 Task: Add a dependency to the task Create a new online auction platform , the existing task  Implement a new cloud-based accounting system for a company in the project AgileLab
Action: Mouse moved to (1184, 196)
Screenshot: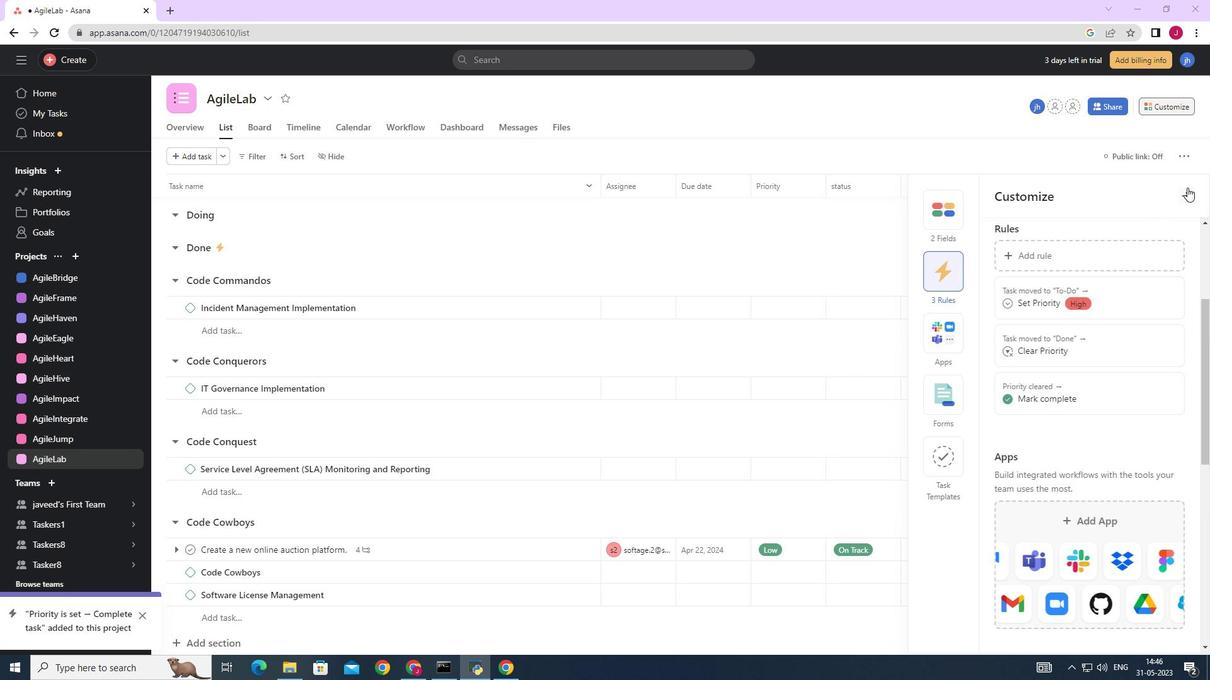 
Action: Mouse pressed left at (1184, 196)
Screenshot: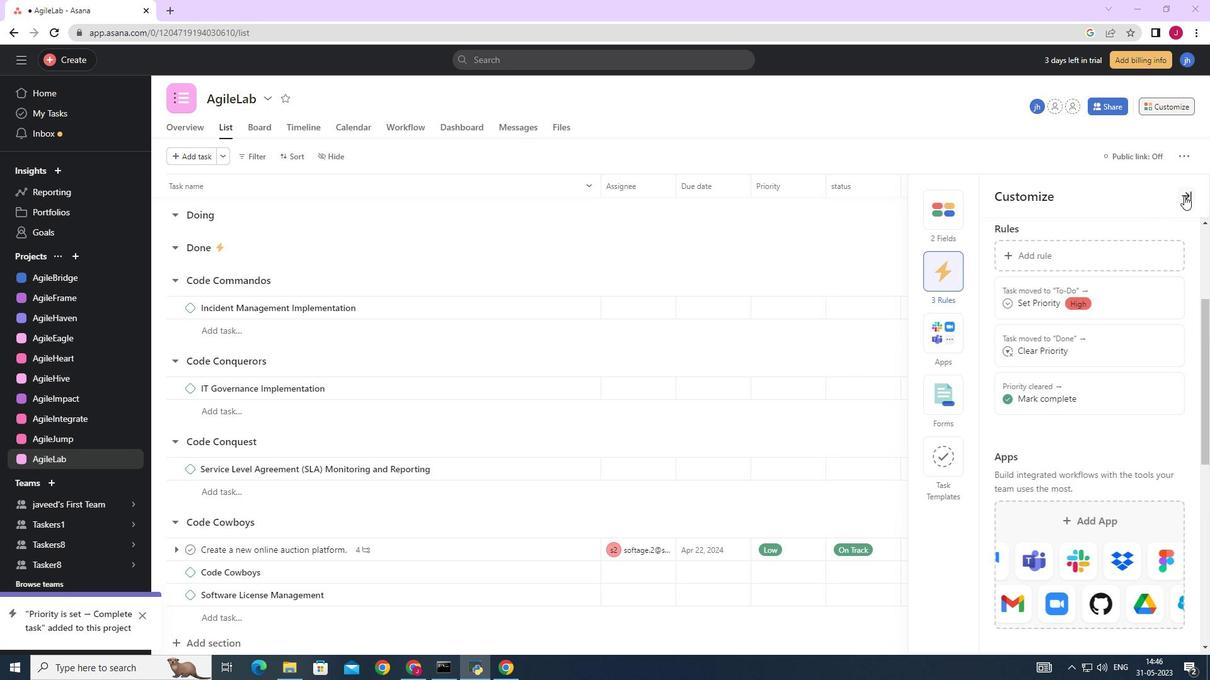 
Action: Mouse moved to (1171, 104)
Screenshot: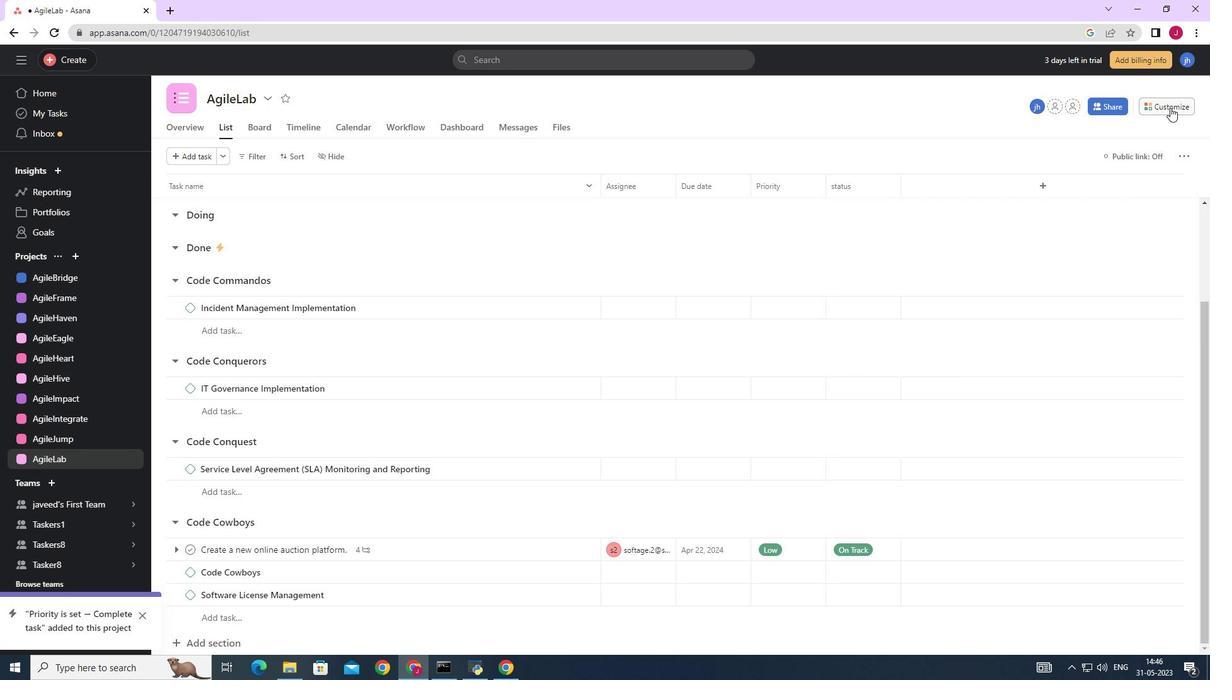 
Action: Mouse pressed left at (1171, 104)
Screenshot: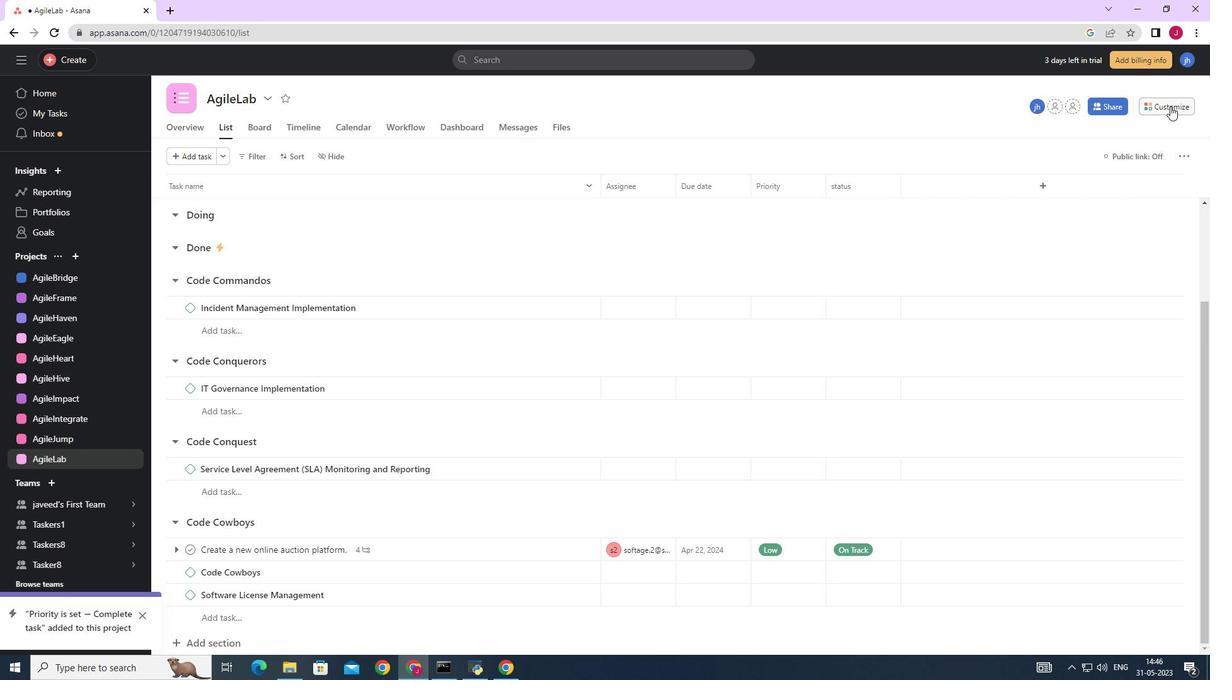 
Action: Mouse moved to (1187, 194)
Screenshot: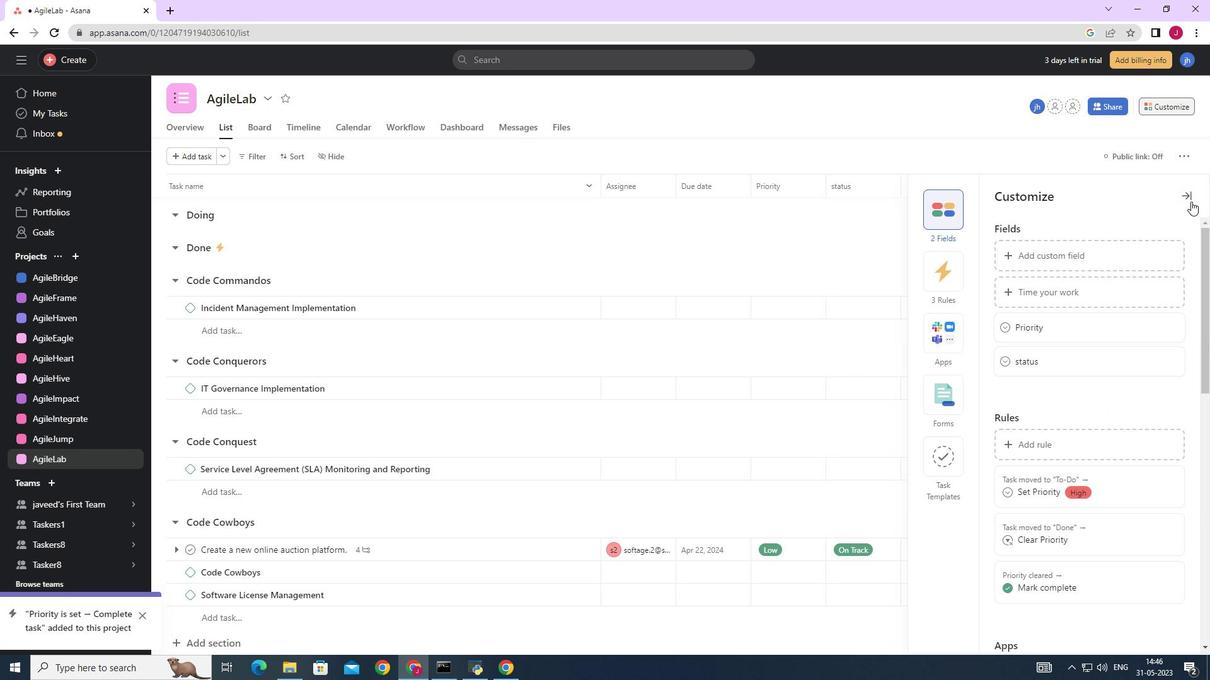 
Action: Mouse pressed left at (1187, 194)
Screenshot: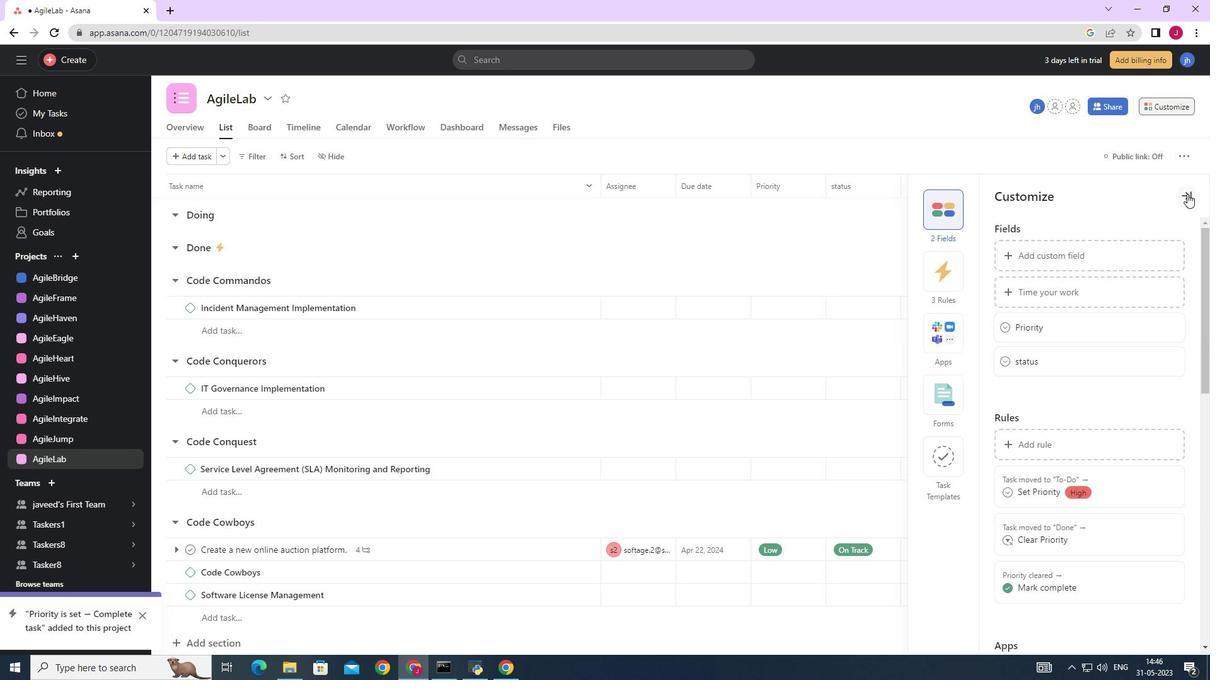 
Action: Mouse moved to (499, 441)
Screenshot: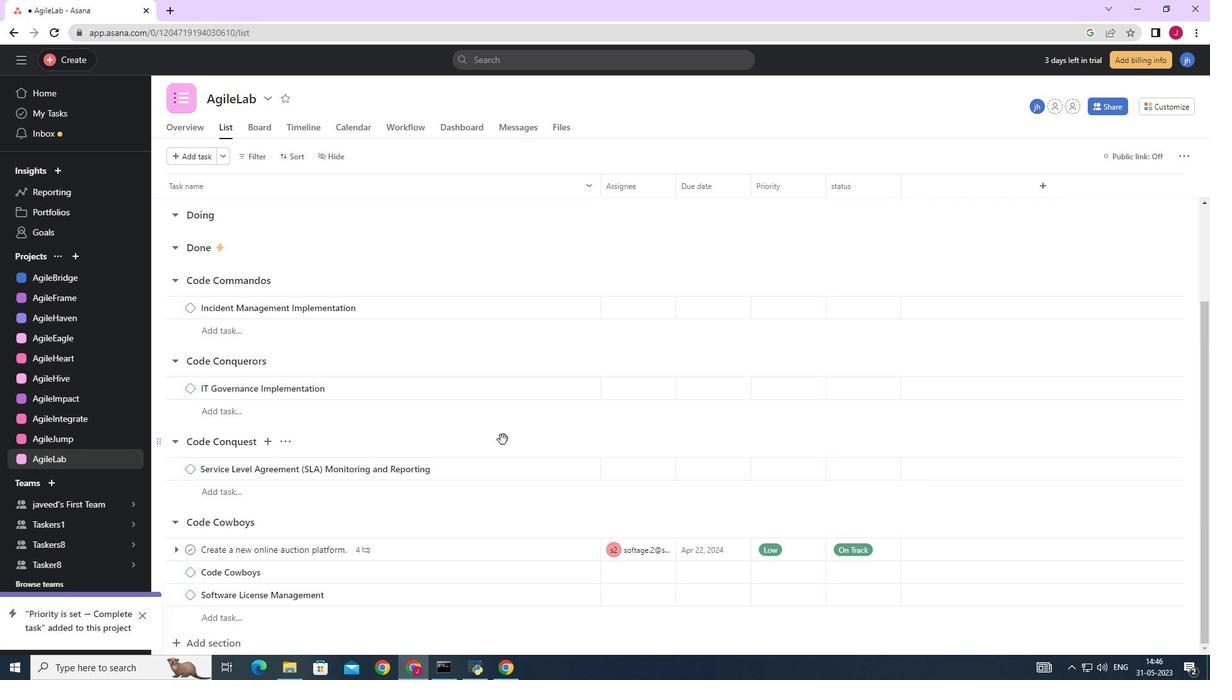 
Action: Mouse scrolled (499, 440) with delta (0, 0)
Screenshot: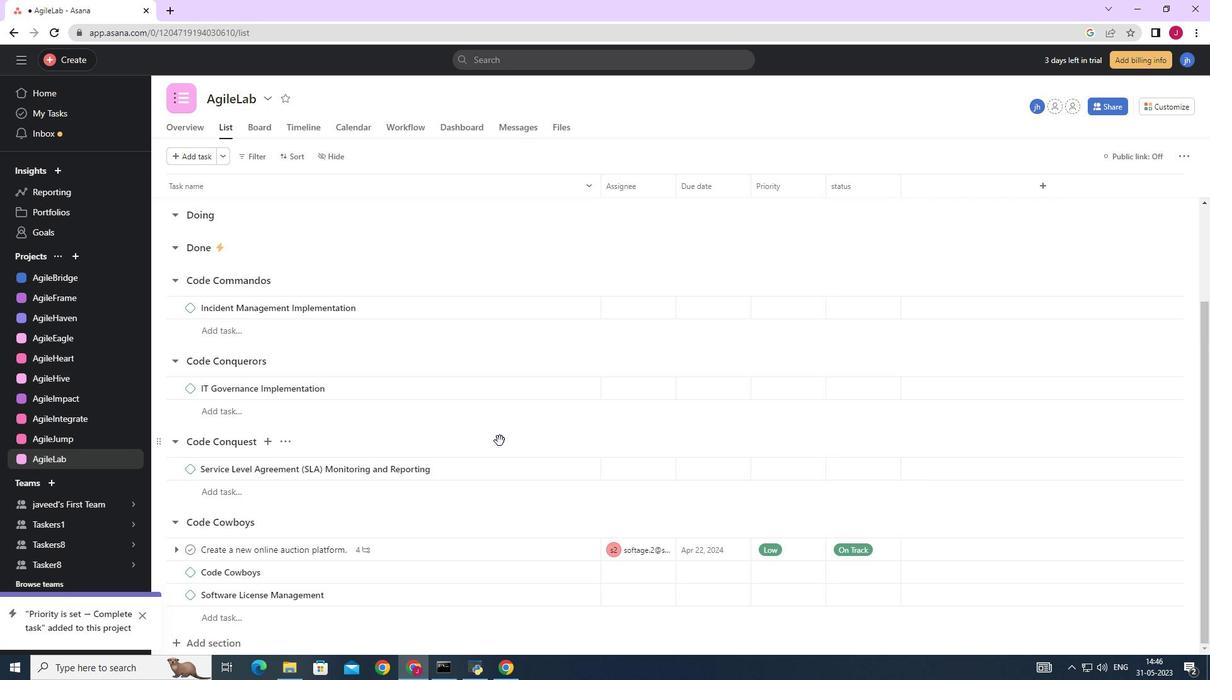 
Action: Mouse scrolled (499, 440) with delta (0, 0)
Screenshot: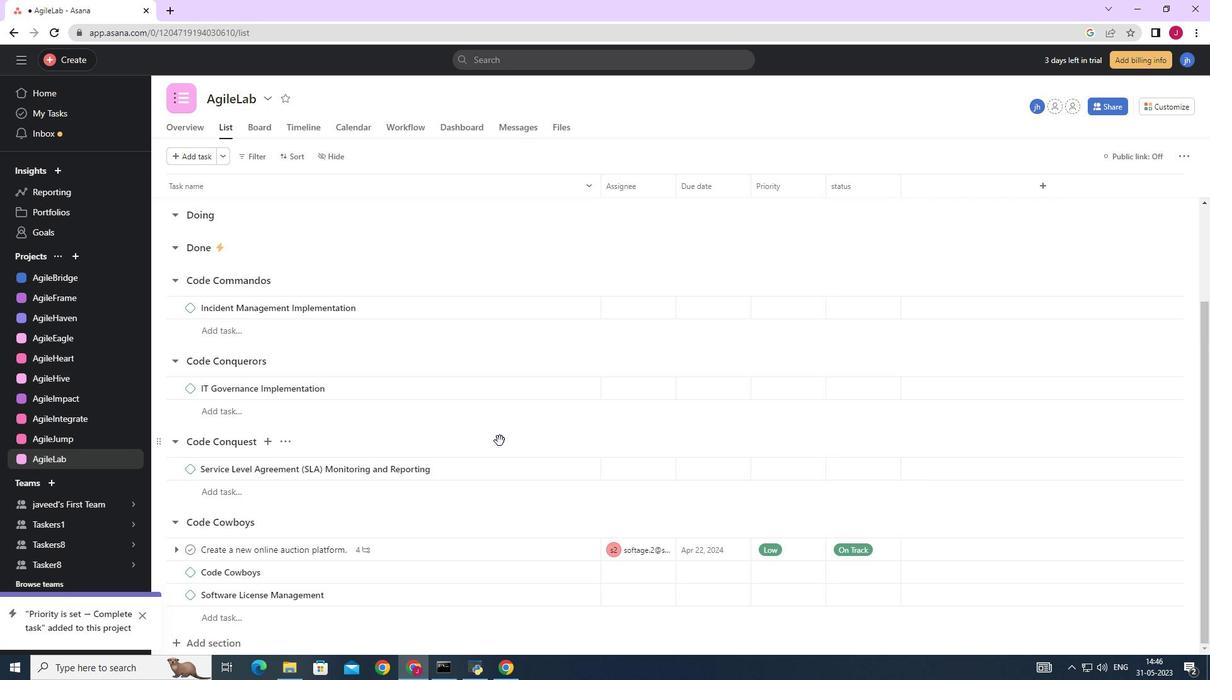 
Action: Mouse scrolled (499, 440) with delta (0, 0)
Screenshot: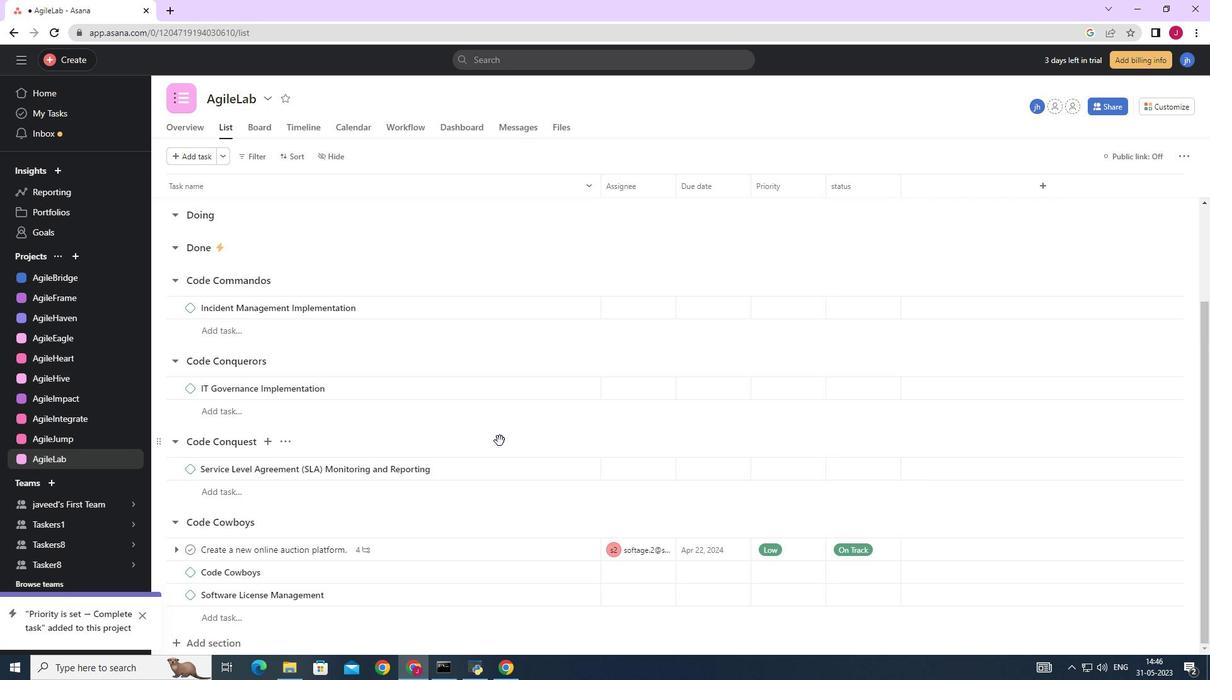 
Action: Mouse scrolled (499, 440) with delta (0, 0)
Screenshot: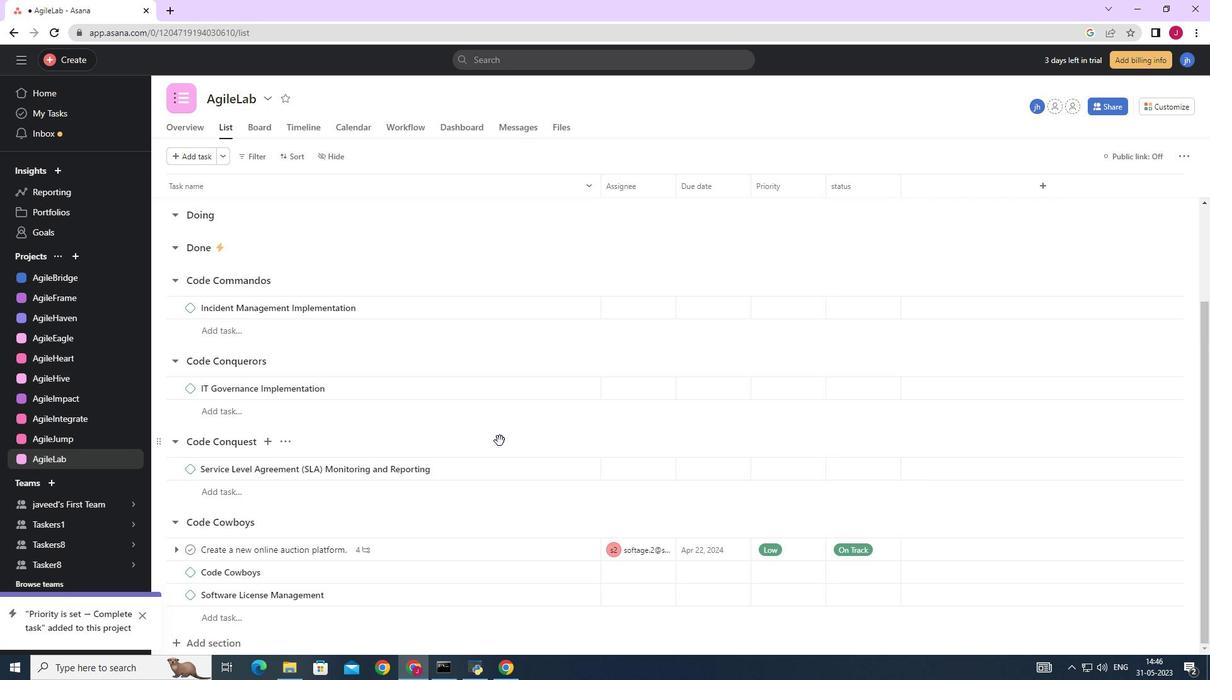 
Action: Mouse scrolled (499, 440) with delta (0, 0)
Screenshot: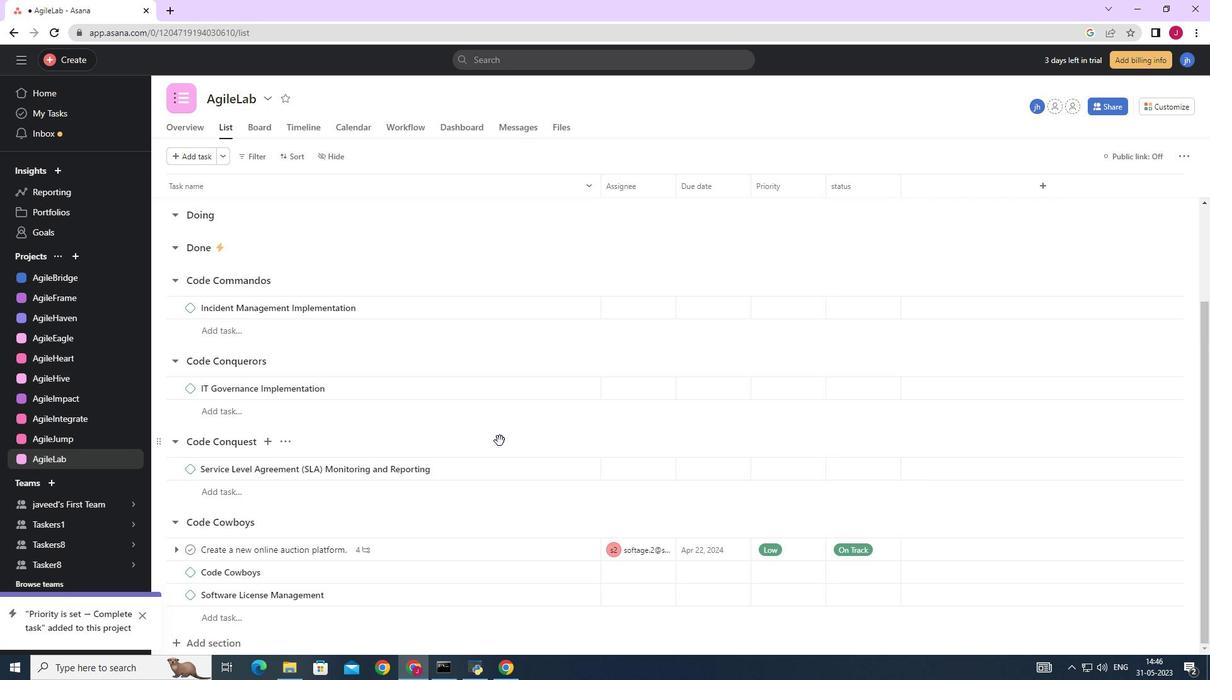 
Action: Mouse scrolled (499, 440) with delta (0, 0)
Screenshot: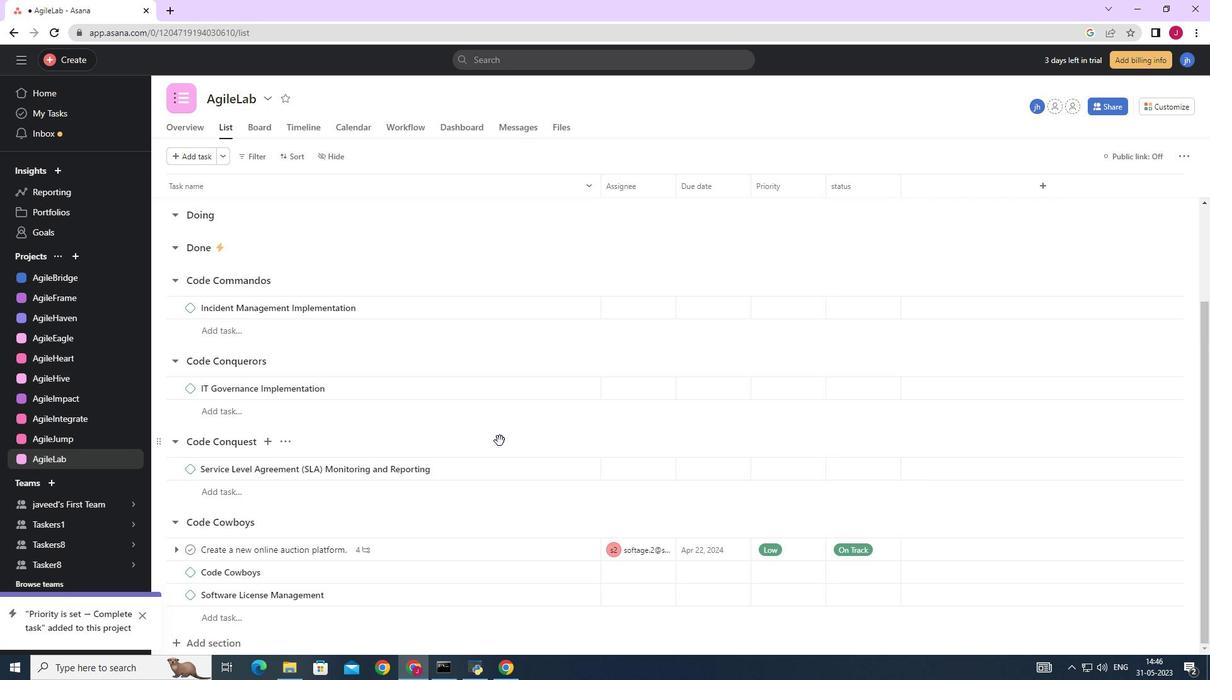 
Action: Mouse moved to (143, 617)
Screenshot: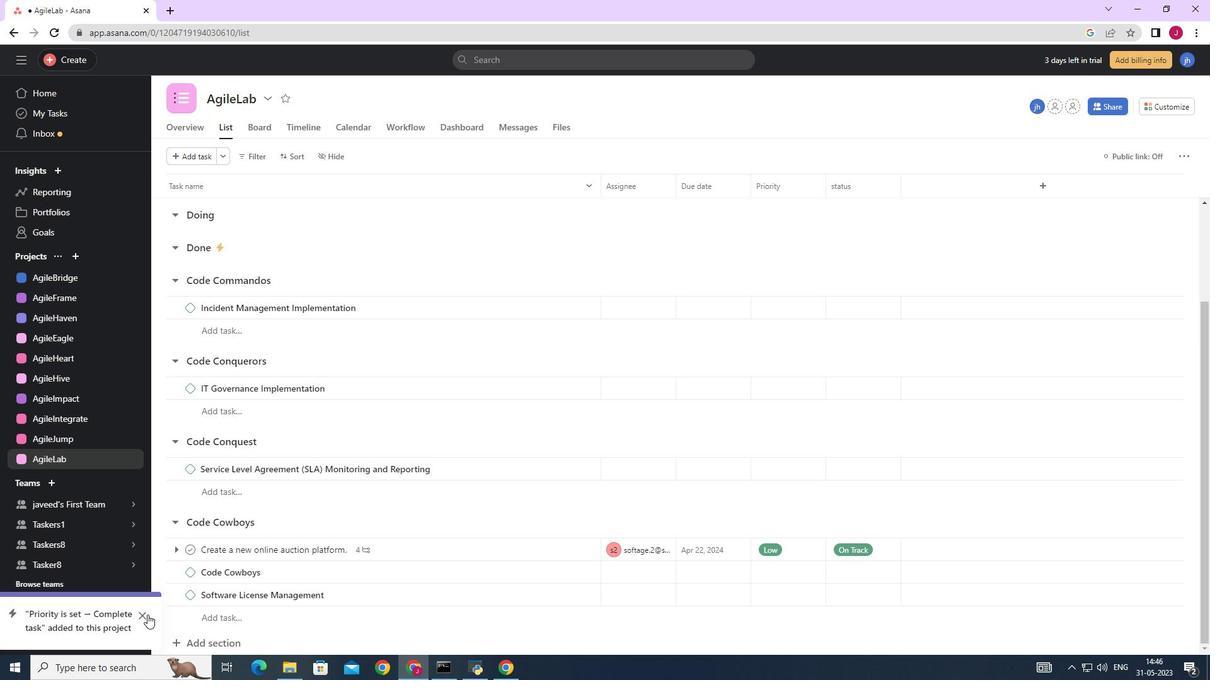 
Action: Mouse pressed left at (143, 617)
Screenshot: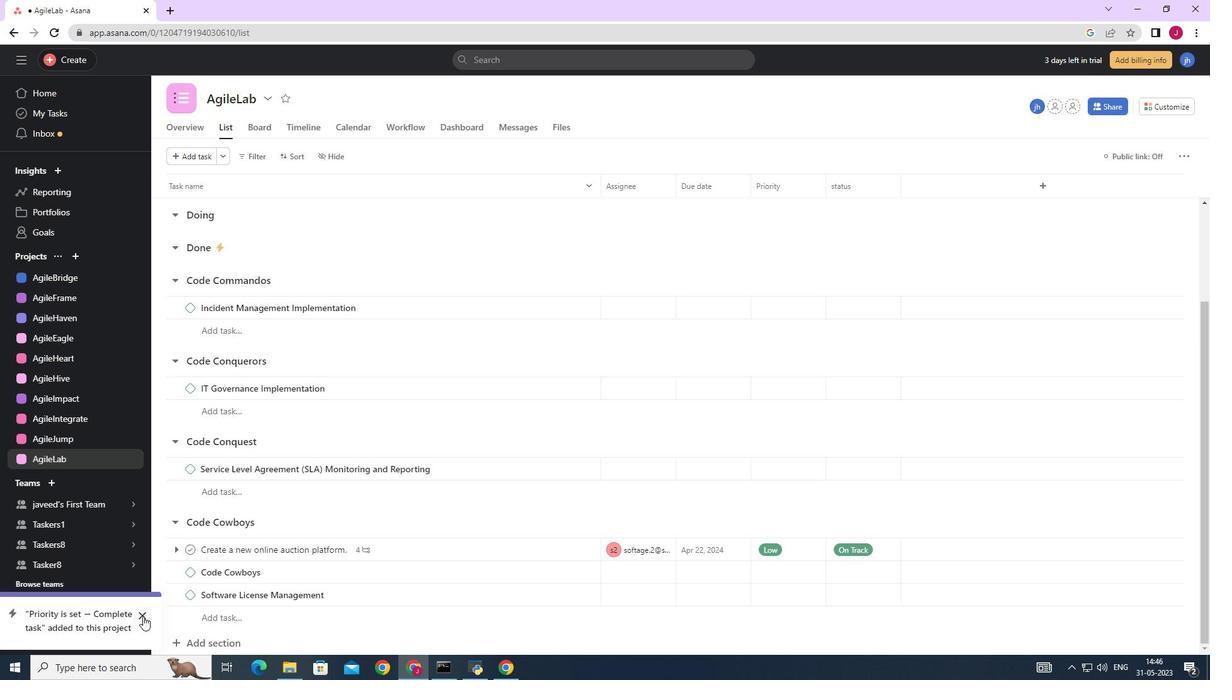 
Action: Mouse moved to (278, 546)
Screenshot: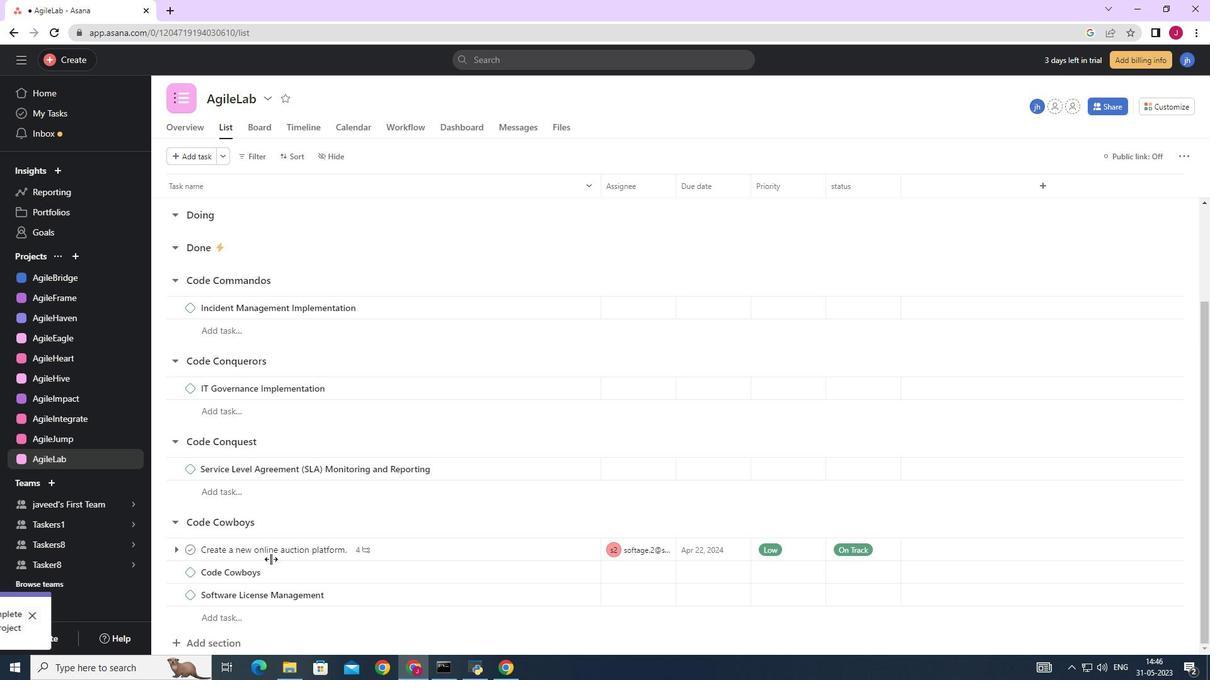 
Action: Mouse scrolled (278, 546) with delta (0, 0)
Screenshot: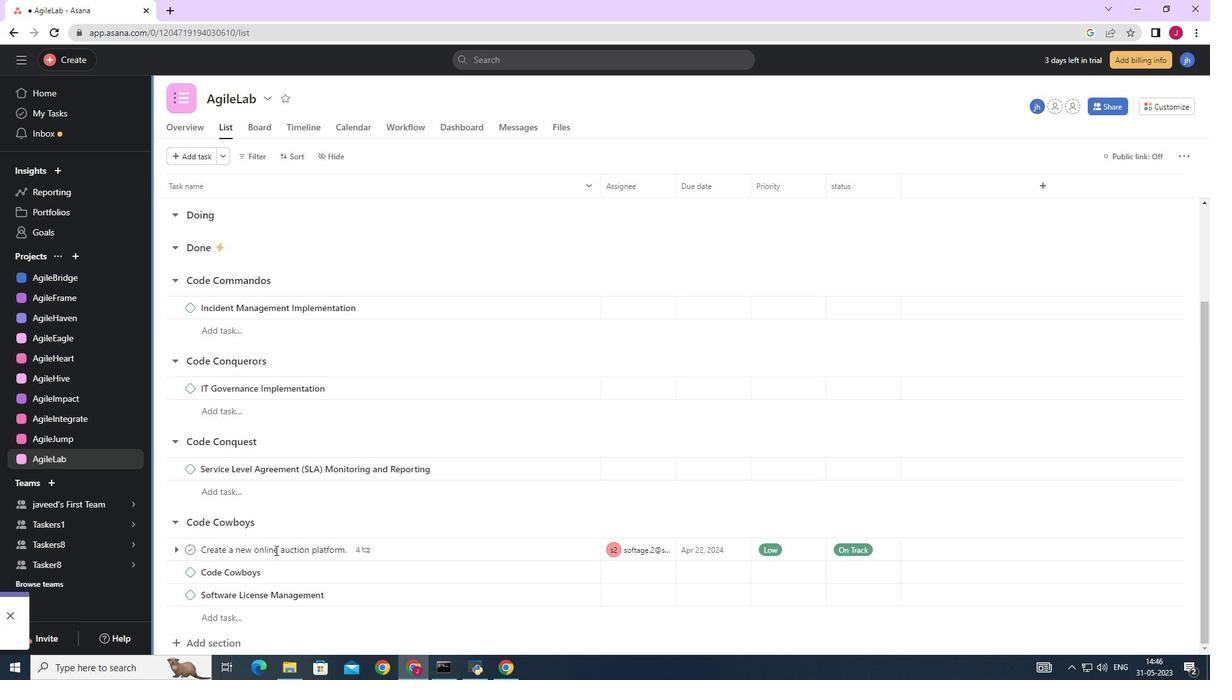 
Action: Mouse scrolled (278, 546) with delta (0, 0)
Screenshot: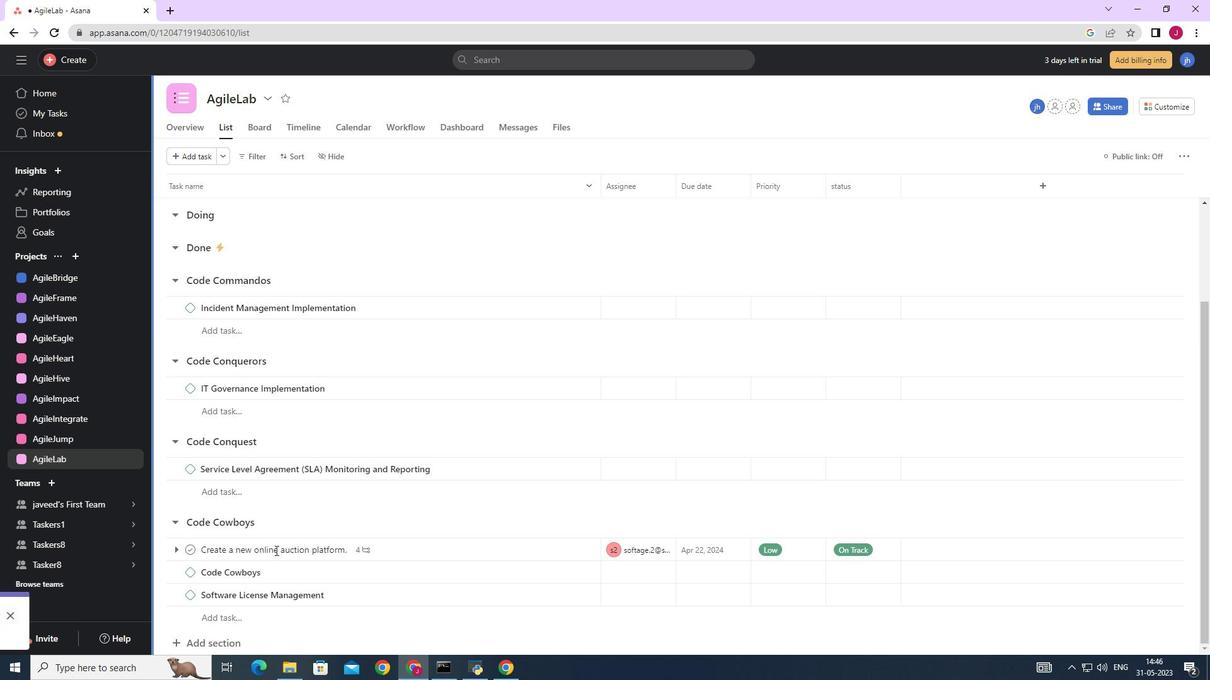 
Action: Mouse scrolled (278, 546) with delta (0, 0)
Screenshot: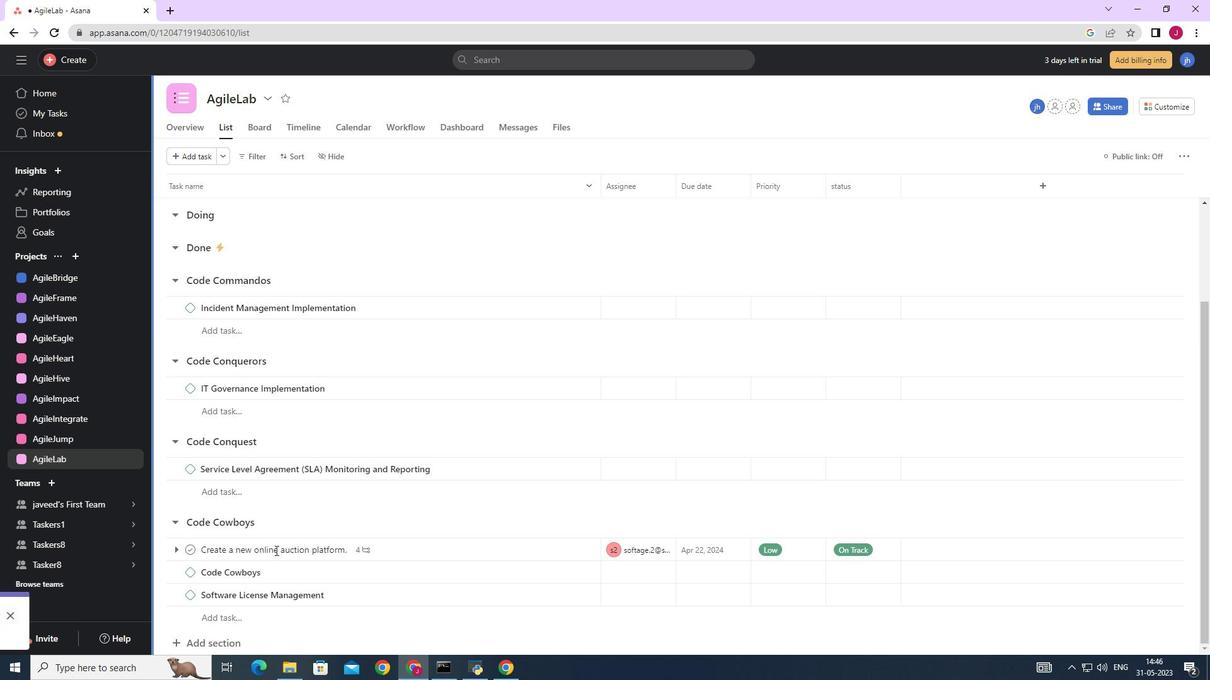 
Action: Mouse scrolled (278, 546) with delta (0, 0)
Screenshot: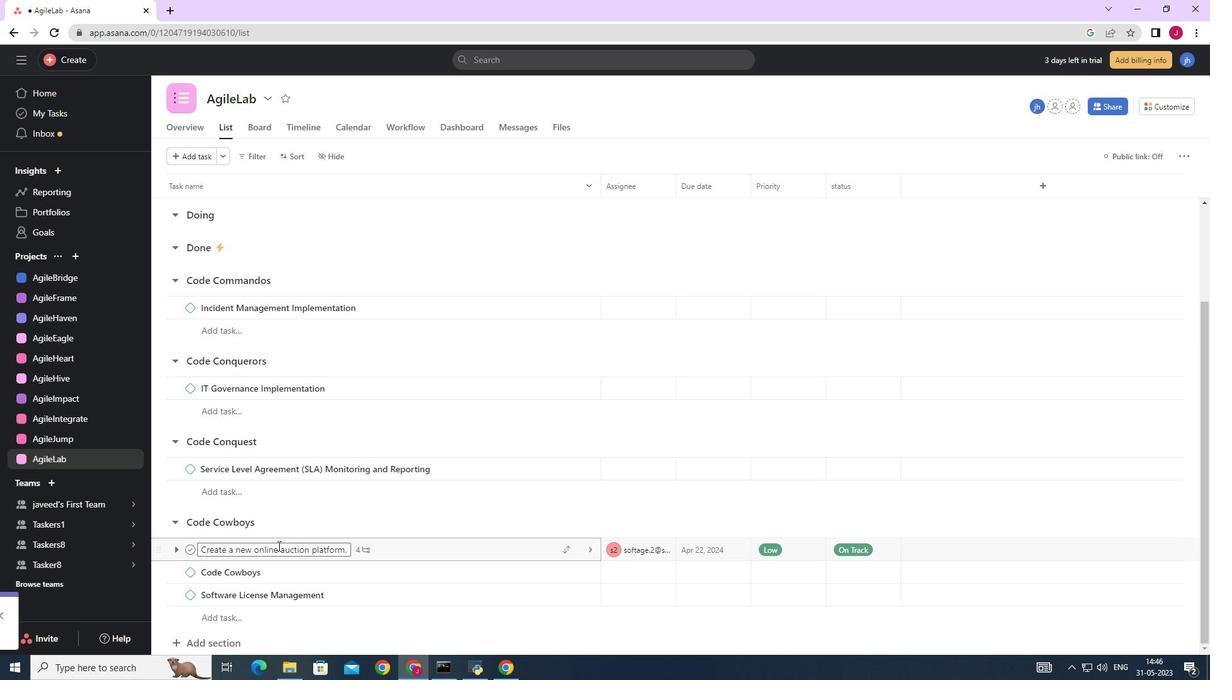 
Action: Mouse scrolled (278, 546) with delta (0, 0)
Screenshot: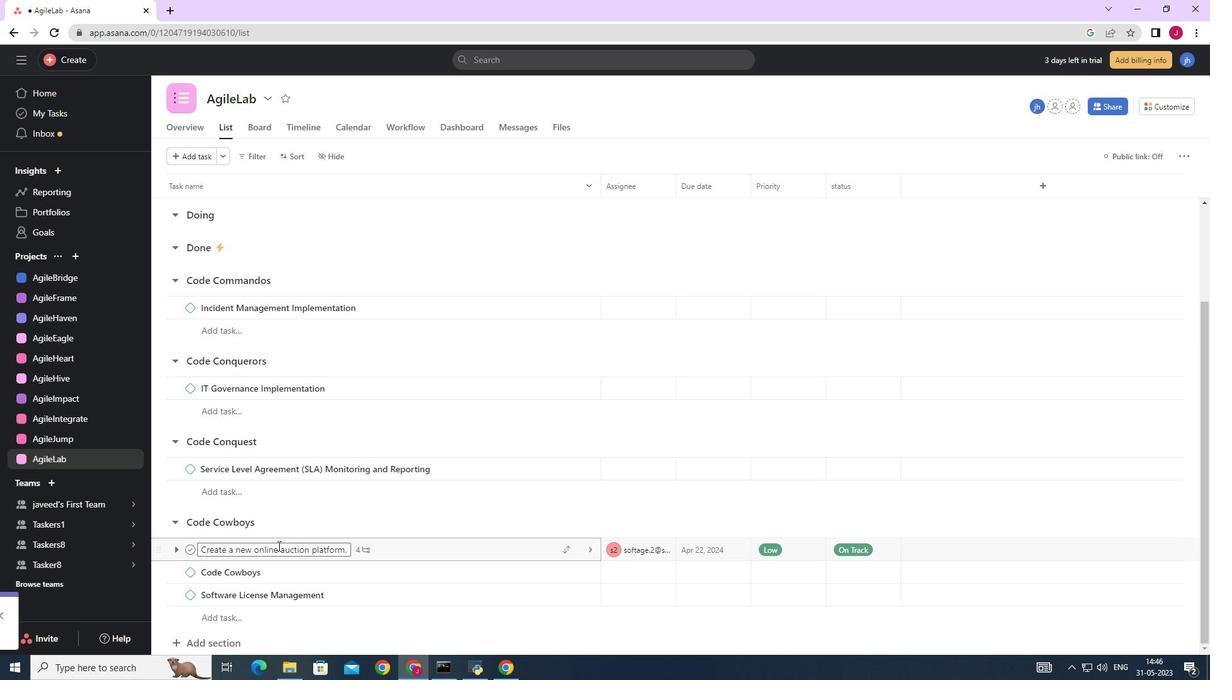 
Action: Mouse scrolled (278, 546) with delta (0, 0)
Screenshot: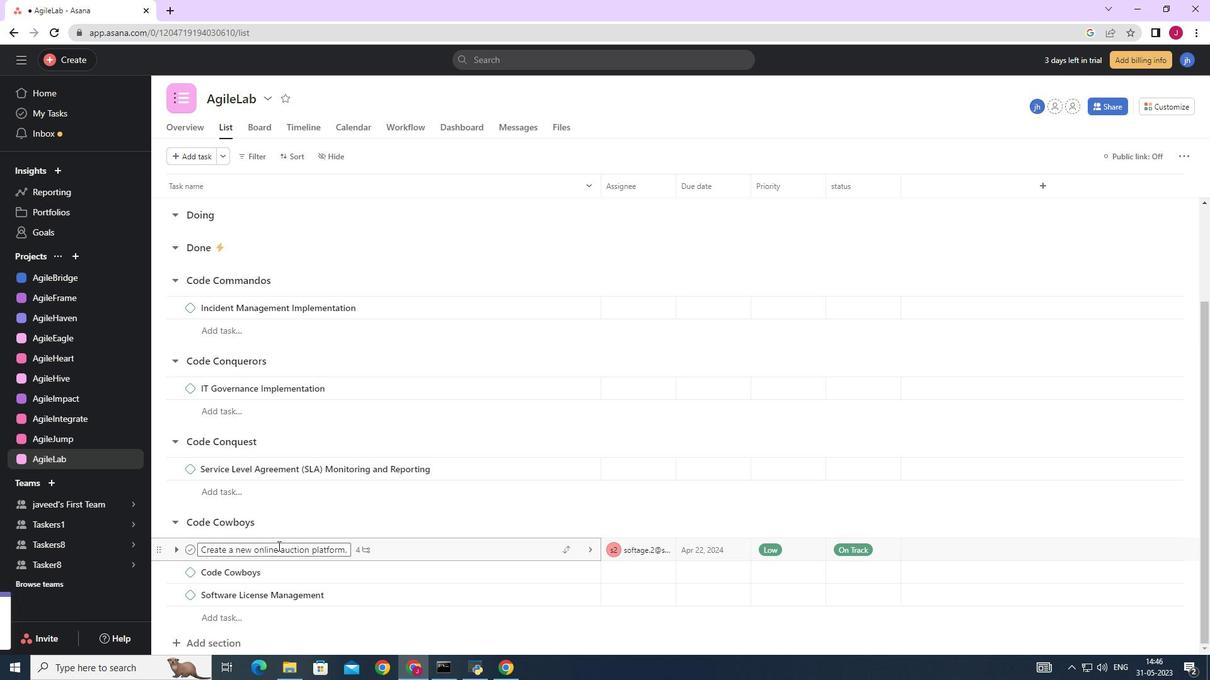 
Action: Mouse moved to (279, 546)
Screenshot: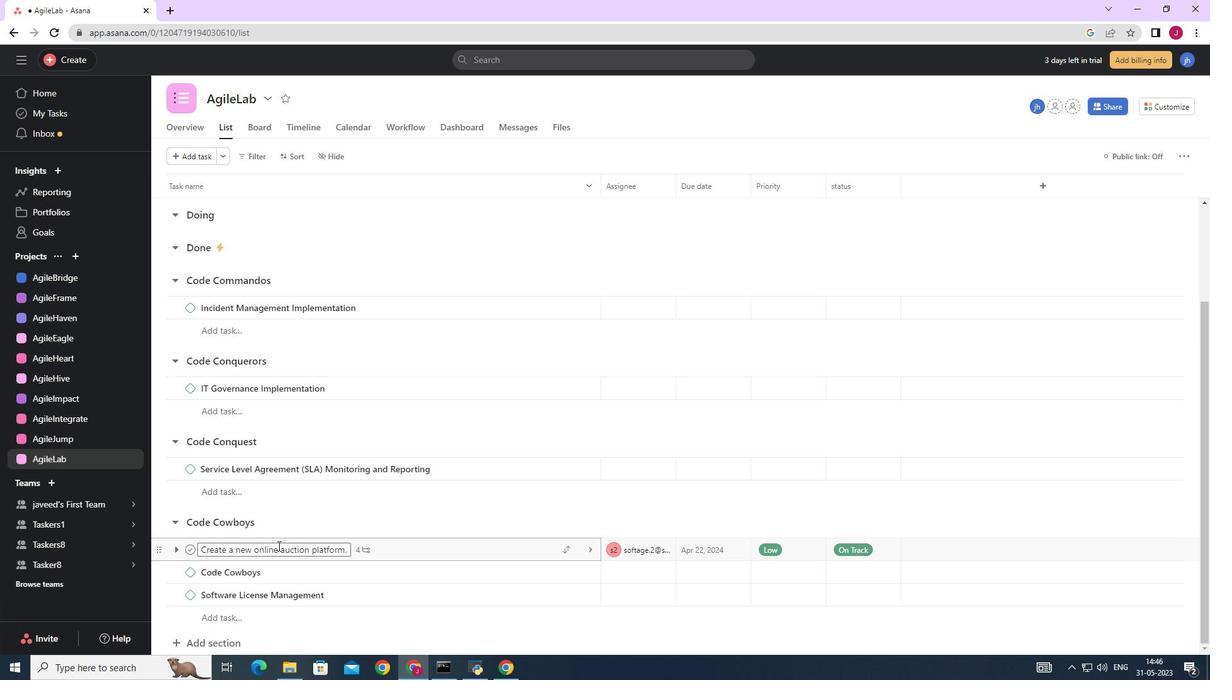 
Action: Mouse scrolled (279, 546) with delta (0, 0)
Screenshot: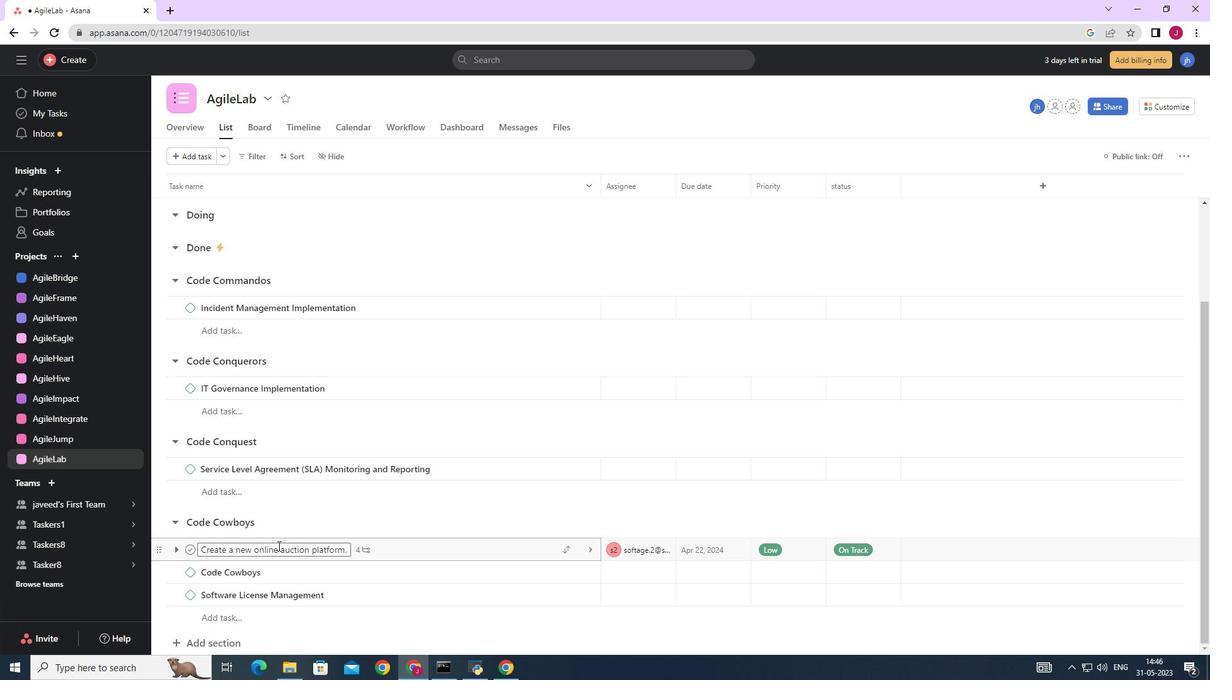 
Action: Mouse moved to (279, 544)
Screenshot: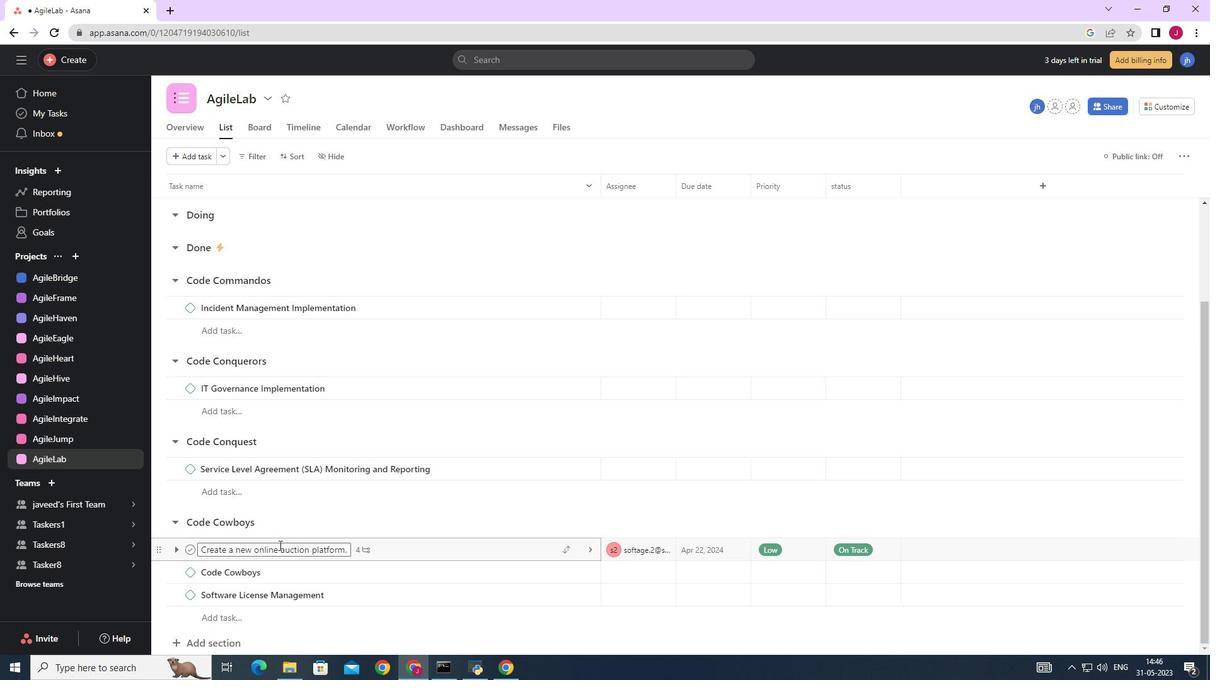 
Action: Mouse scrolled (279, 545) with delta (0, 0)
Screenshot: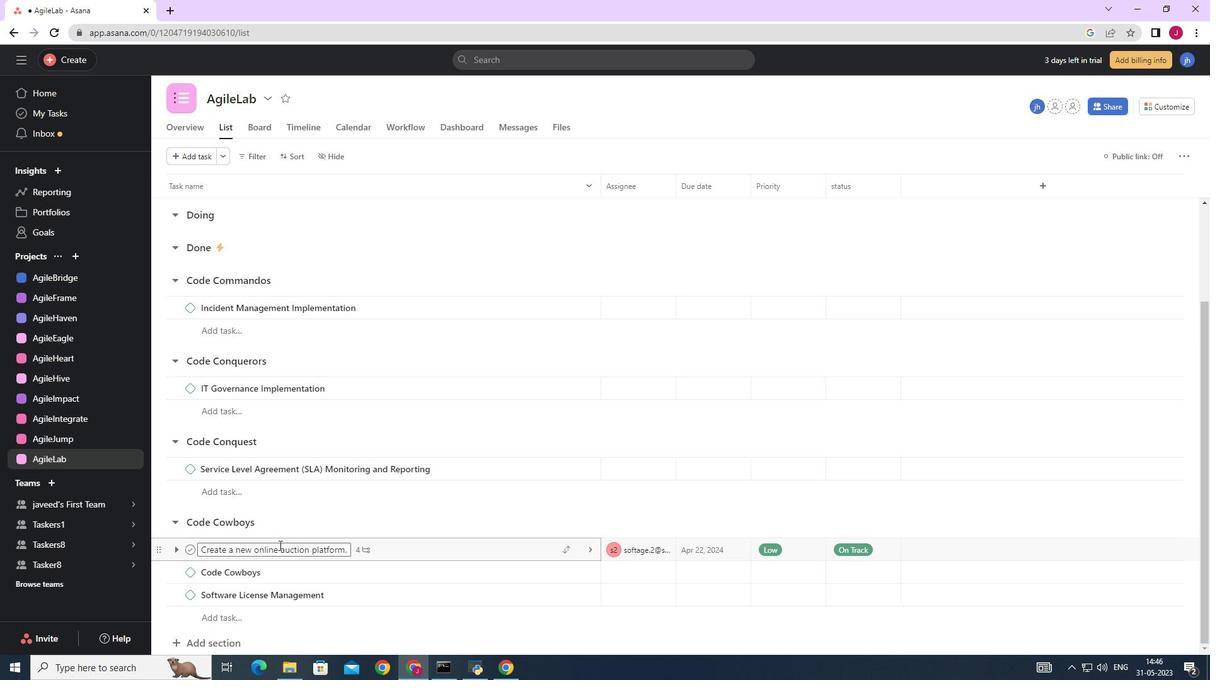
Action: Mouse scrolled (279, 545) with delta (0, 0)
Screenshot: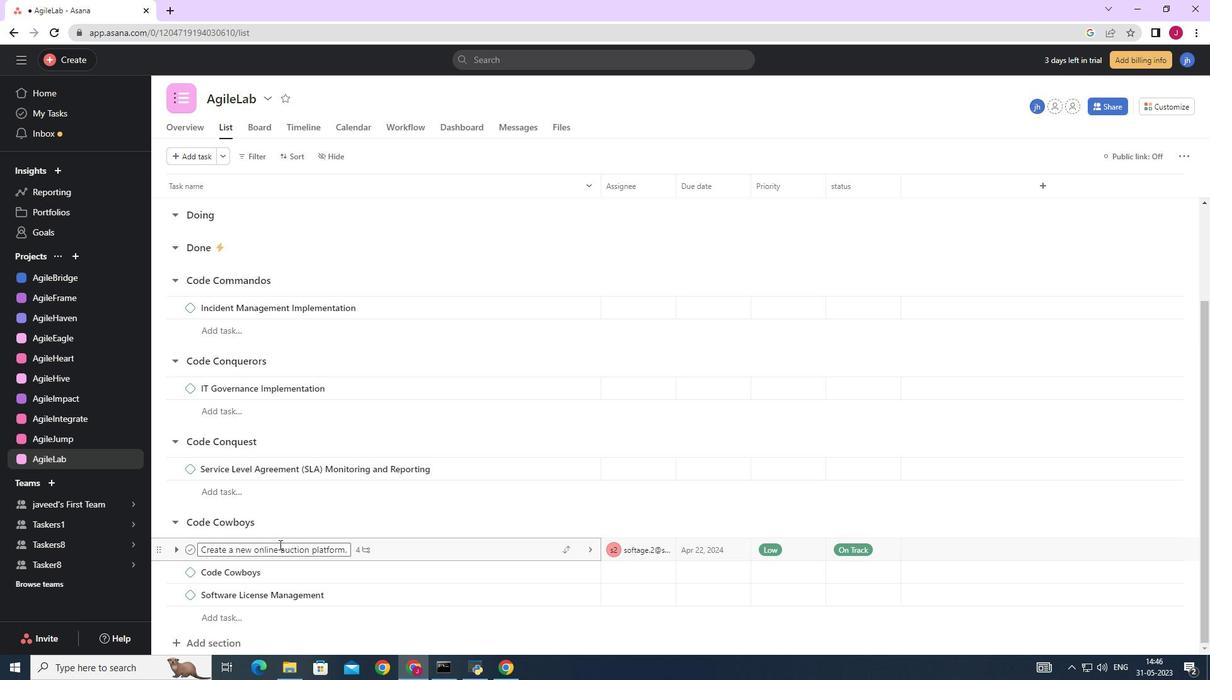 
Action: Mouse scrolled (279, 545) with delta (0, 0)
Screenshot: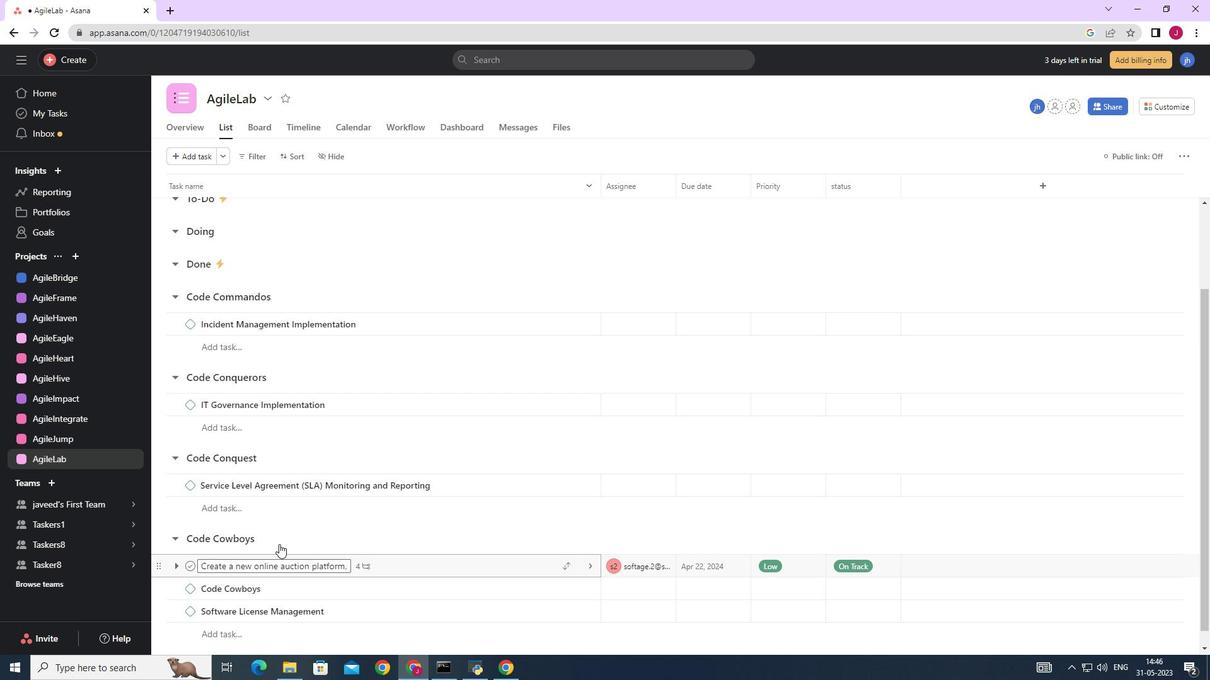 
Action: Mouse scrolled (279, 544) with delta (0, 0)
Screenshot: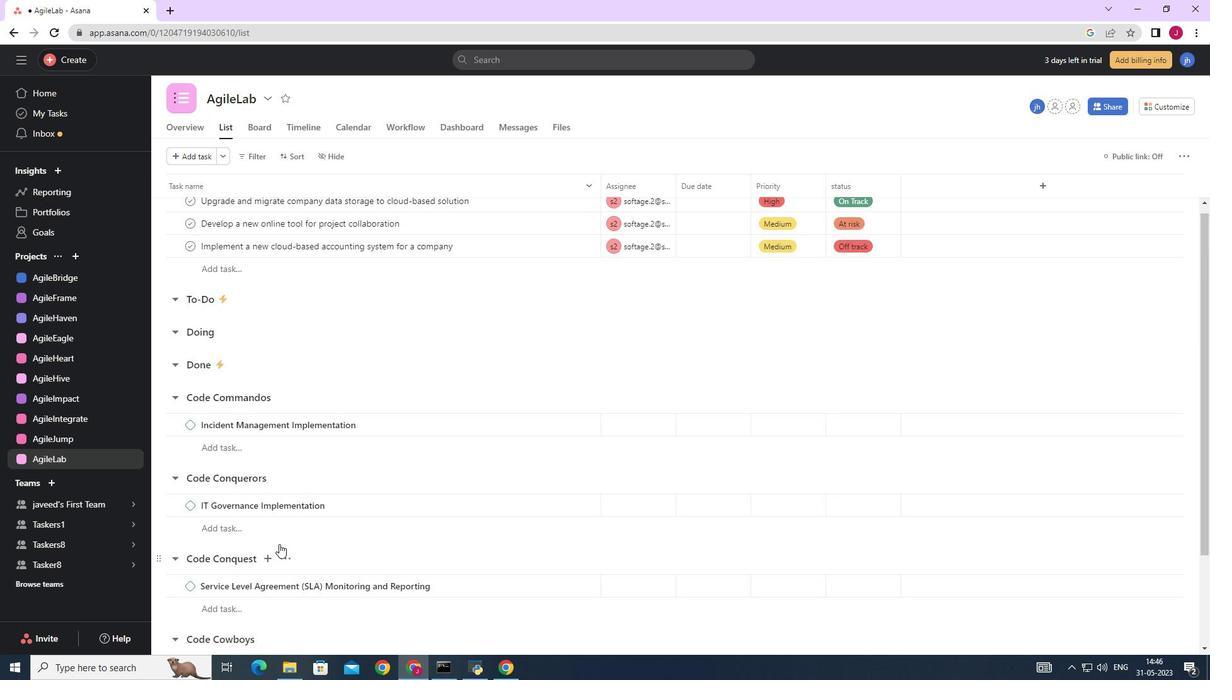 
Action: Mouse scrolled (279, 544) with delta (0, 0)
Screenshot: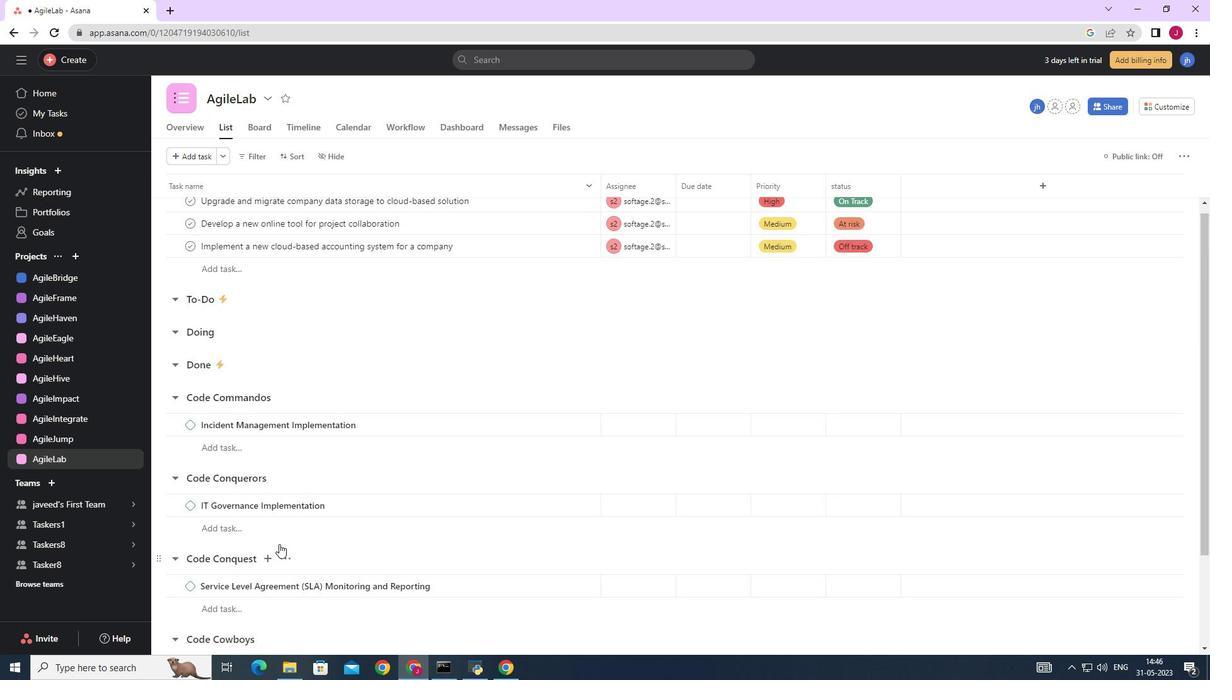 
Action: Mouse scrolled (279, 544) with delta (0, 0)
Screenshot: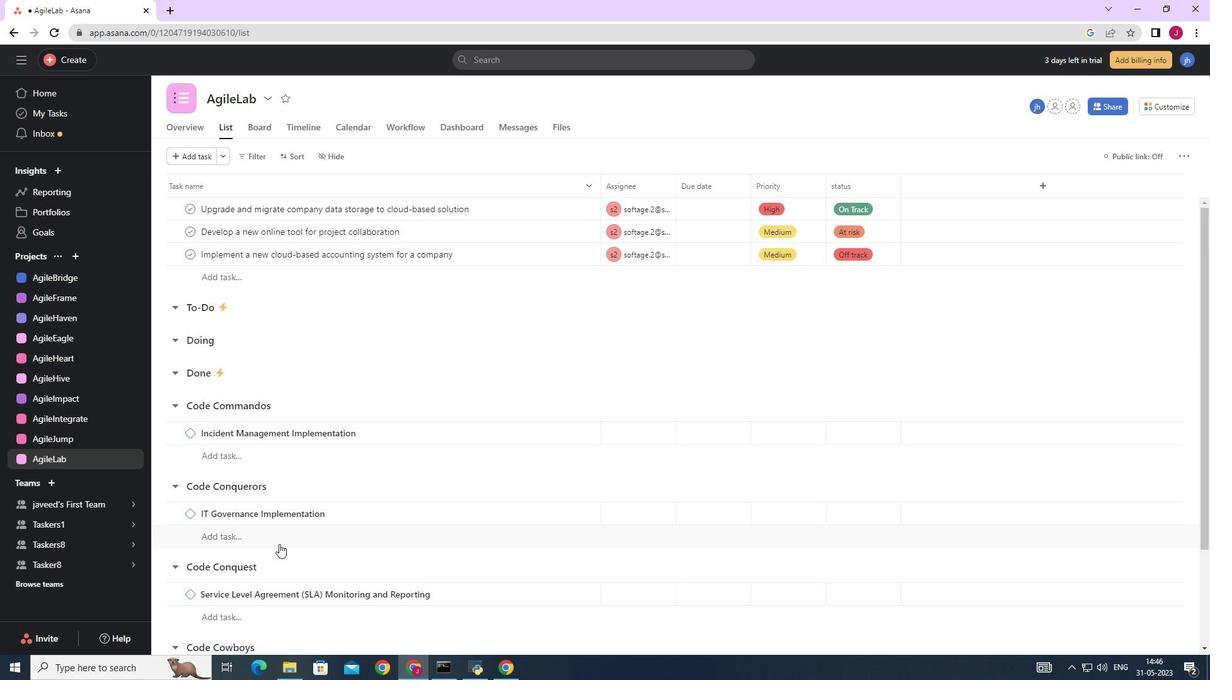 
Action: Mouse scrolled (279, 544) with delta (0, 0)
Screenshot: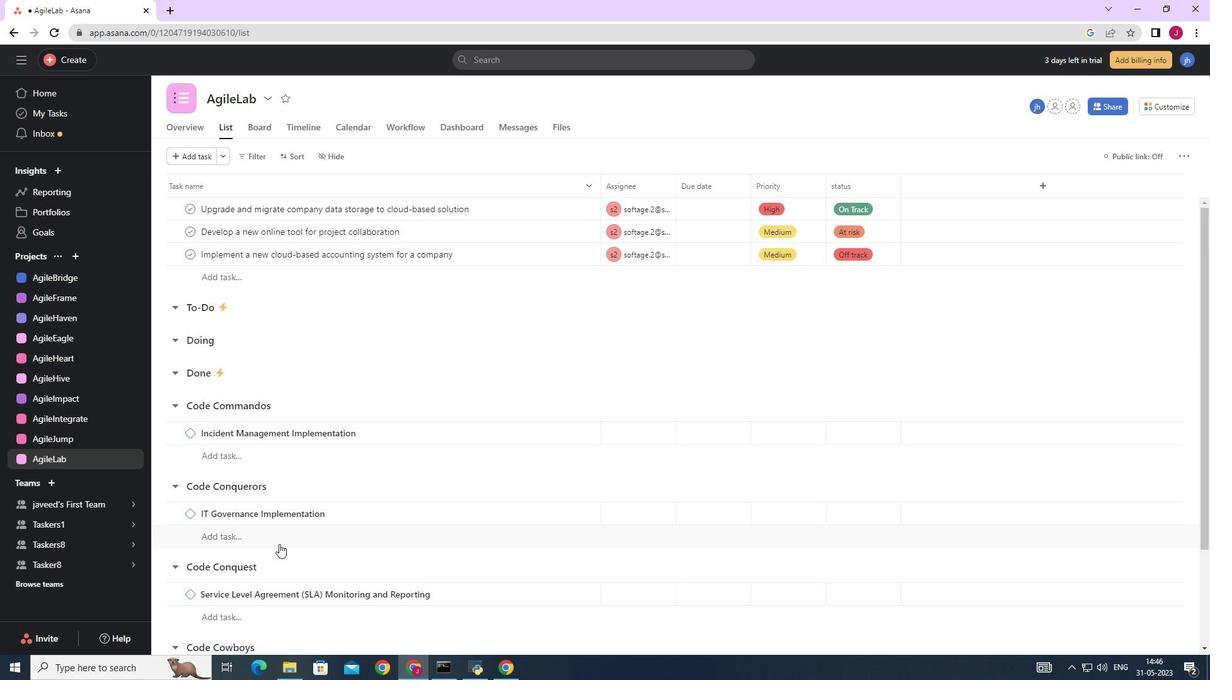 
Action: Mouse moved to (279, 544)
Screenshot: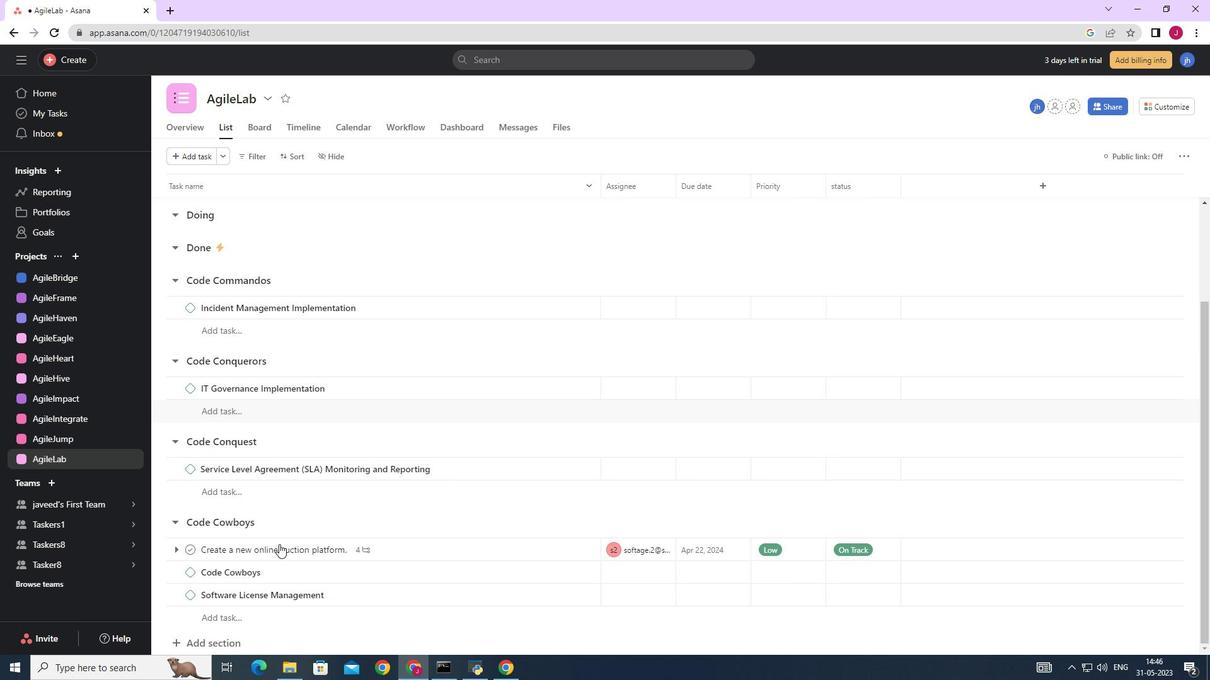 
Action: Mouse scrolled (279, 545) with delta (0, 0)
Screenshot: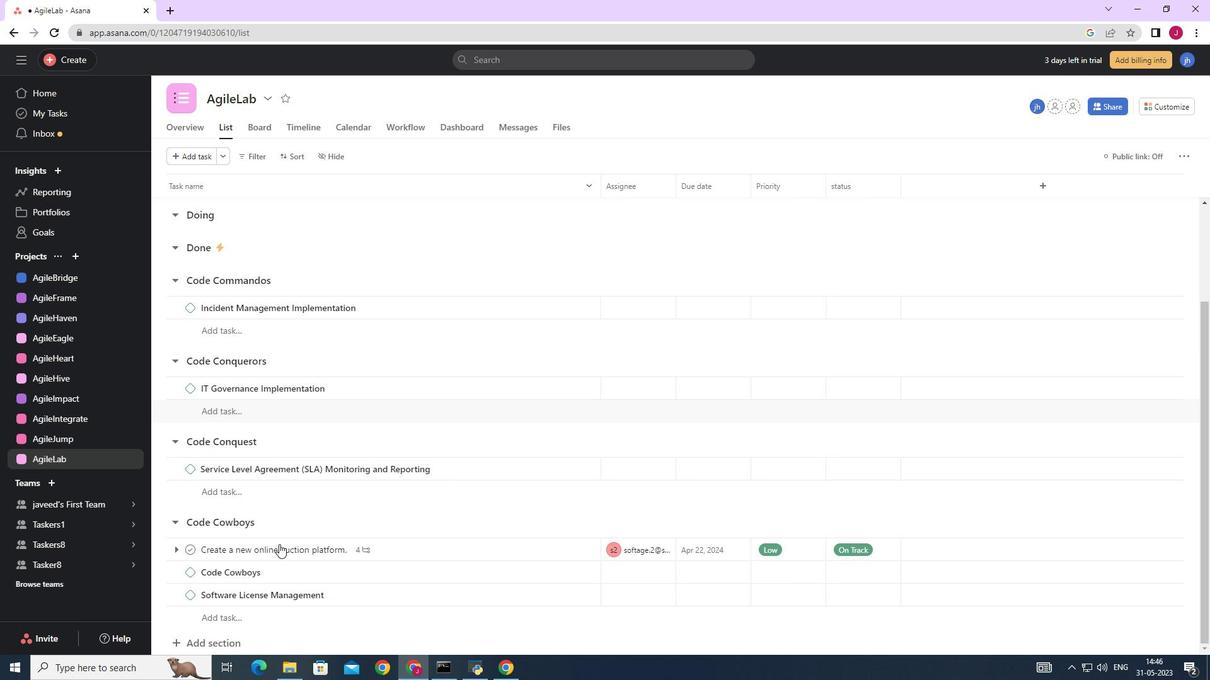 
Action: Mouse scrolled (279, 545) with delta (0, 0)
Screenshot: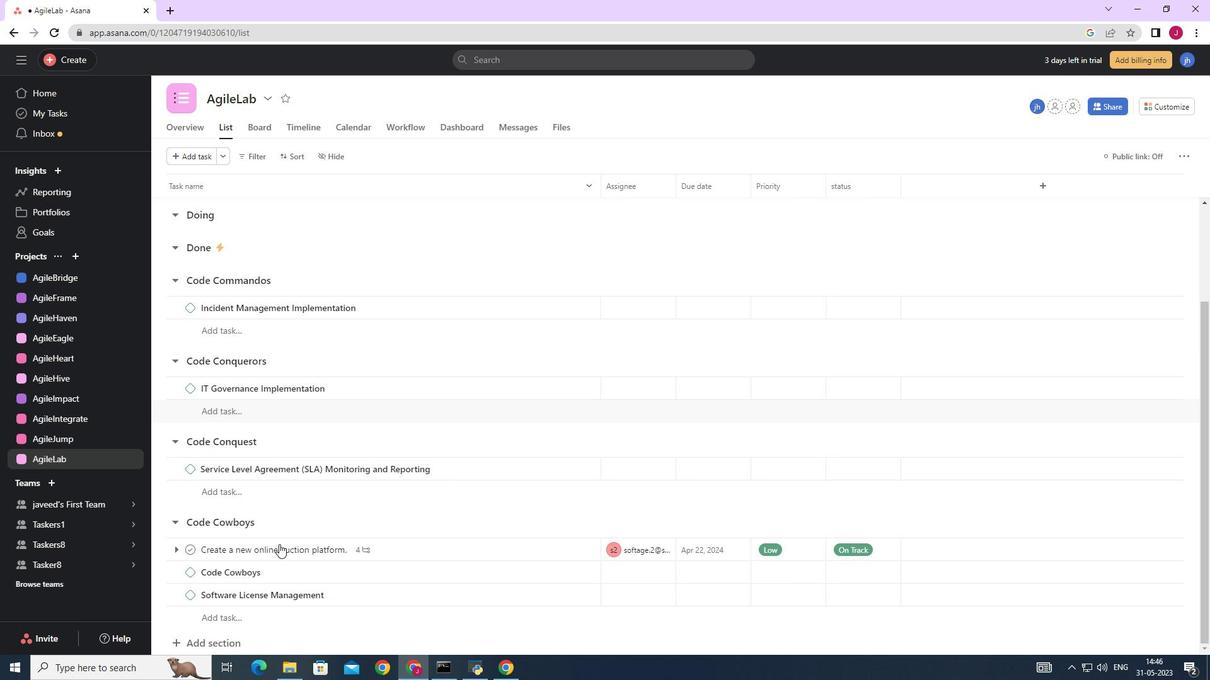 
Action: Mouse moved to (279, 543)
Screenshot: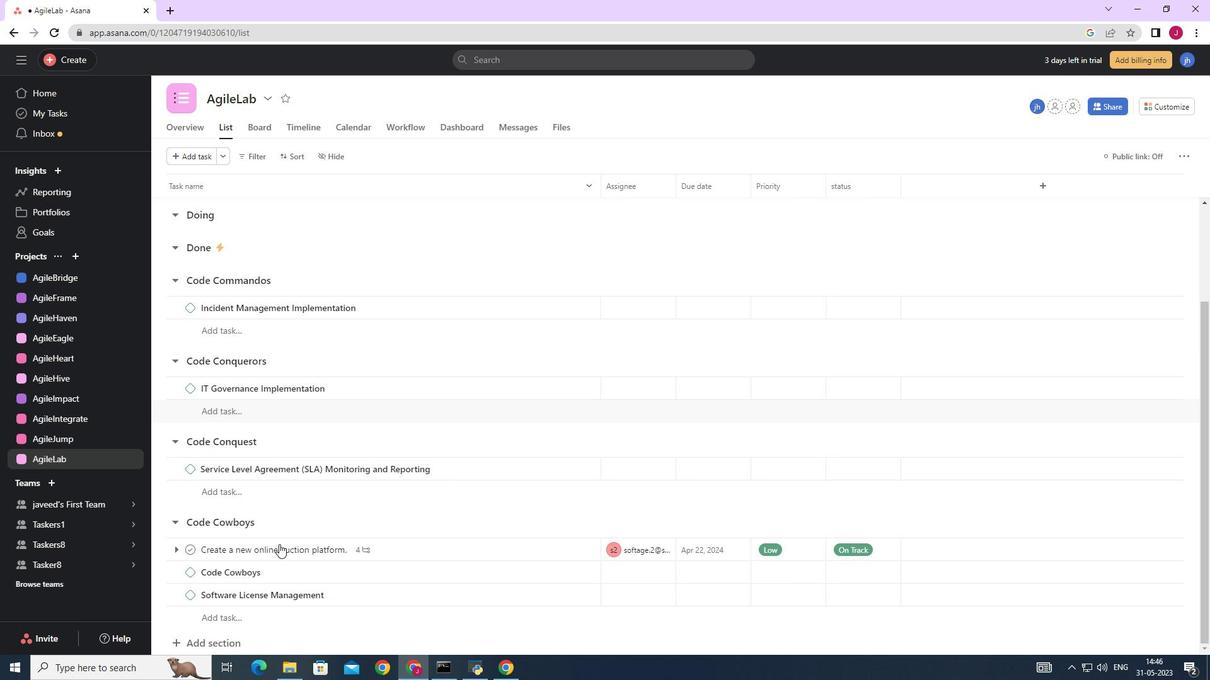 
Action: Mouse scrolled (279, 544) with delta (0, 0)
Screenshot: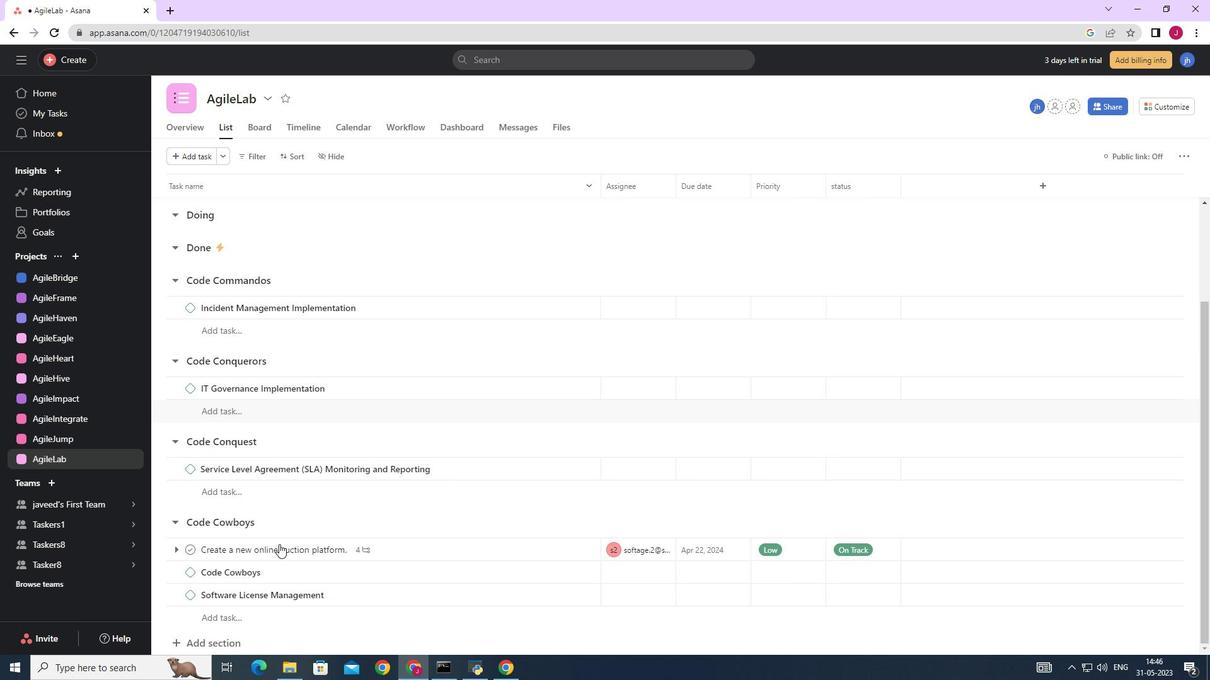
Action: Mouse scrolled (279, 544) with delta (0, 0)
Screenshot: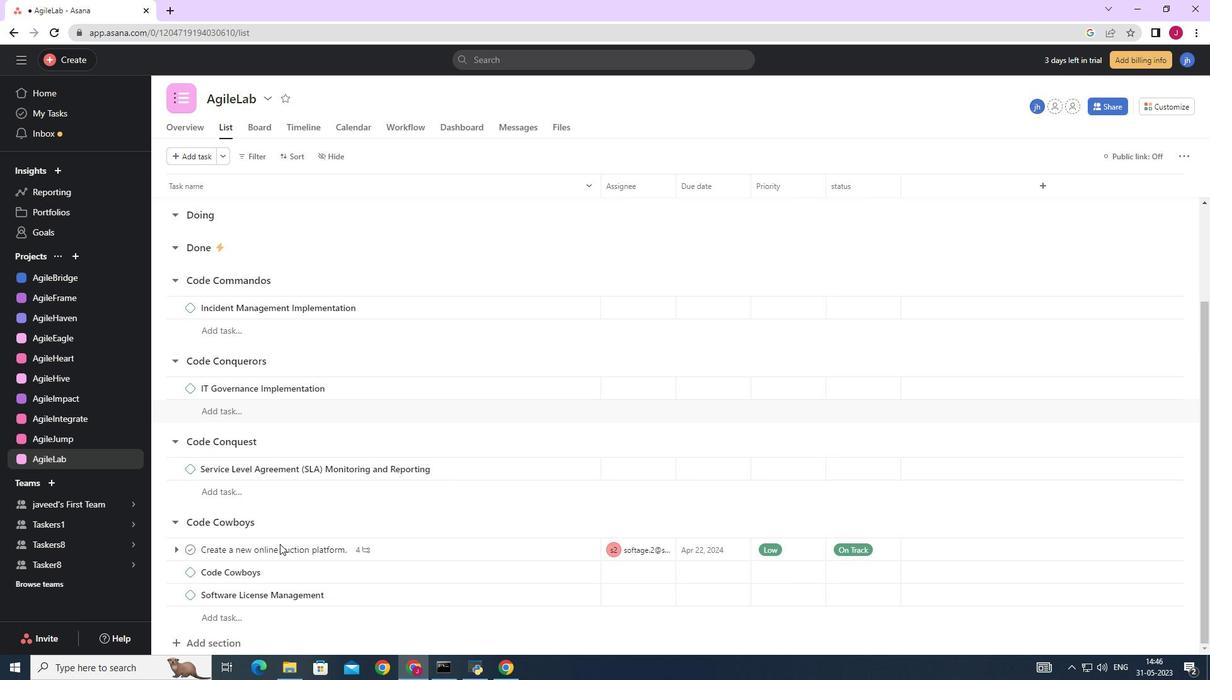 
Action: Mouse moved to (283, 524)
Screenshot: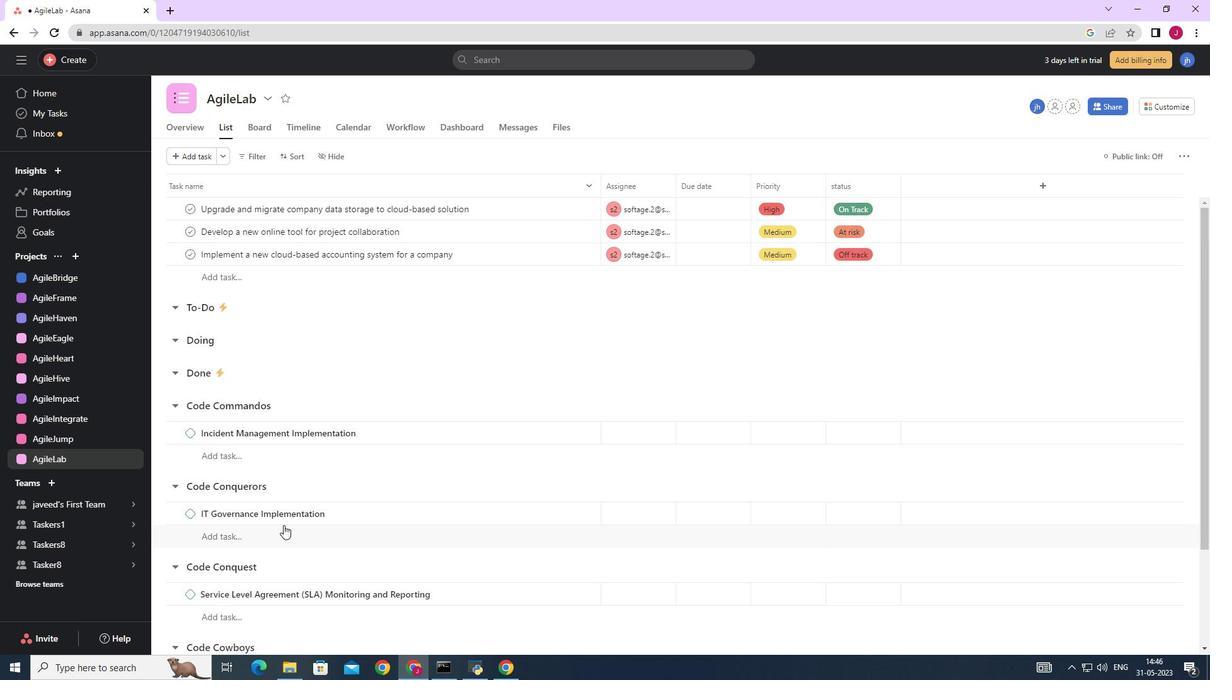 
Action: Mouse scrolled (283, 523) with delta (0, 0)
Screenshot: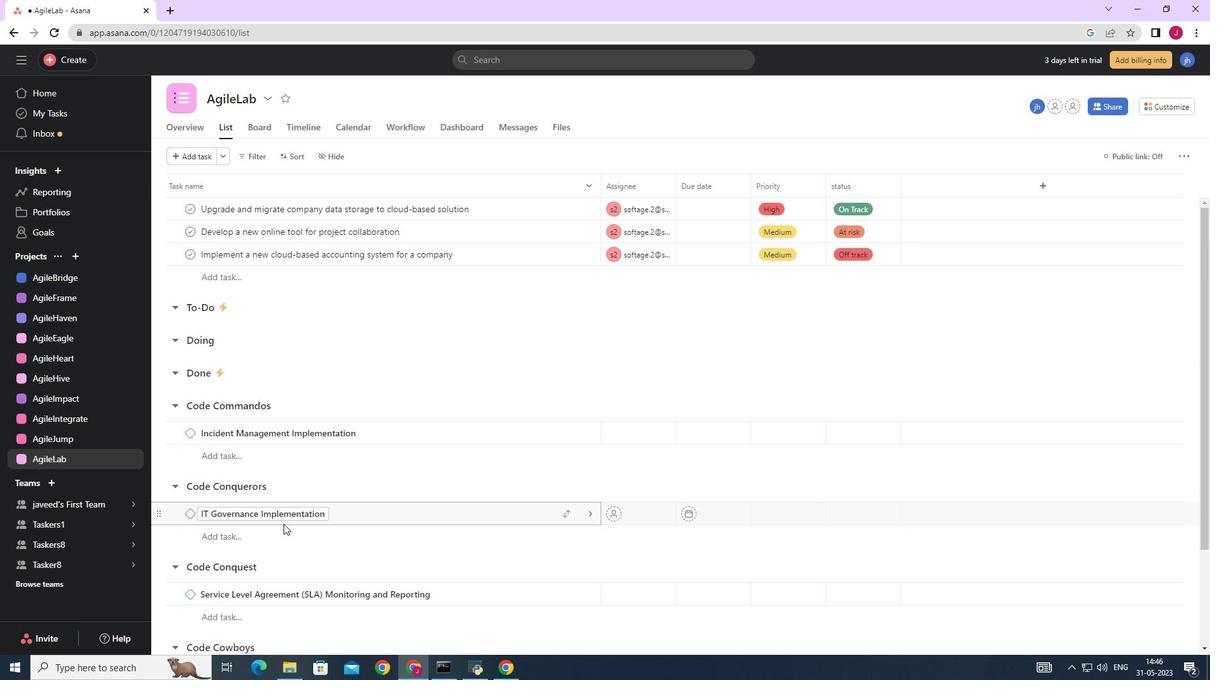 
Action: Mouse scrolled (283, 523) with delta (0, 0)
Screenshot: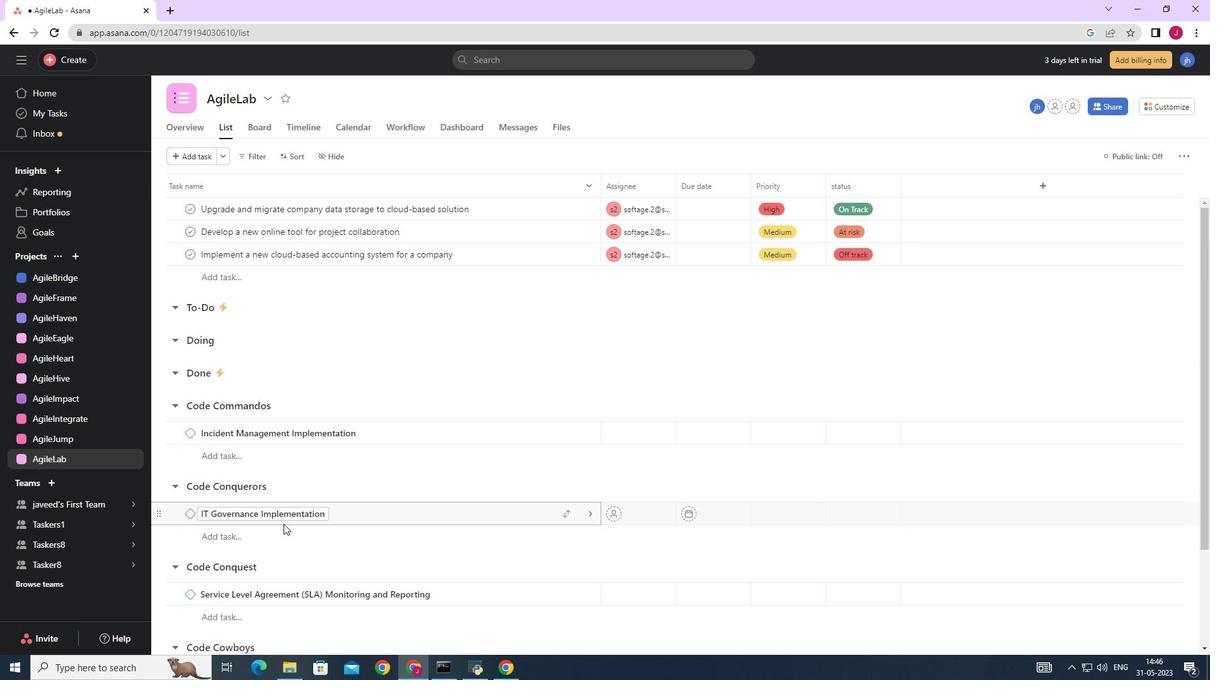 
Action: Mouse scrolled (283, 523) with delta (0, 0)
Screenshot: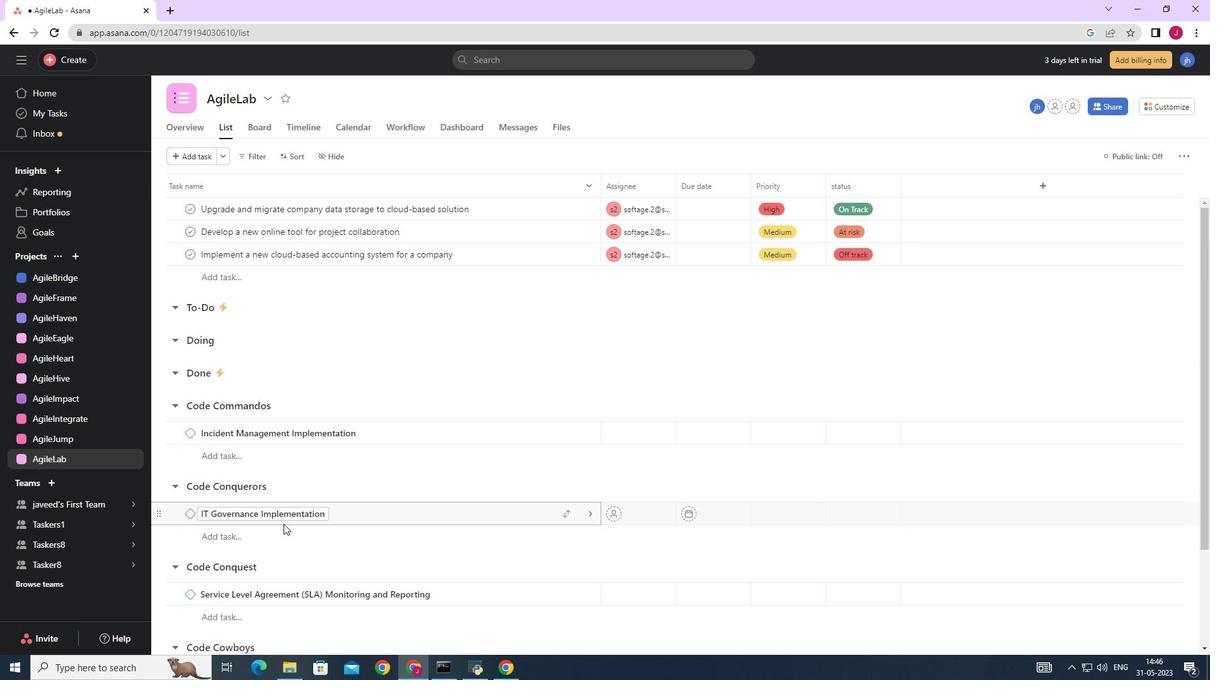 
Action: Mouse scrolled (283, 523) with delta (0, 0)
Screenshot: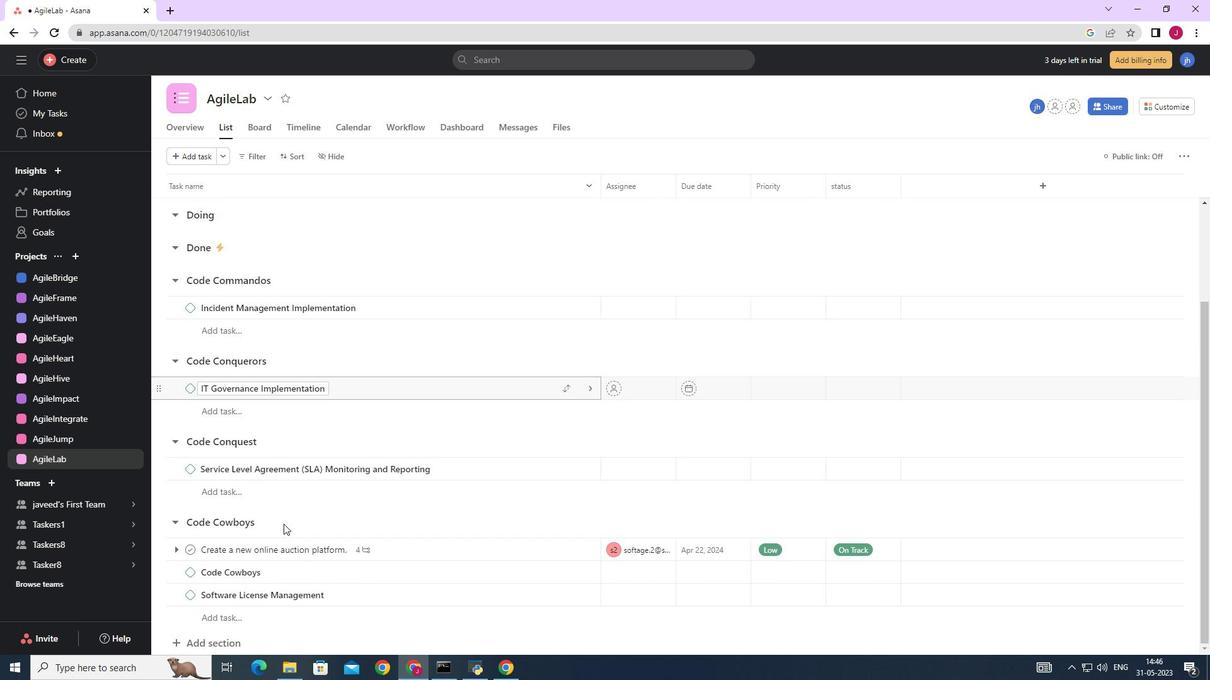 
Action: Mouse scrolled (283, 523) with delta (0, 0)
Screenshot: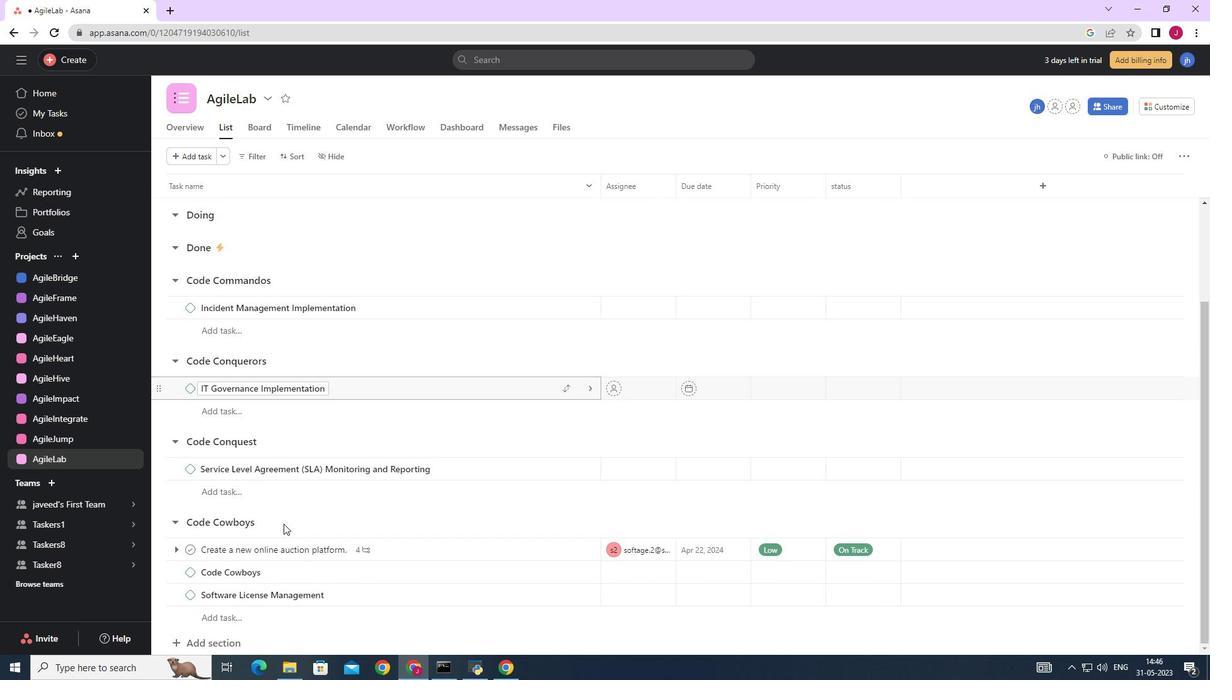 
Action: Mouse scrolled (283, 523) with delta (0, 0)
Screenshot: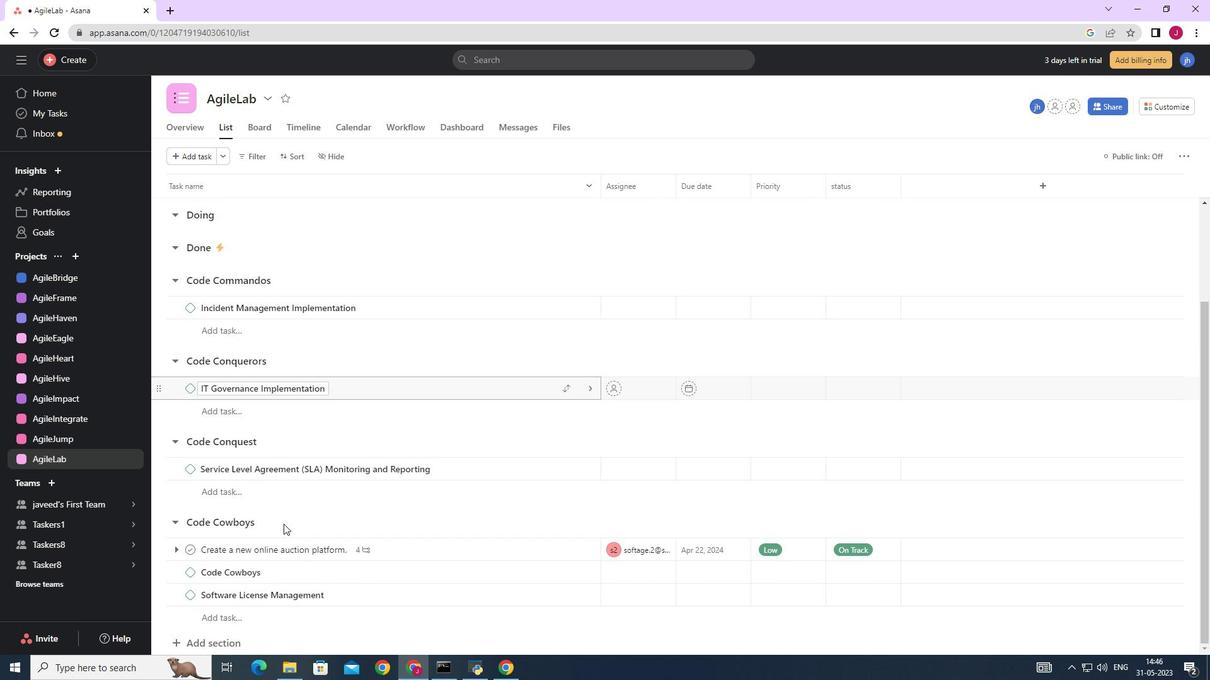 
Action: Mouse scrolled (283, 523) with delta (0, 0)
Screenshot: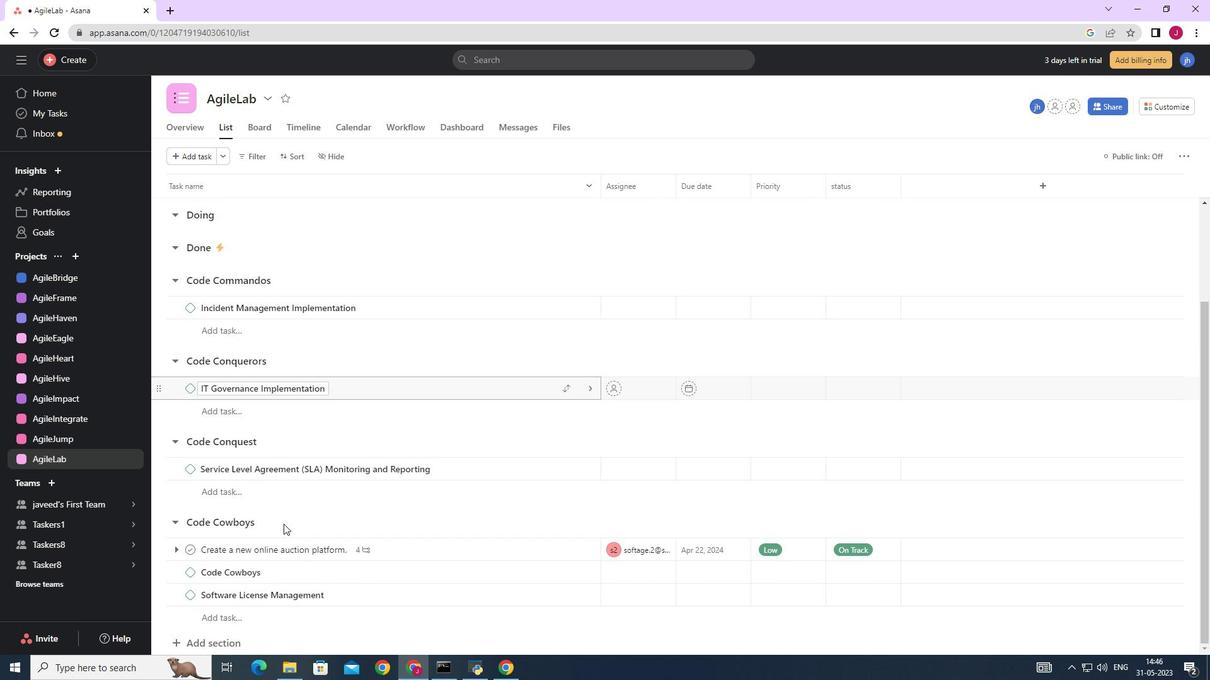
Action: Mouse moved to (310, 443)
Screenshot: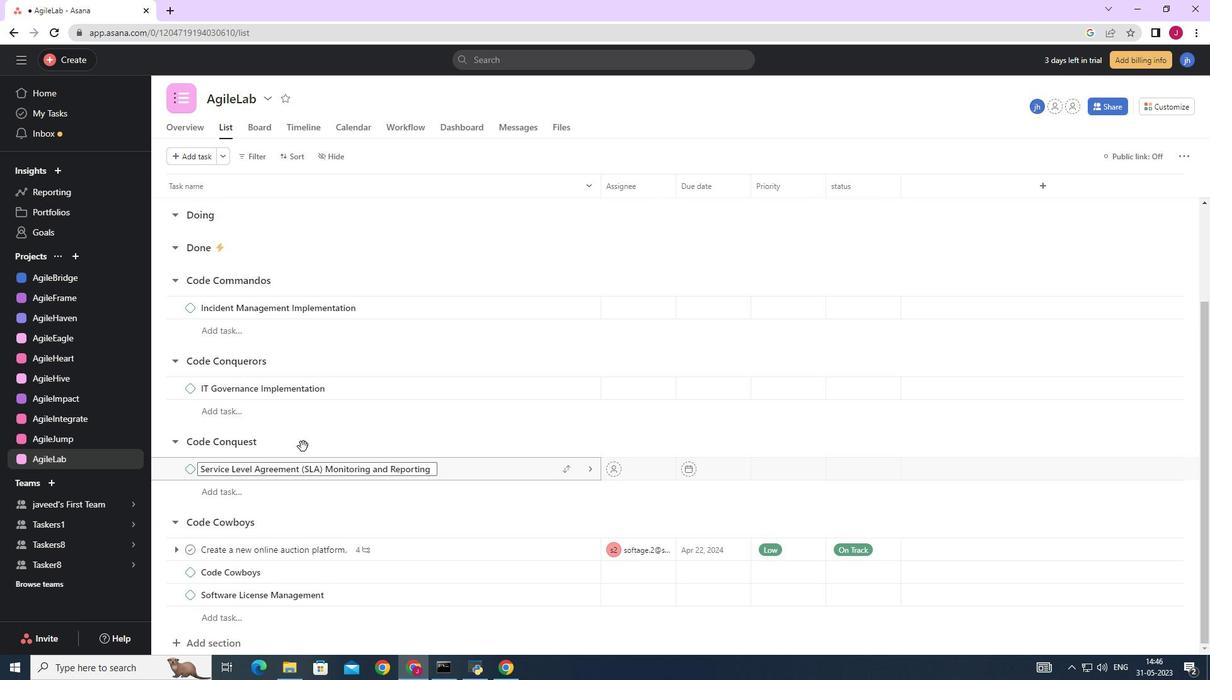 
Action: Mouse scrolled (310, 444) with delta (0, 0)
Screenshot: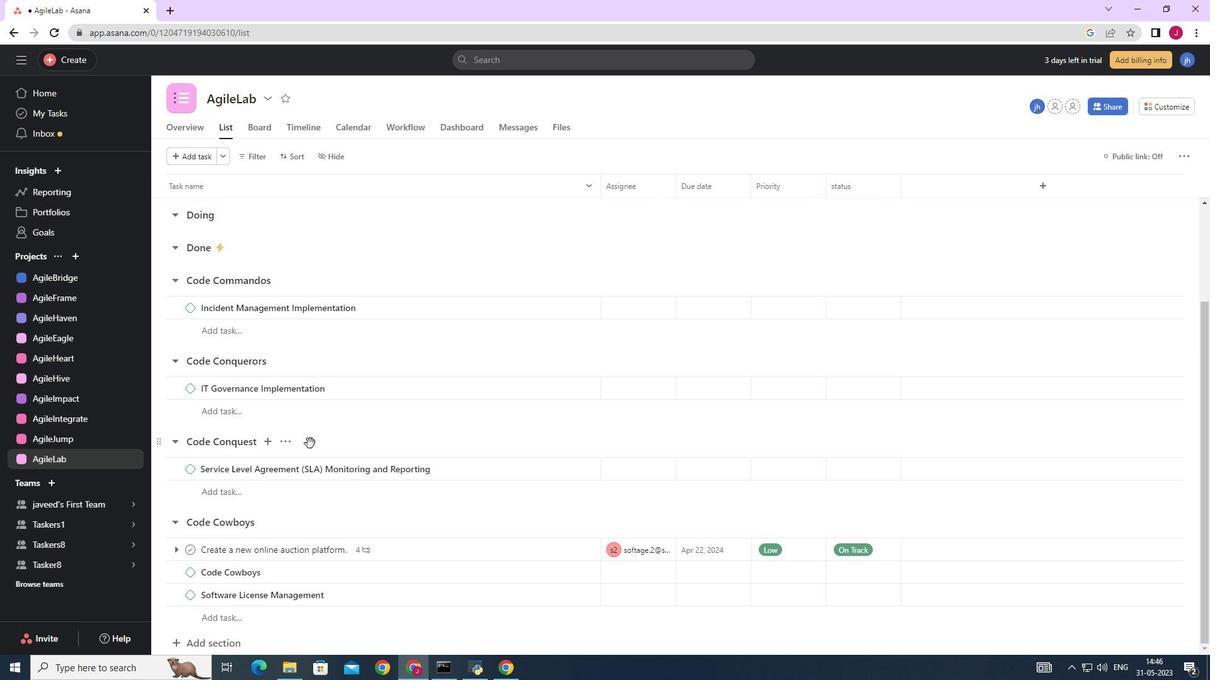 
Action: Mouse scrolled (310, 444) with delta (0, 0)
Screenshot: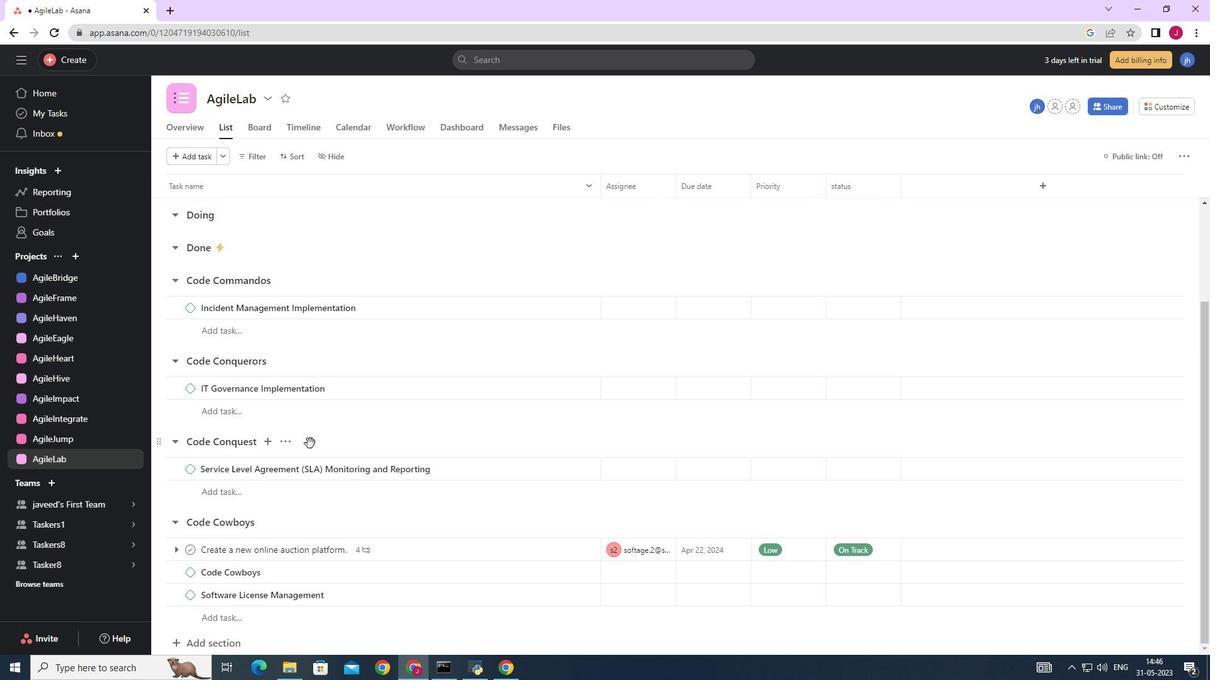 
Action: Mouse scrolled (310, 444) with delta (0, 0)
Screenshot: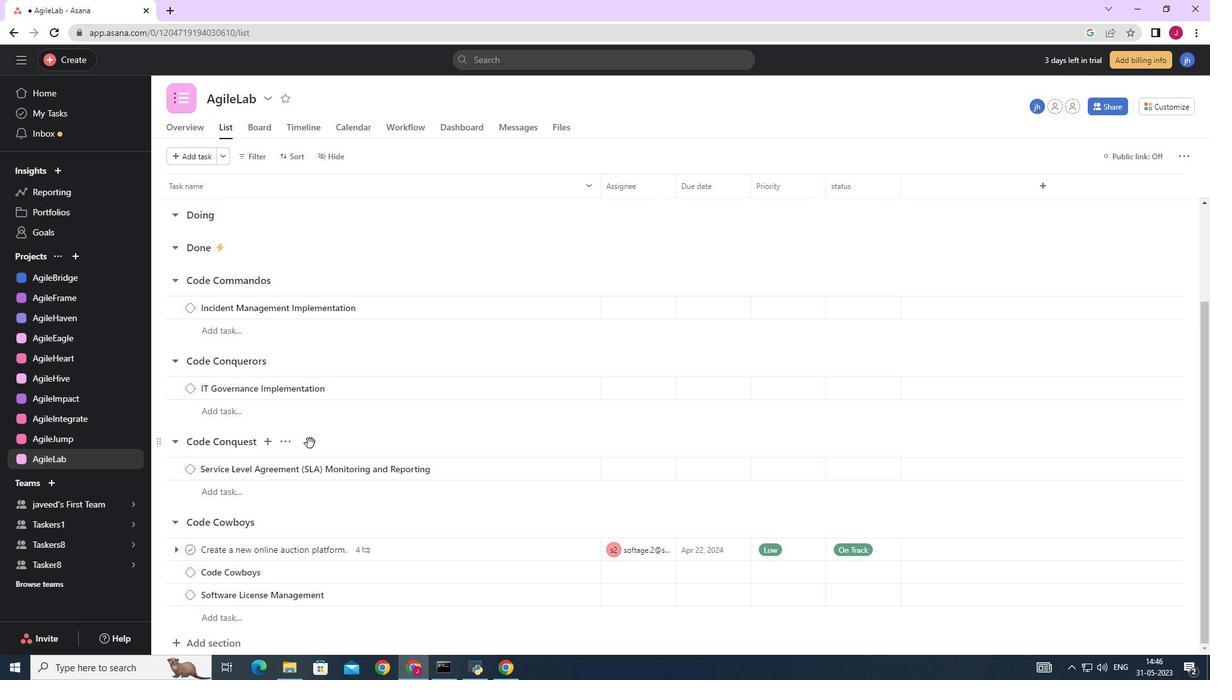 
Action: Mouse moved to (310, 443)
Screenshot: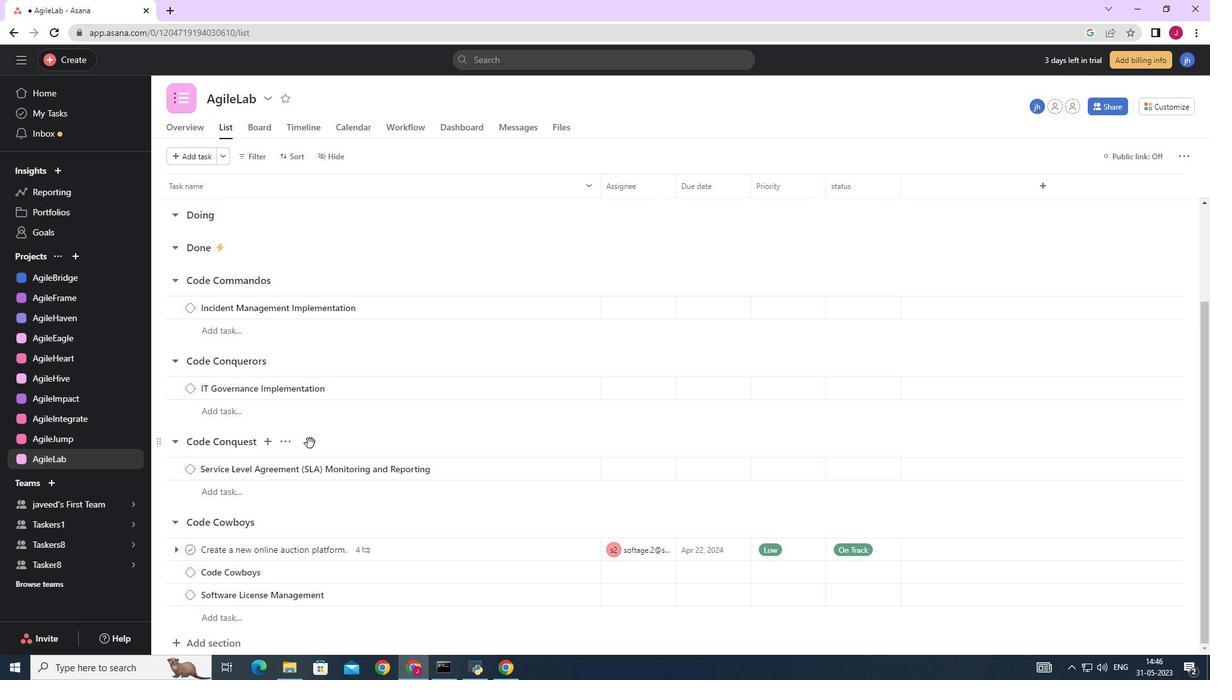 
Action: Mouse scrolled (310, 443) with delta (0, 0)
Screenshot: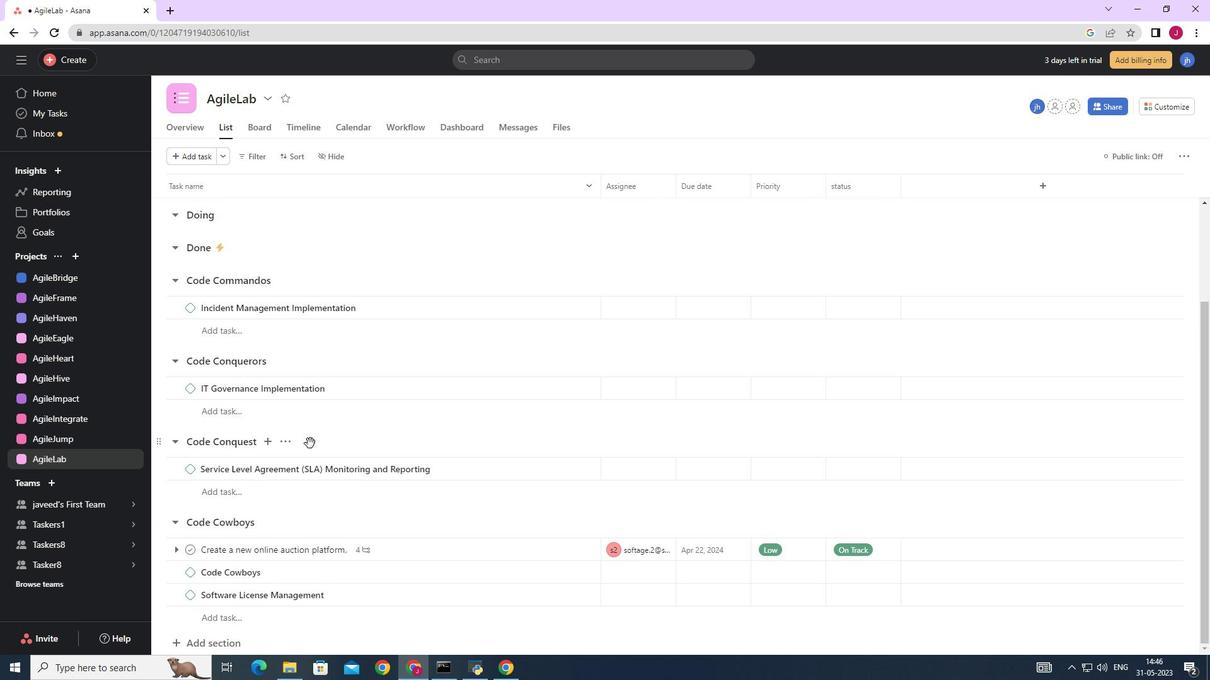
Action: Mouse scrolled (310, 443) with delta (0, 0)
Screenshot: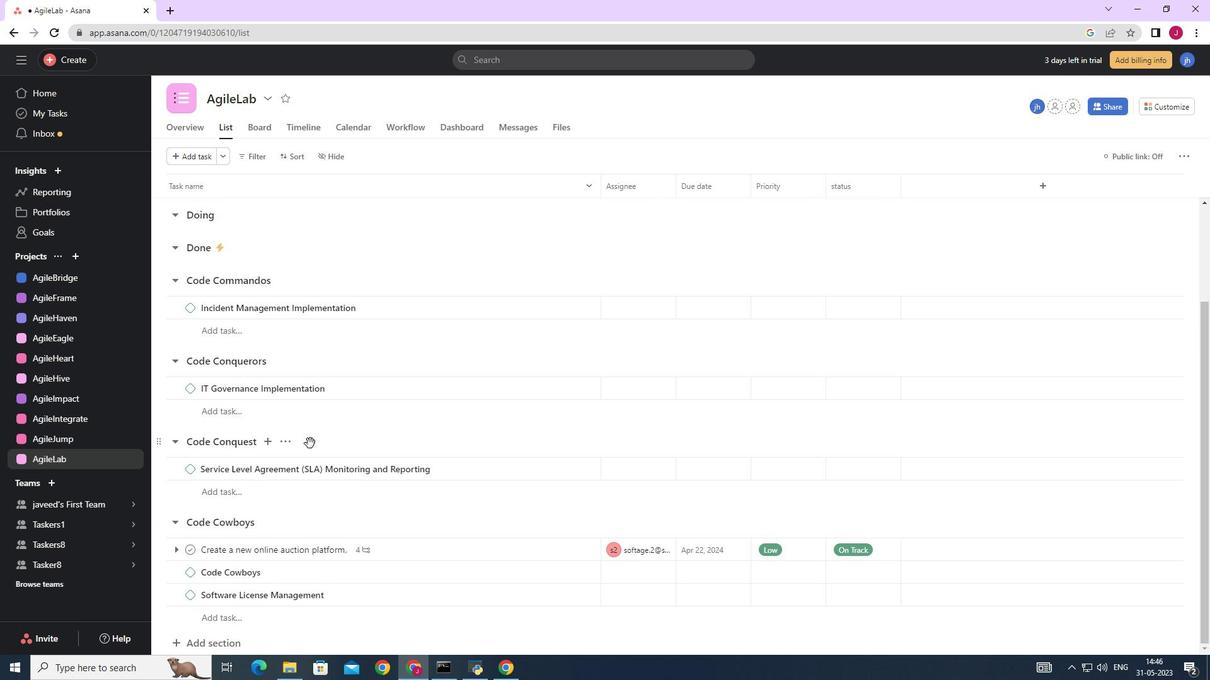 
Action: Mouse moved to (363, 342)
Screenshot: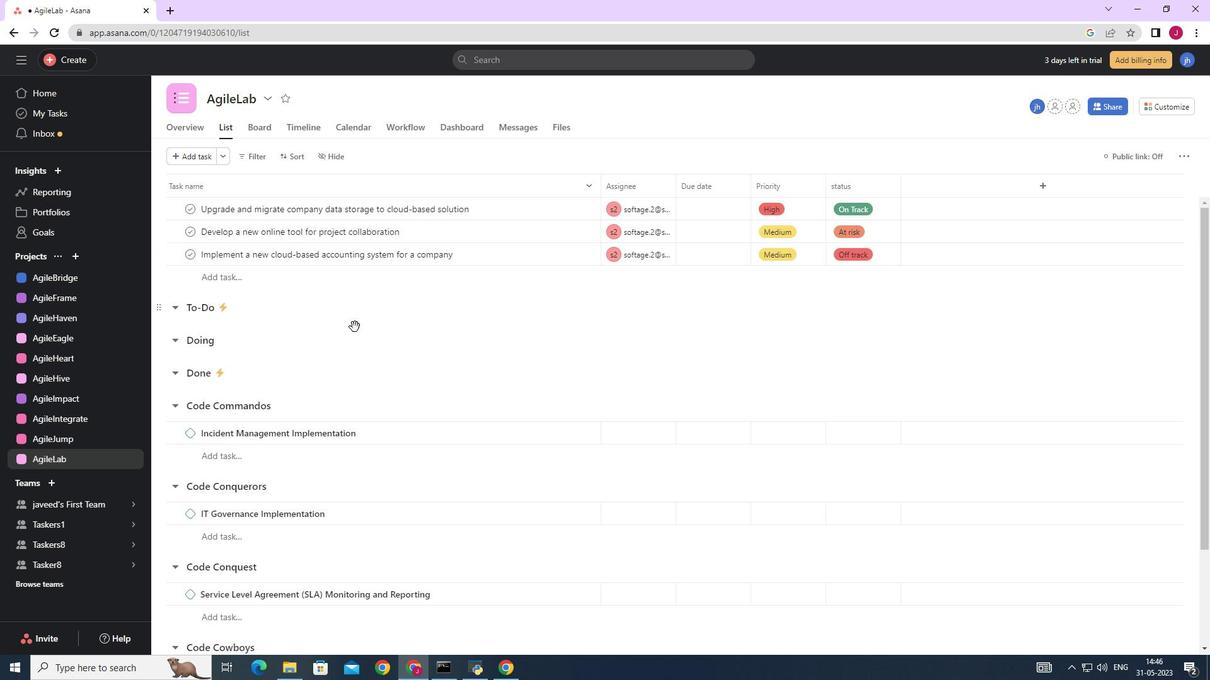 
Action: Mouse scrolled (363, 342) with delta (0, 0)
Screenshot: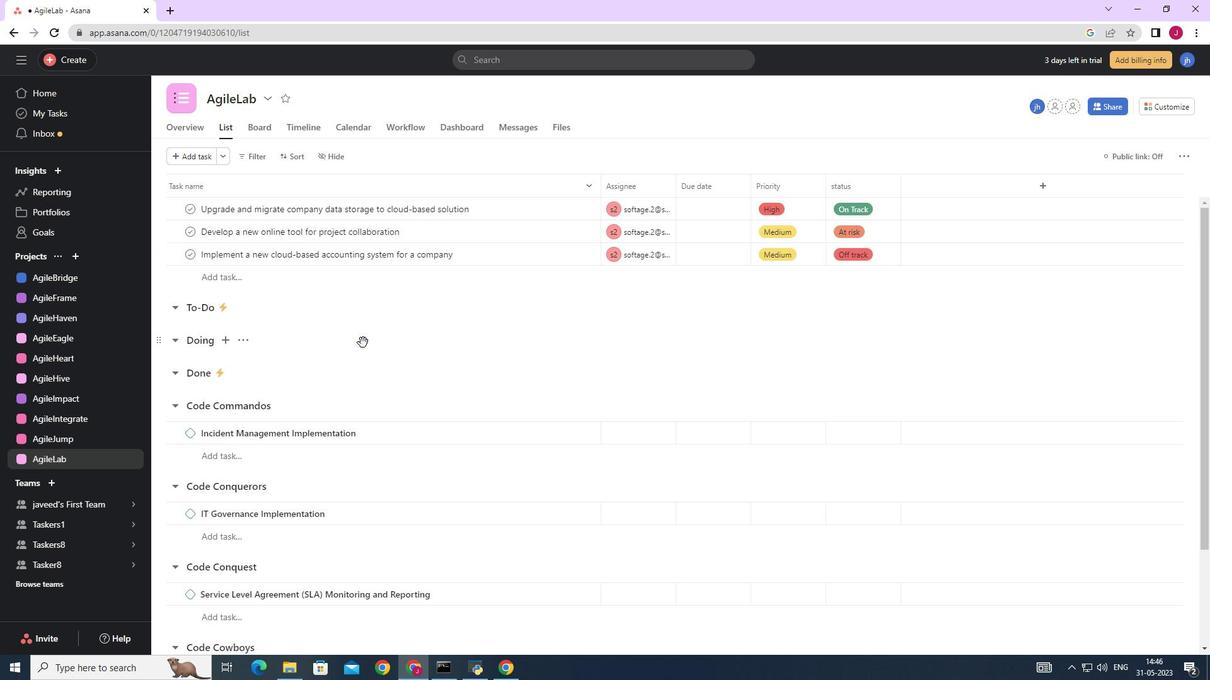
Action: Mouse moved to (363, 343)
Screenshot: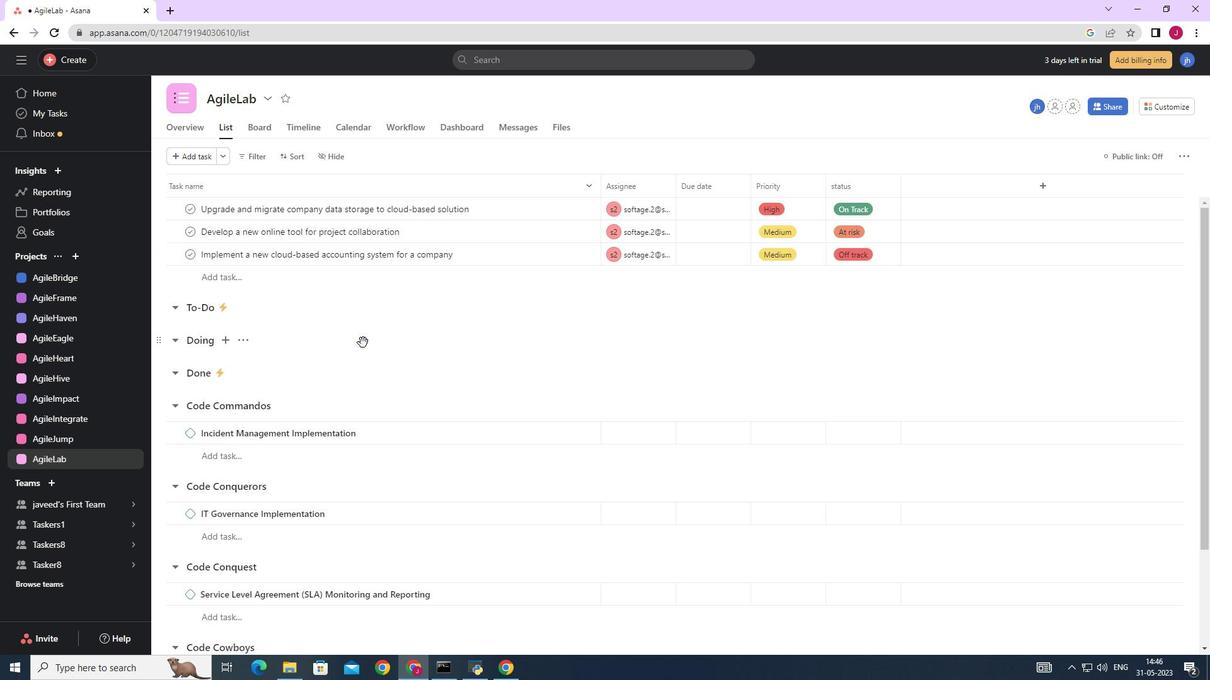 
Action: Mouse scrolled (363, 342) with delta (0, 0)
Screenshot: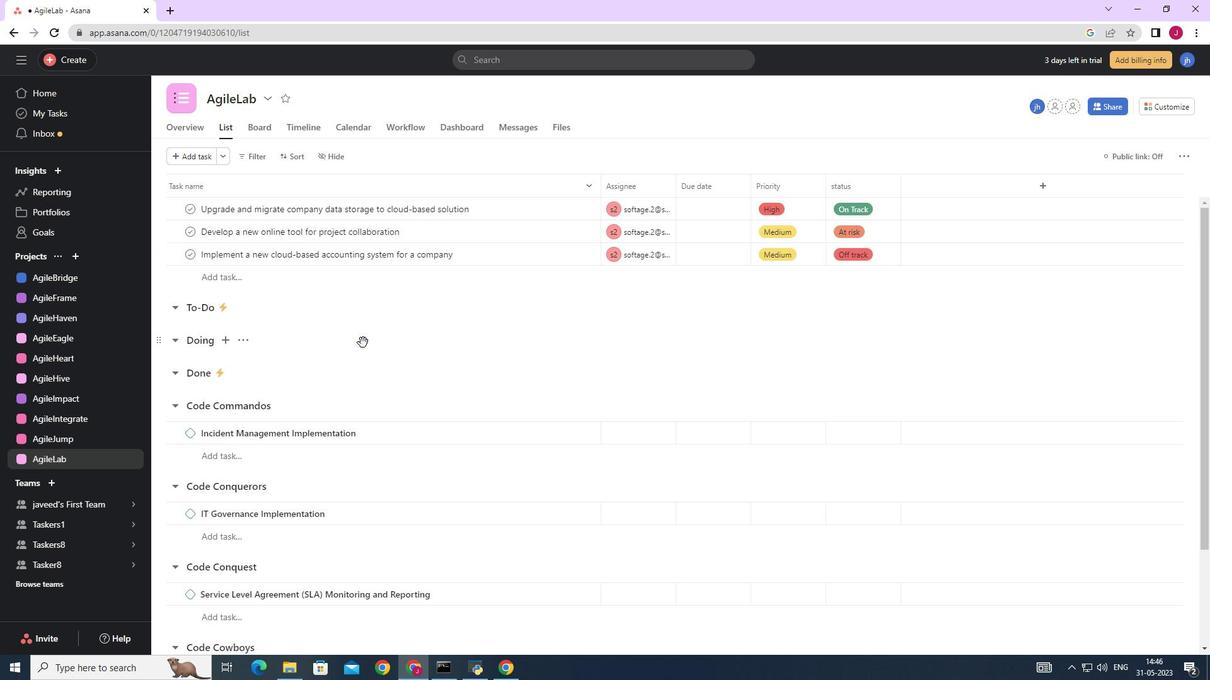 
Action: Mouse moved to (363, 347)
Screenshot: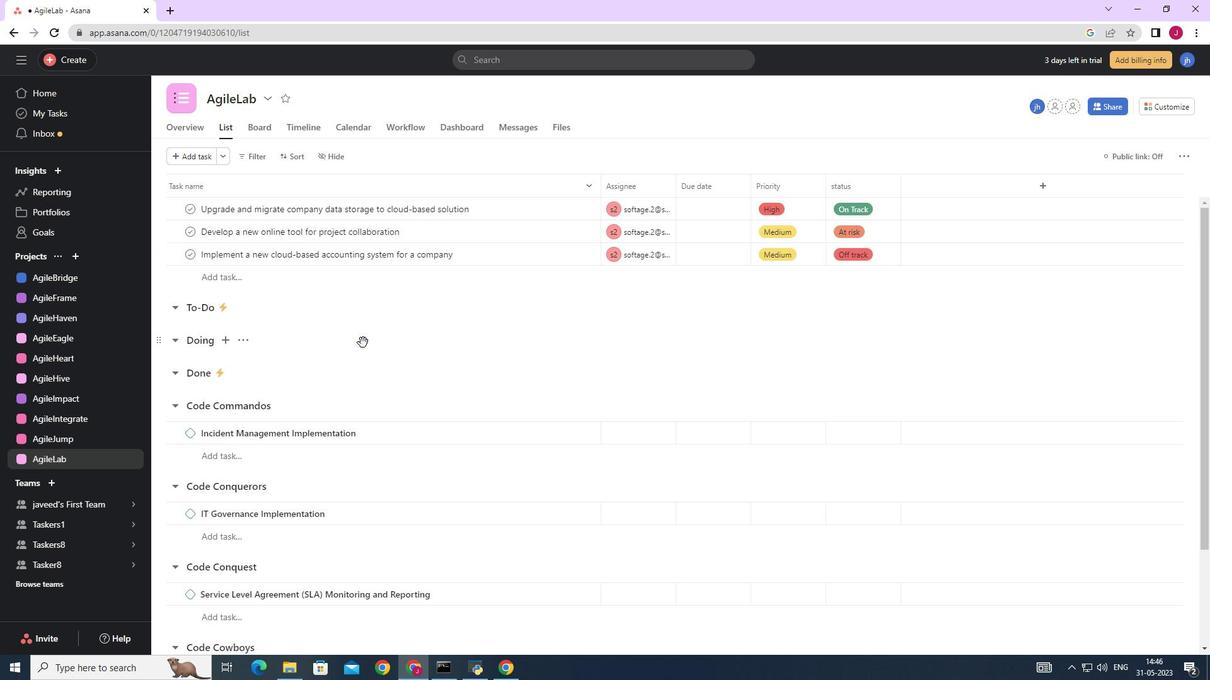 
Action: Mouse scrolled (363, 344) with delta (0, 0)
Screenshot: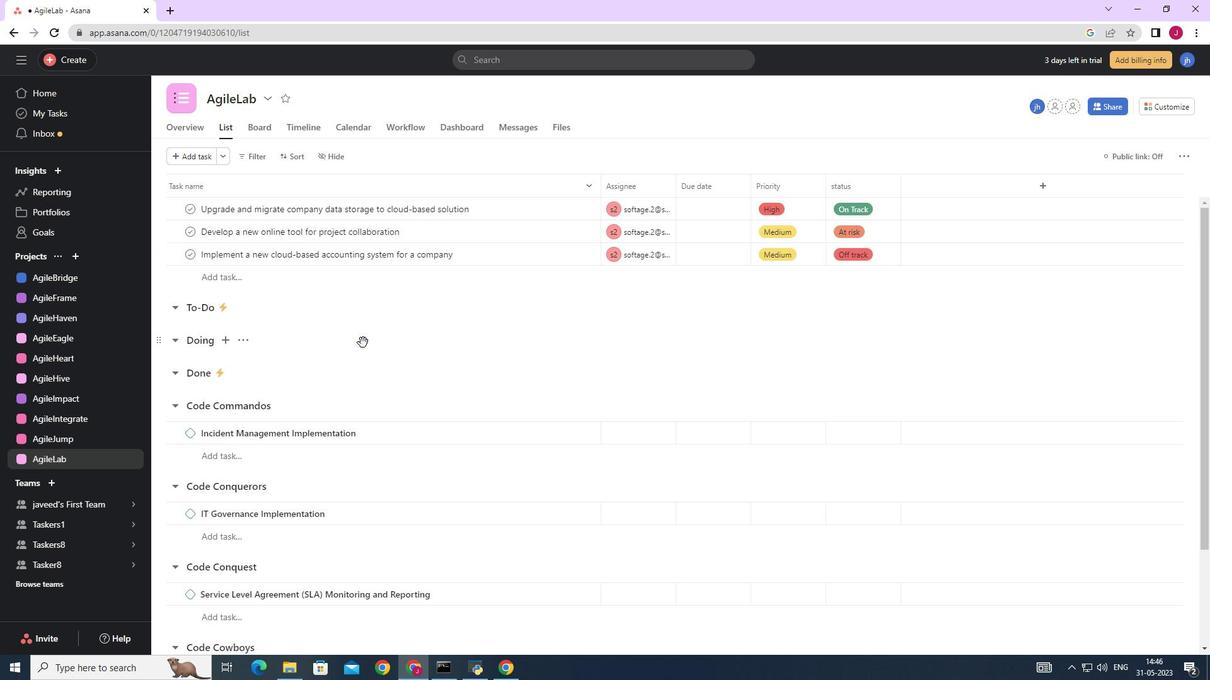 
Action: Mouse moved to (363, 349)
Screenshot: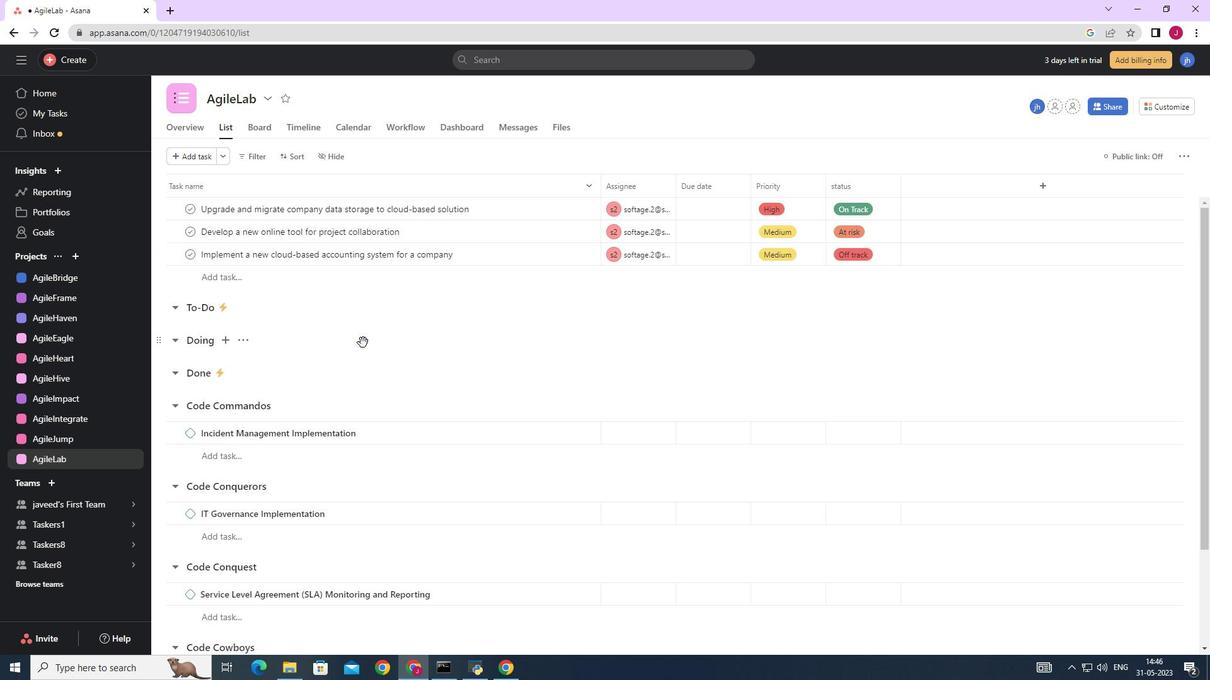 
Action: Mouse scrolled (363, 346) with delta (0, 0)
Screenshot: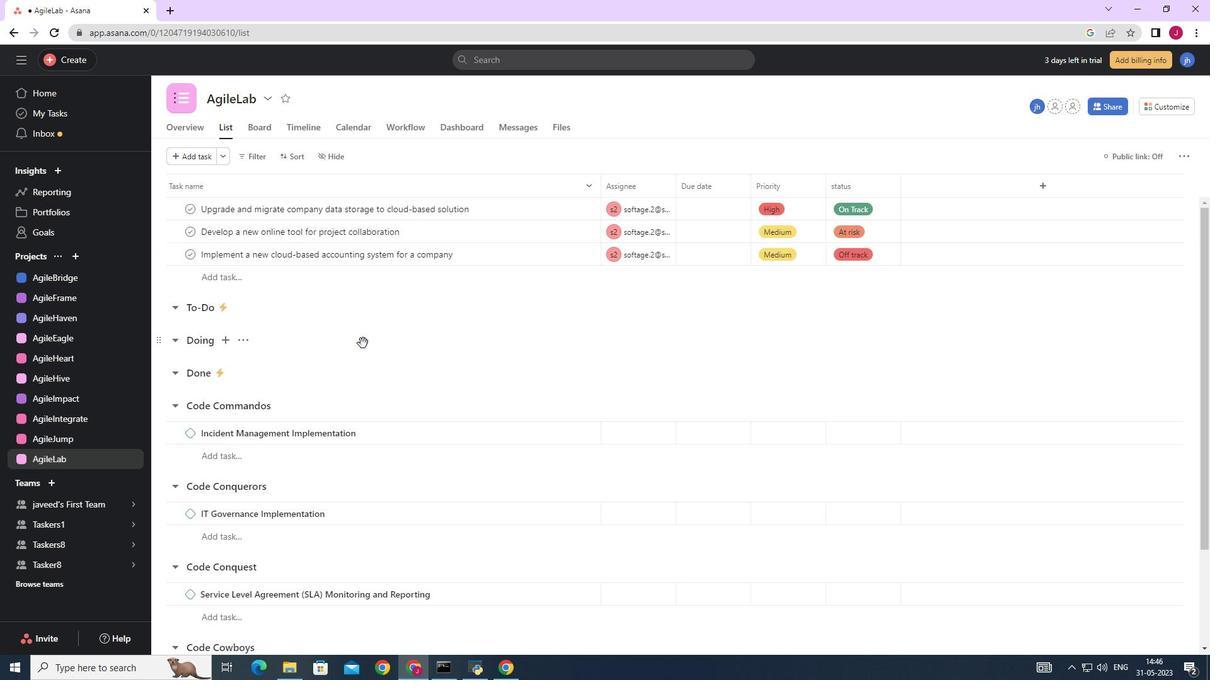 
Action: Mouse moved to (364, 356)
Screenshot: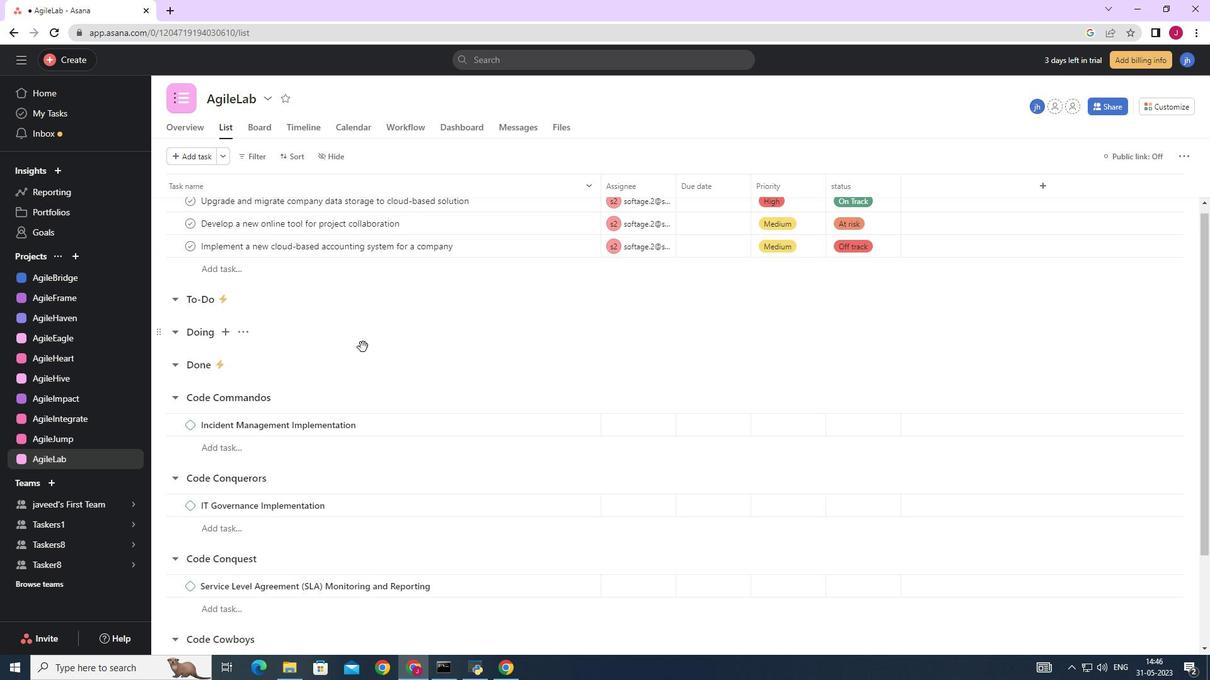 
Action: Mouse scrolled (364, 353) with delta (0, 0)
Screenshot: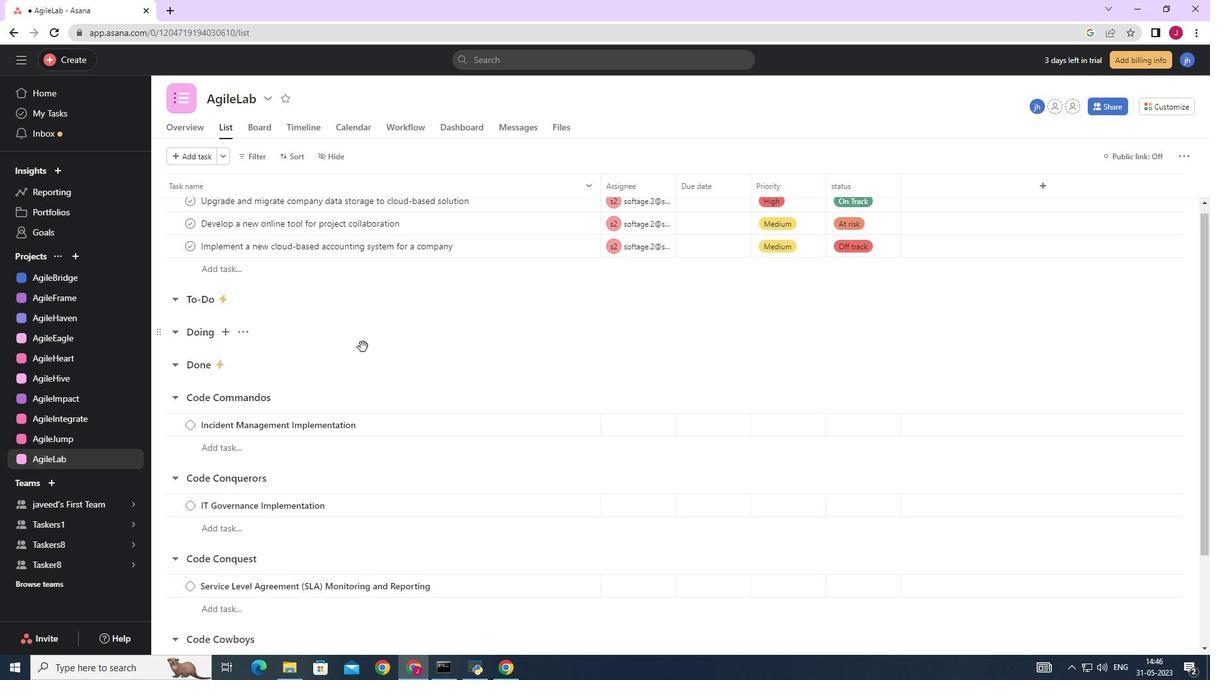
Action: Mouse moved to (365, 360)
Screenshot: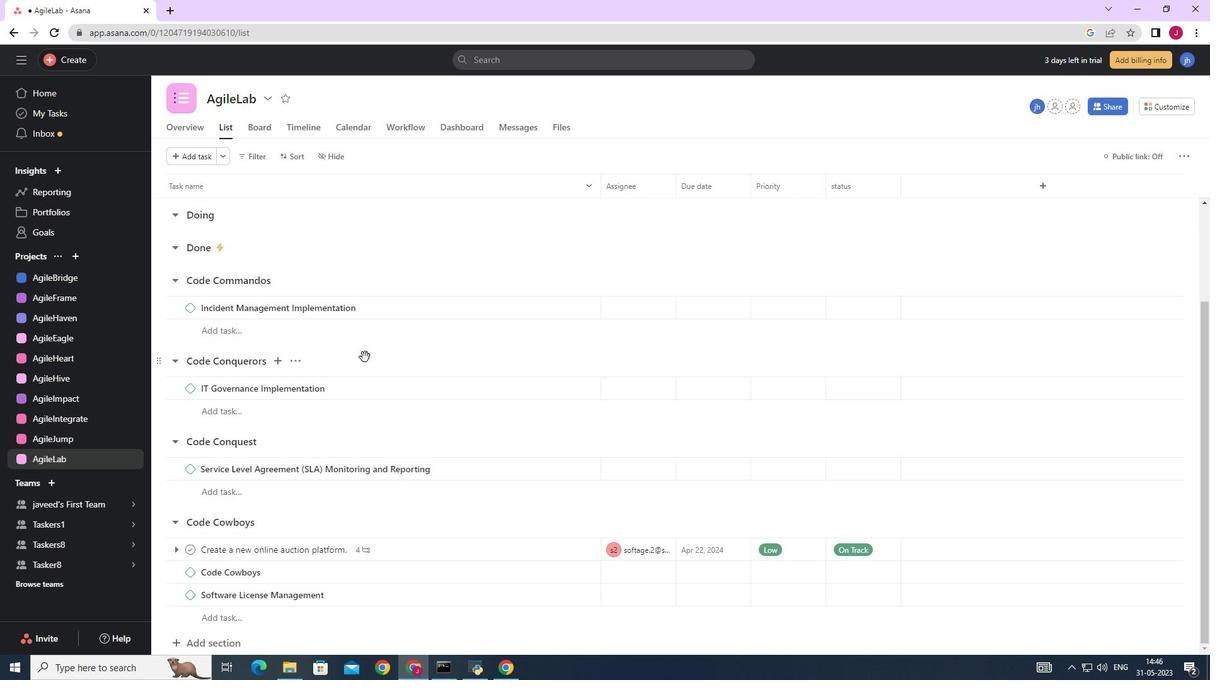 
Action: Mouse scrolled (365, 359) with delta (0, 0)
Screenshot: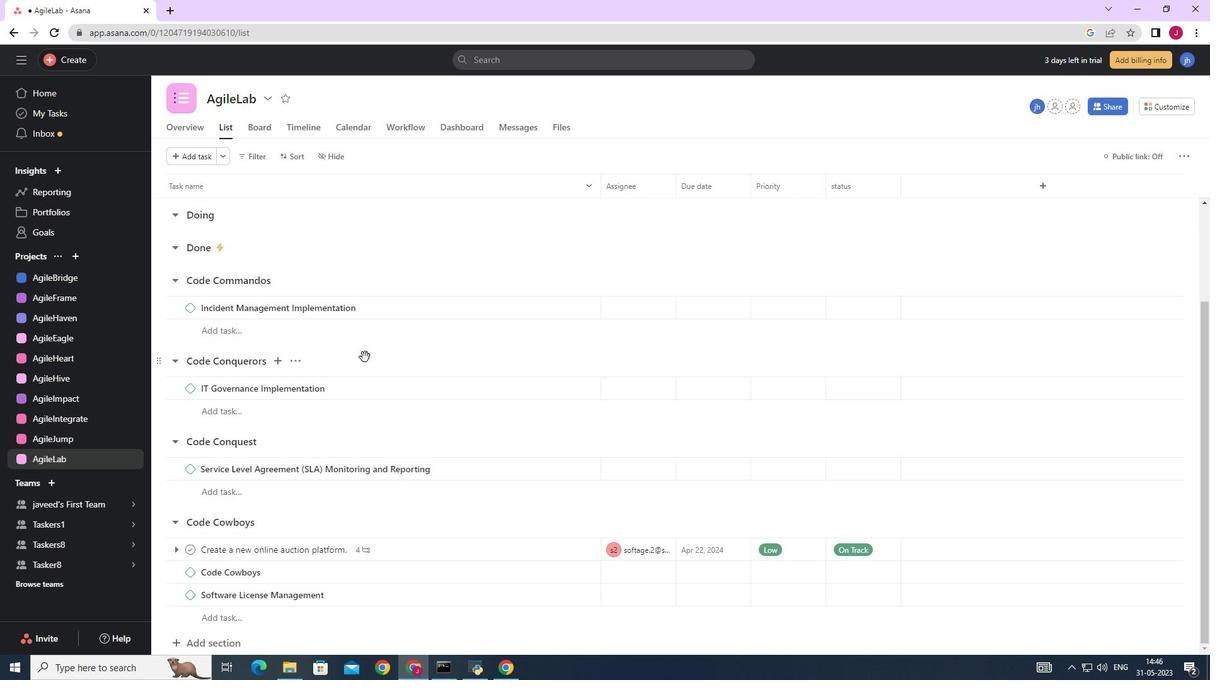 
Action: Mouse moved to (365, 360)
Screenshot: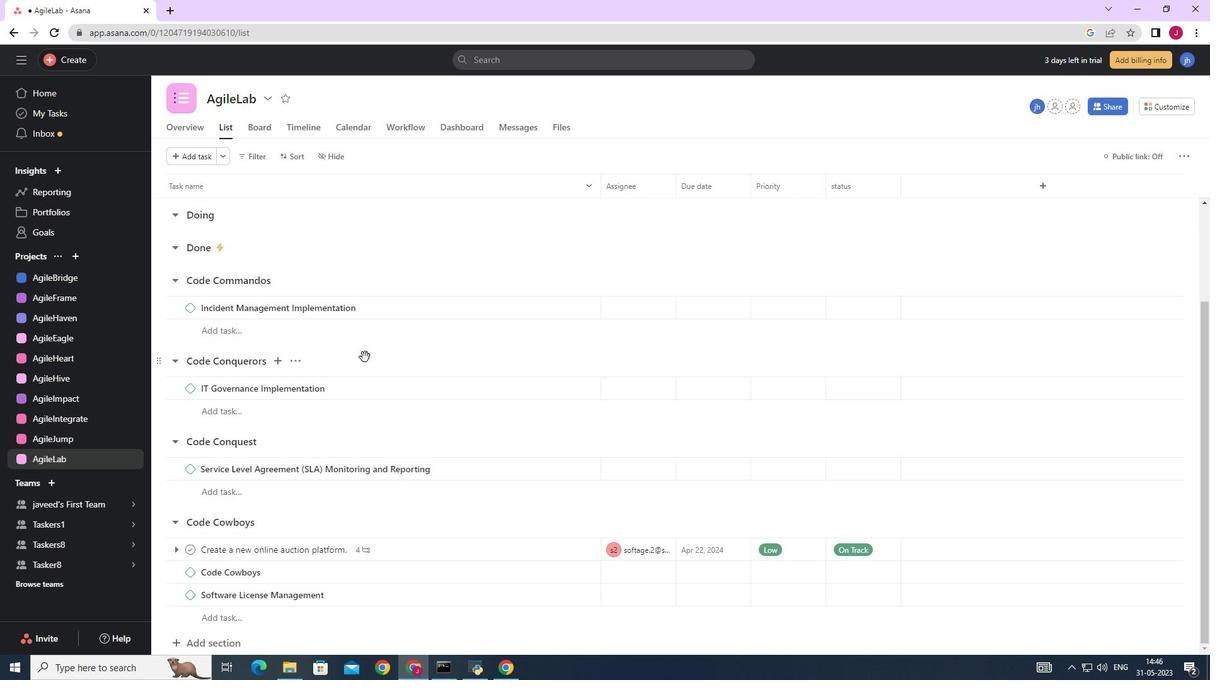 
Action: Mouse scrolled (365, 360) with delta (0, 0)
Screenshot: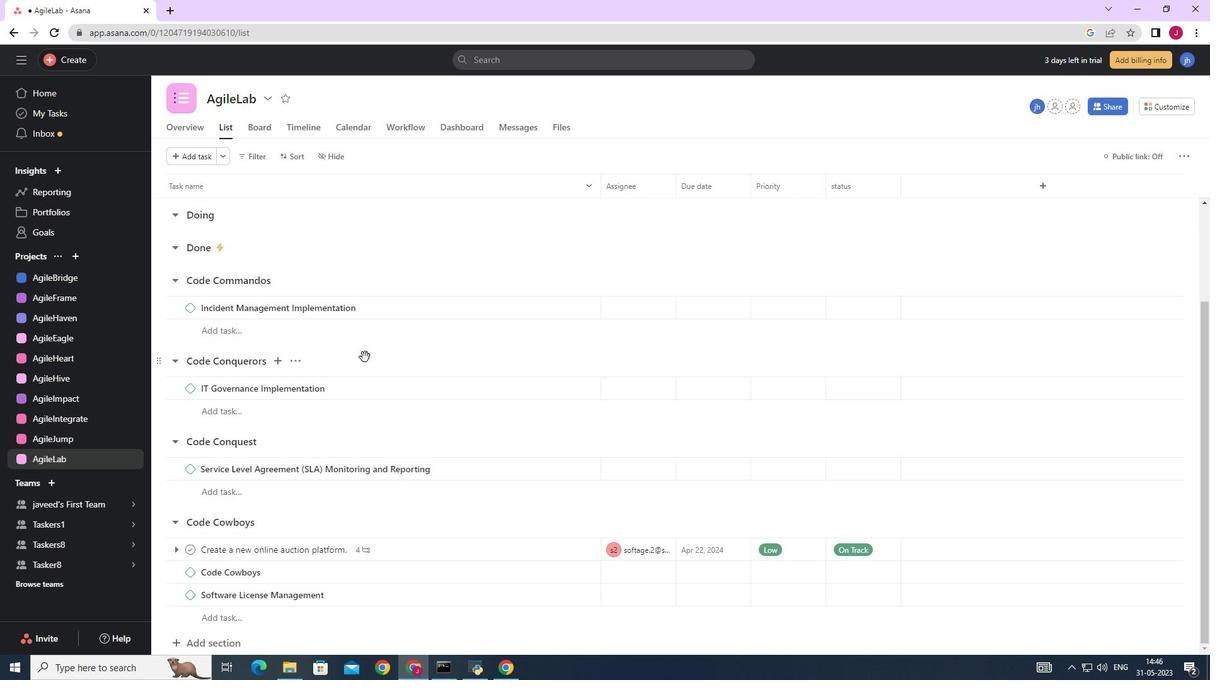 
Action: Mouse moved to (365, 361)
Screenshot: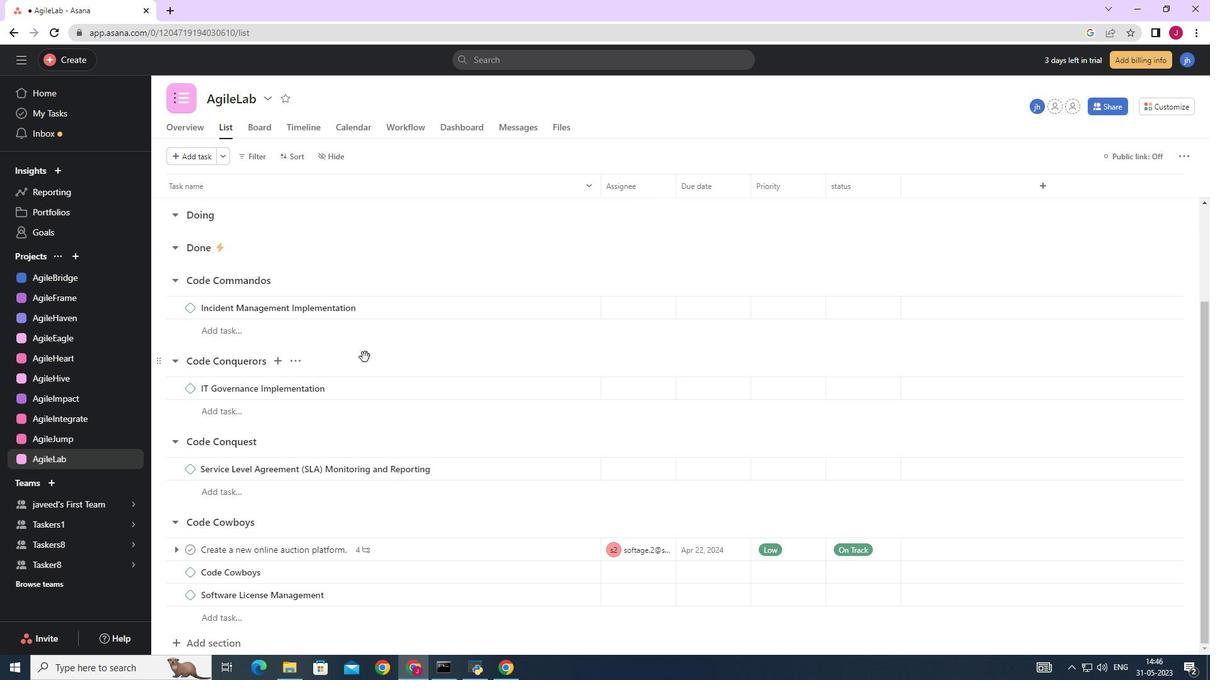 
Action: Mouse scrolled (365, 360) with delta (0, 0)
Screenshot: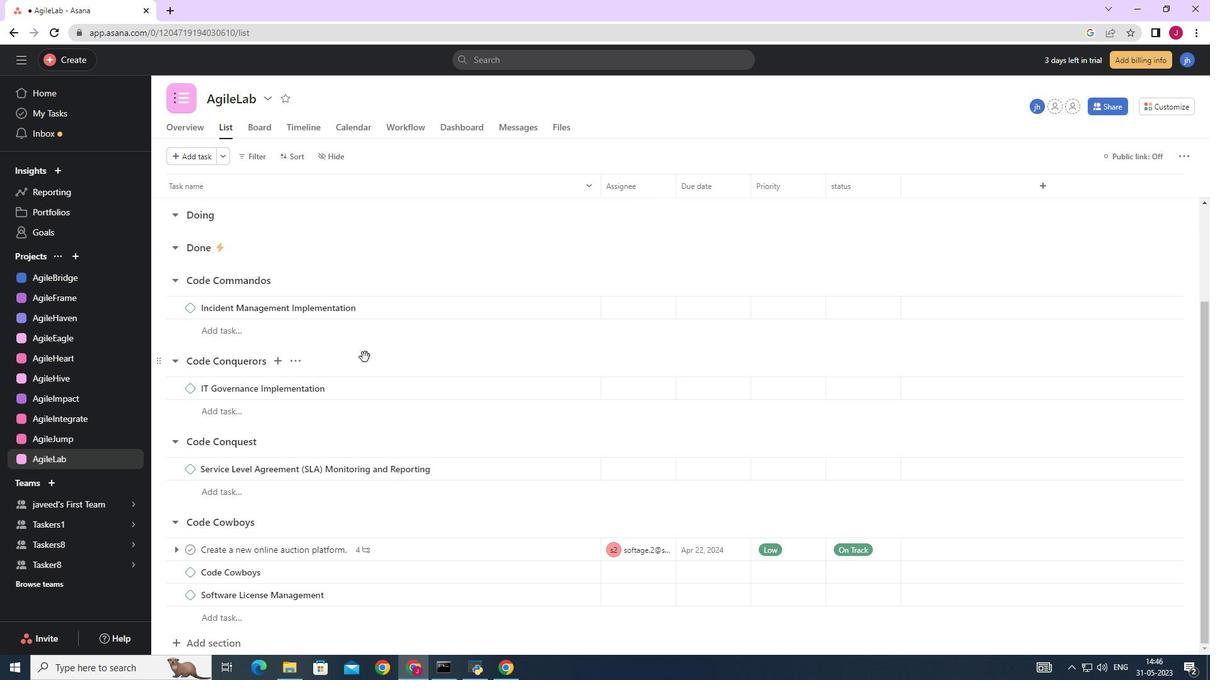 
Action: Mouse moved to (365, 362)
Screenshot: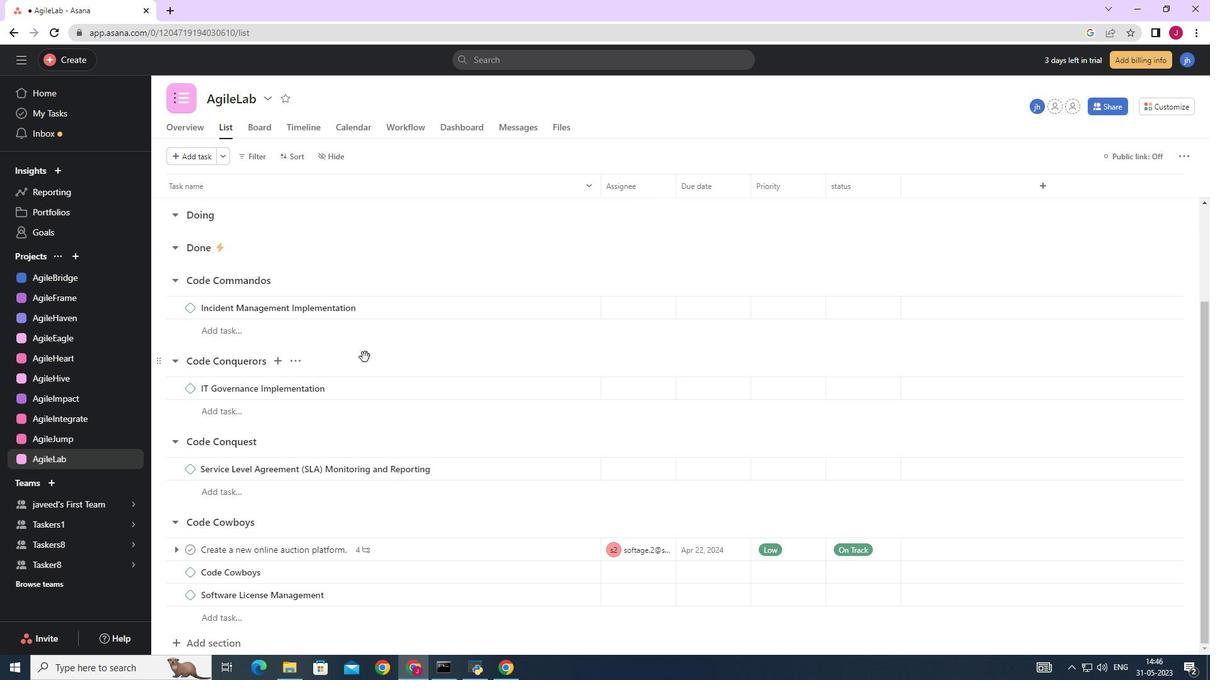 
Action: Mouse scrolled (365, 361) with delta (0, 0)
Screenshot: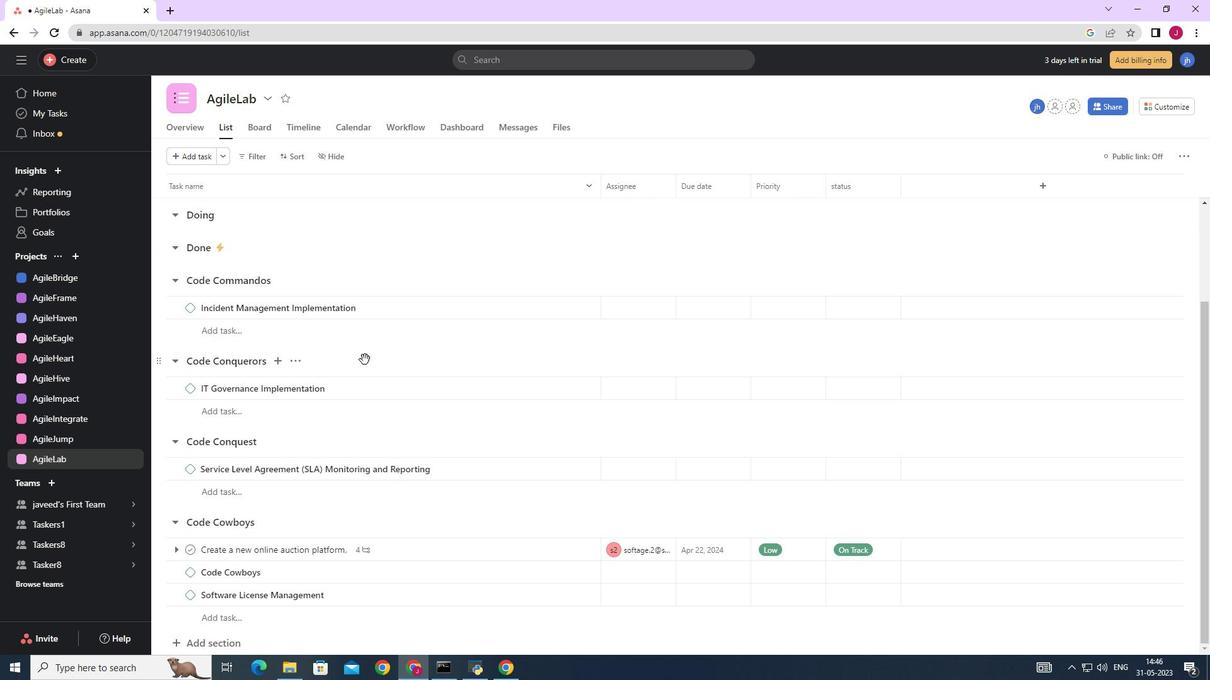 
Action: Mouse moved to (365, 363)
Screenshot: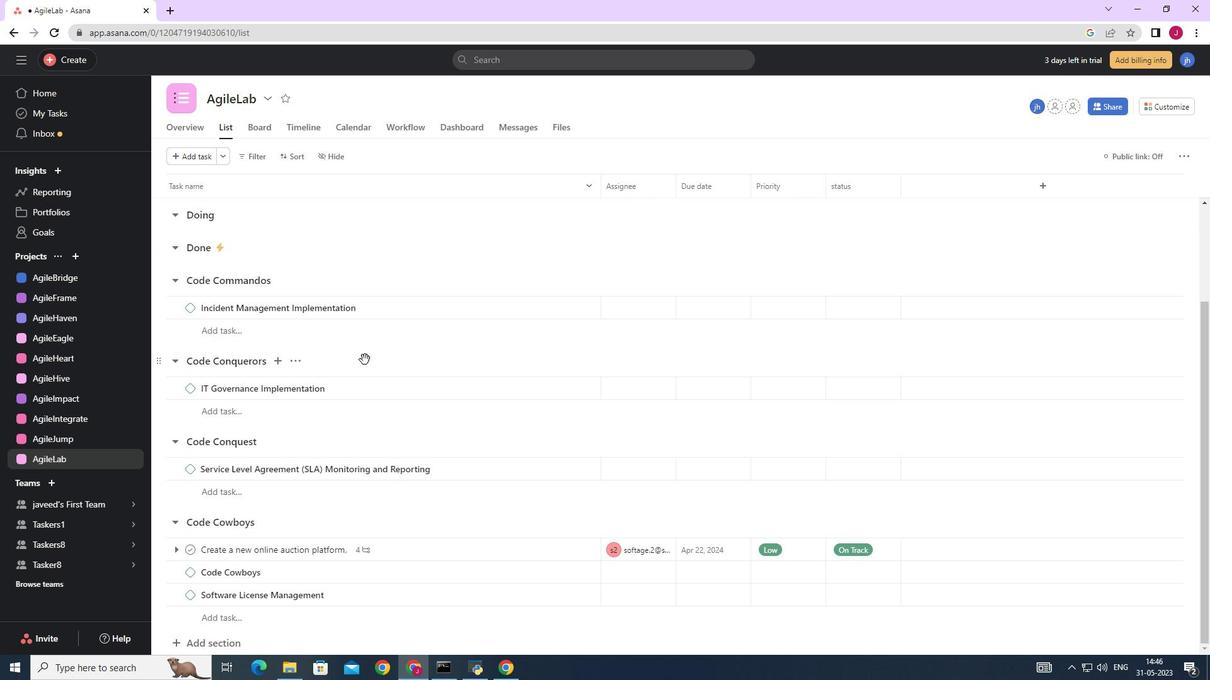 
Action: Mouse scrolled (365, 363) with delta (0, 0)
Screenshot: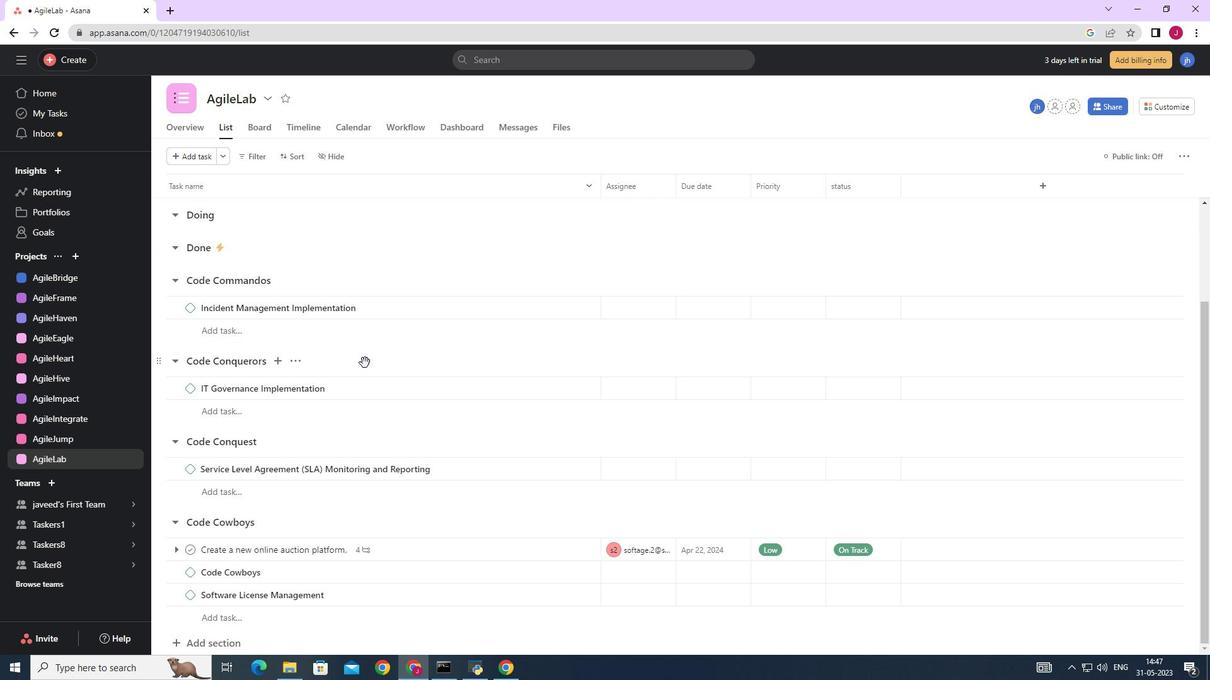 
Action: Mouse scrolled (365, 363) with delta (0, 0)
Screenshot: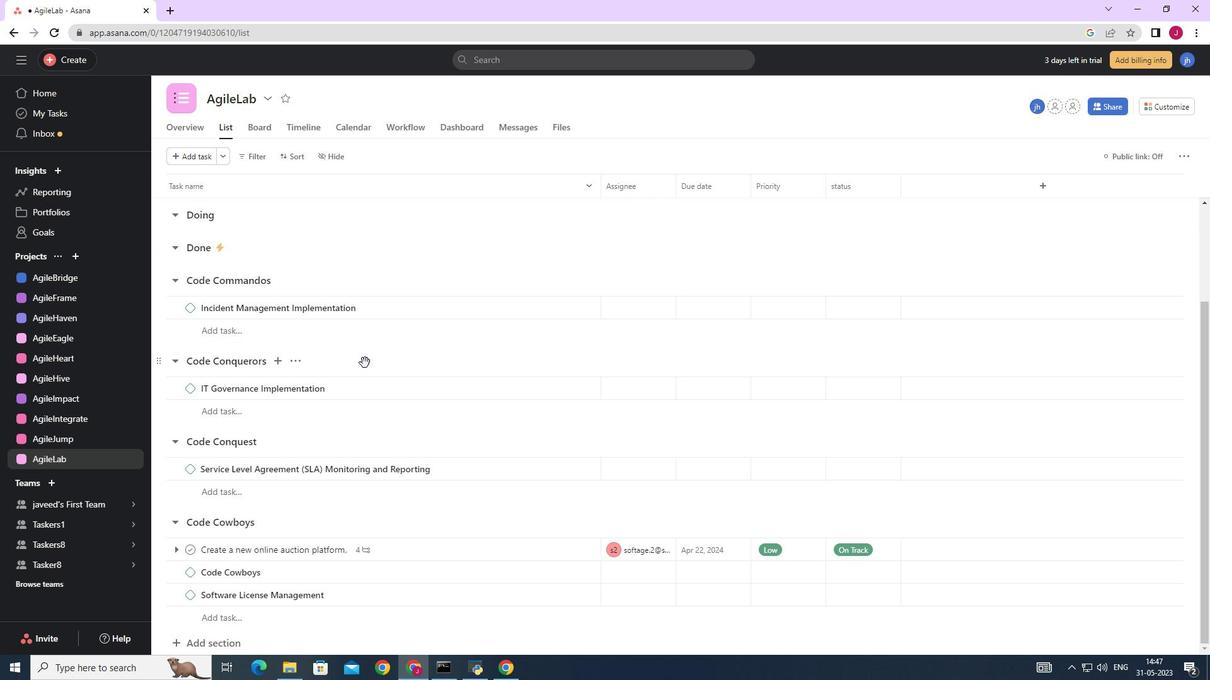 
Action: Mouse scrolled (365, 363) with delta (0, 0)
Screenshot: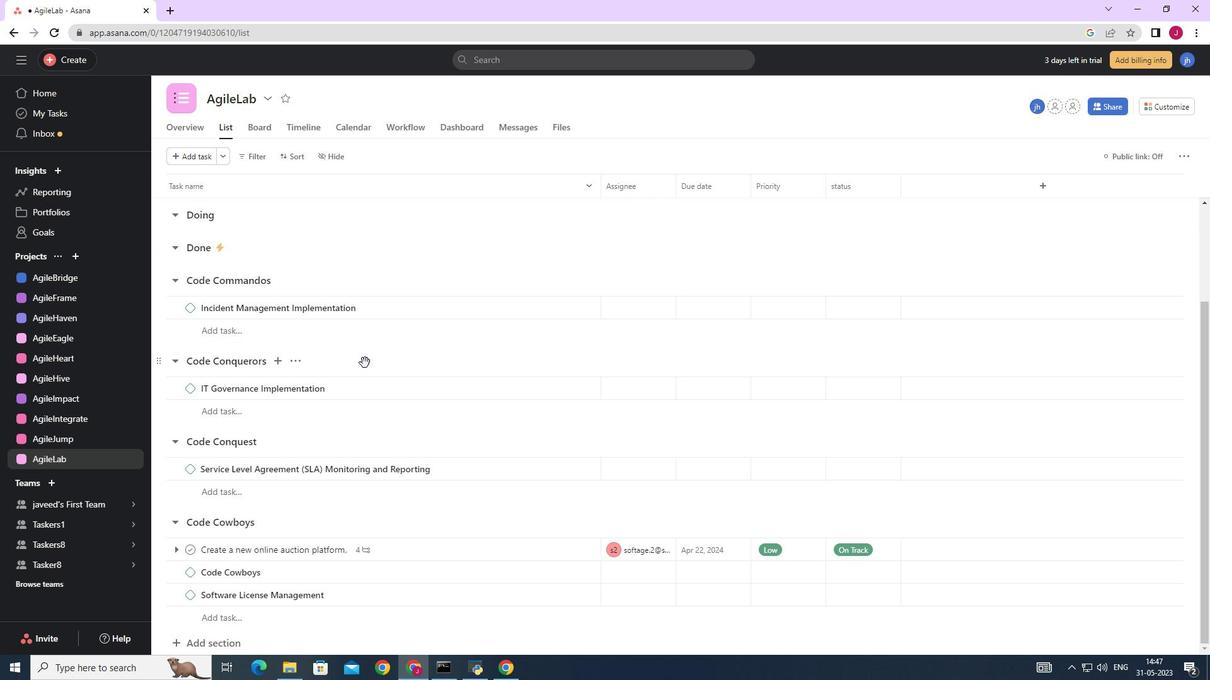 
Action: Mouse scrolled (365, 363) with delta (0, 0)
Screenshot: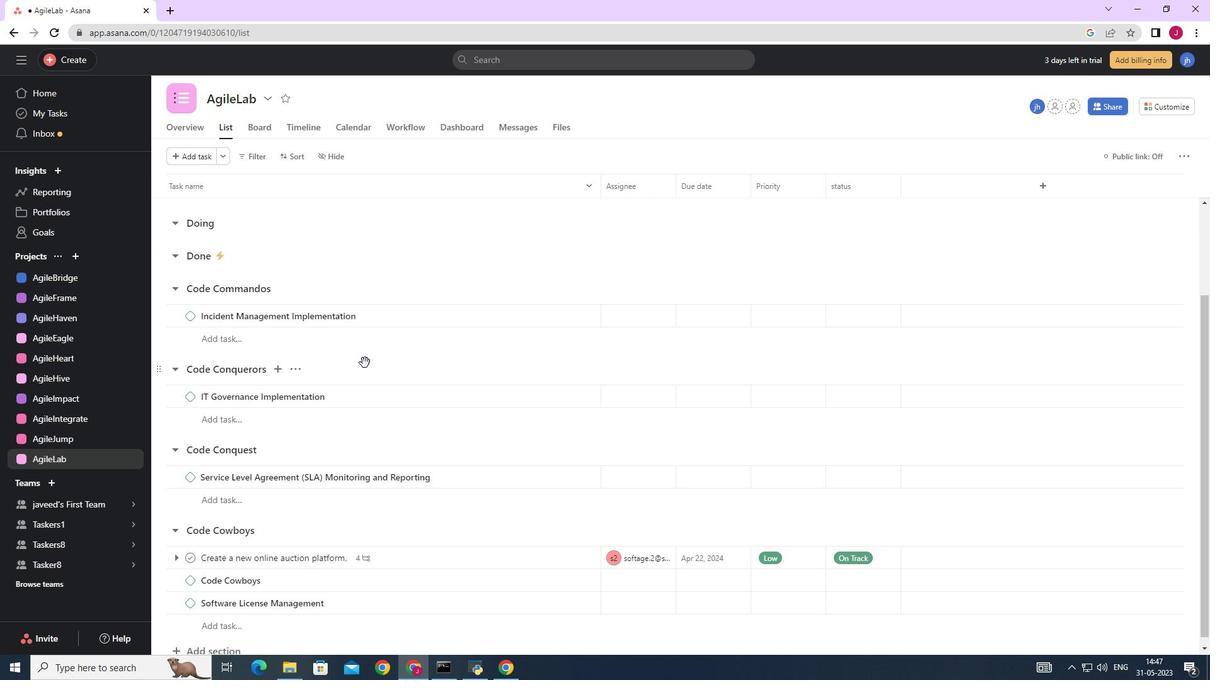 
Action: Mouse moved to (445, 338)
Screenshot: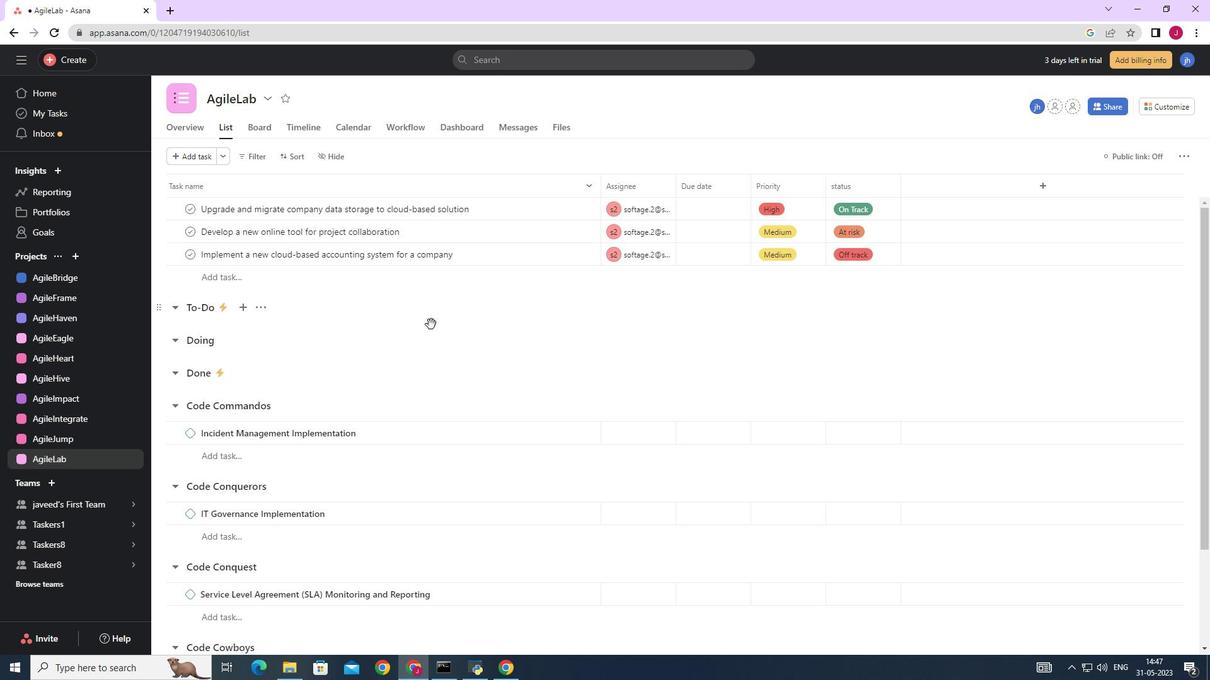 
Action: Mouse scrolled (445, 337) with delta (0, 0)
Screenshot: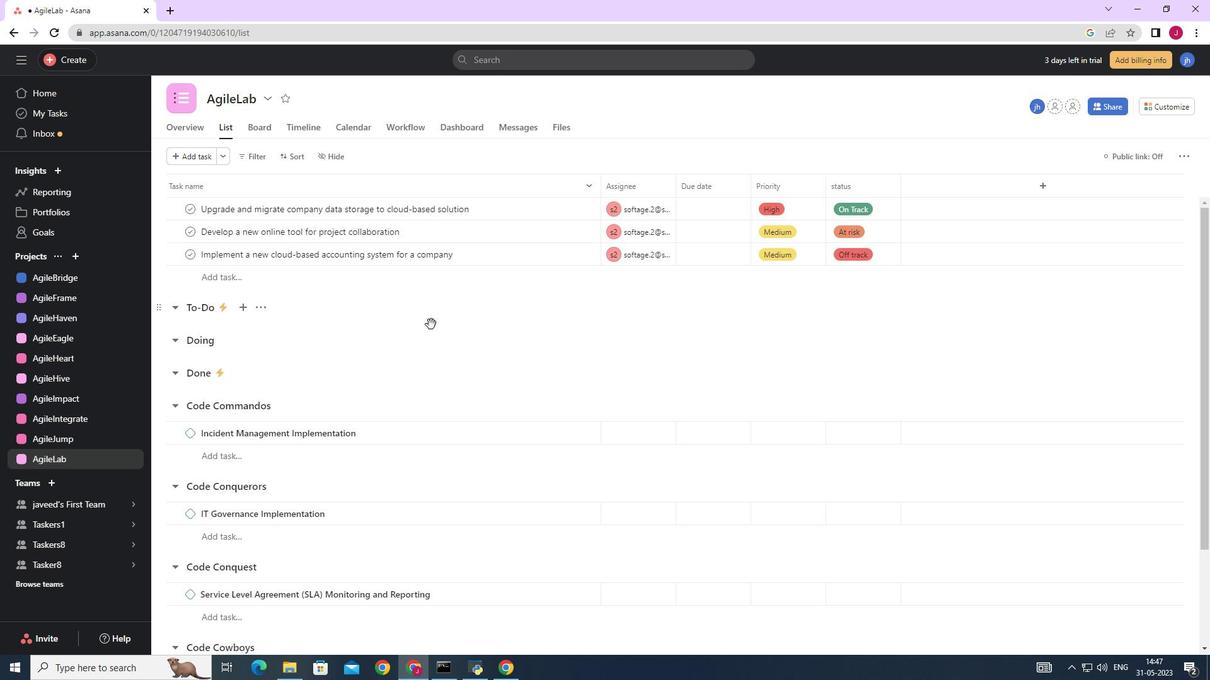 
Action: Mouse moved to (445, 339)
Screenshot: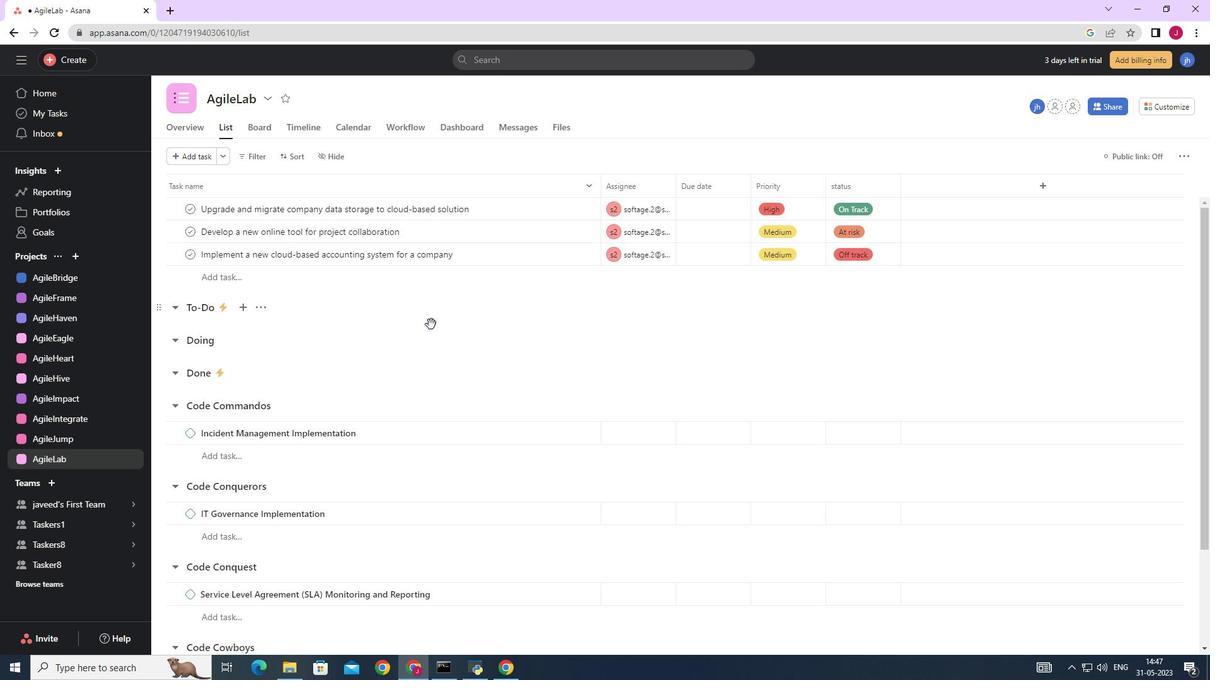 
Action: Mouse scrolled (445, 339) with delta (0, 0)
Screenshot: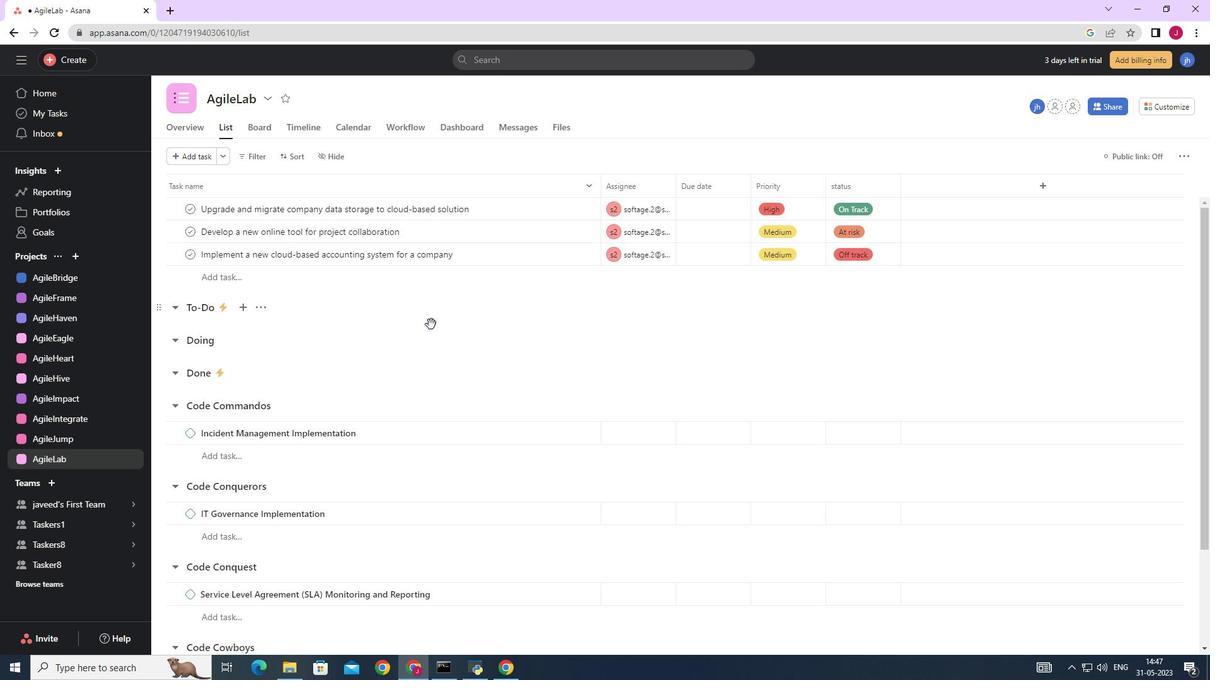 
Action: Mouse scrolled (445, 339) with delta (0, 0)
Screenshot: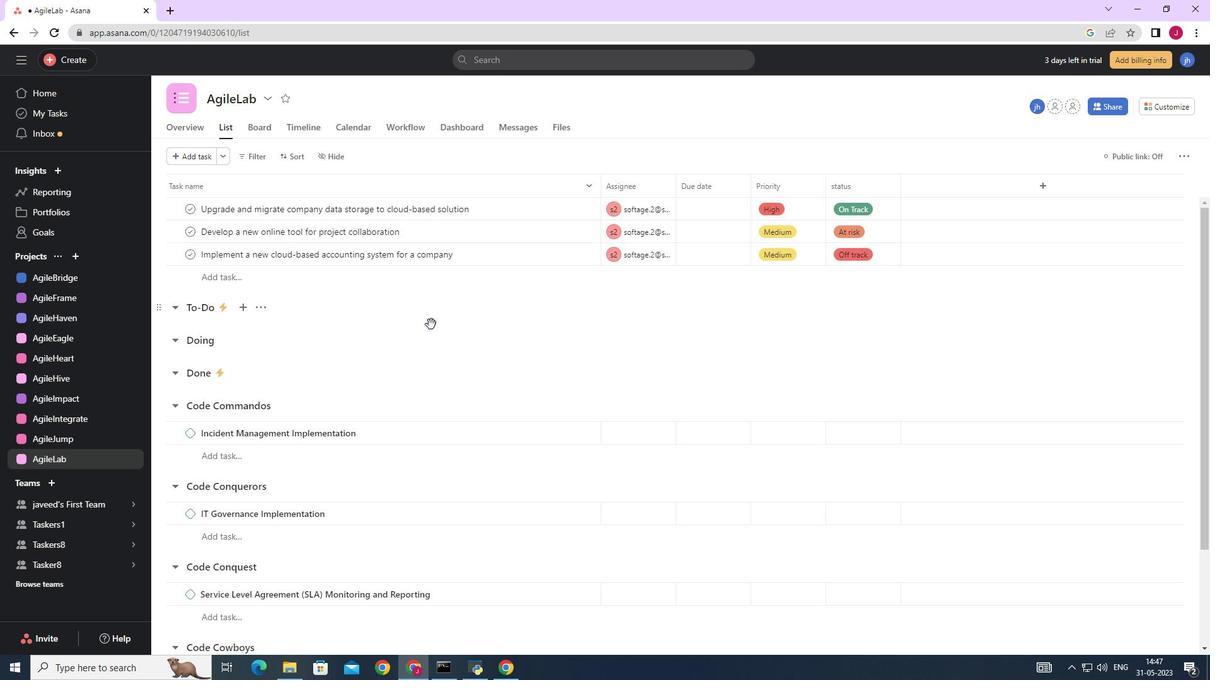 
Action: Mouse moved to (445, 339)
Screenshot: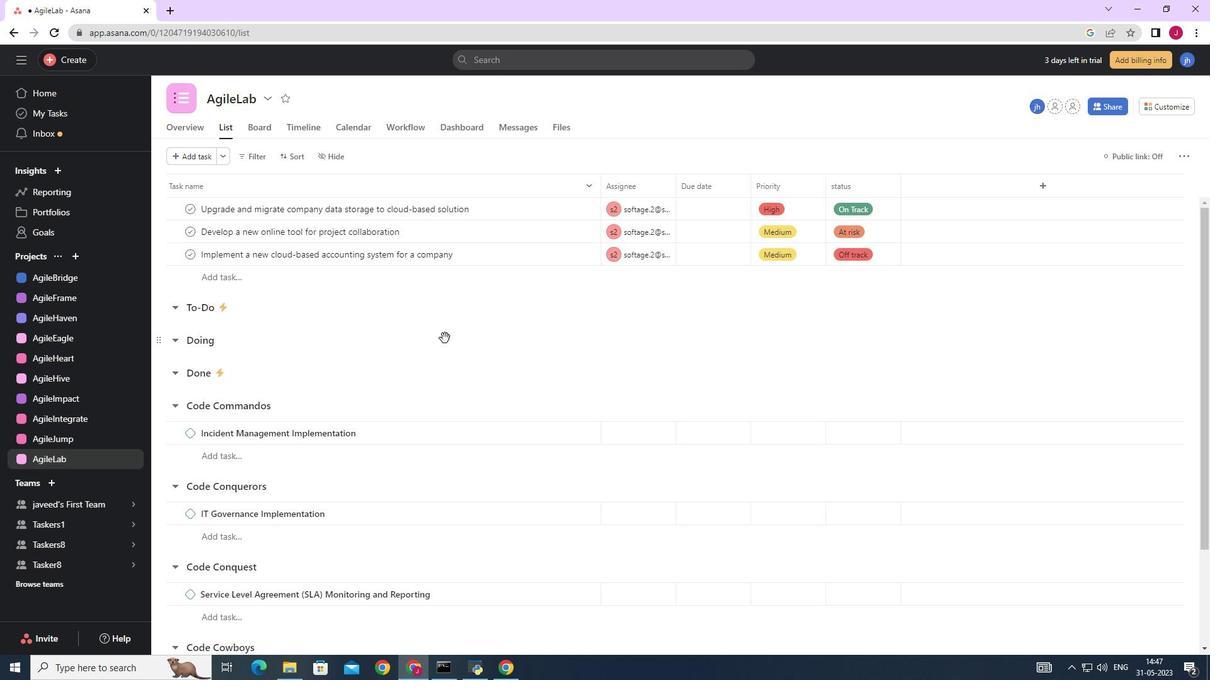 
Action: Mouse scrolled (445, 339) with delta (0, 0)
Screenshot: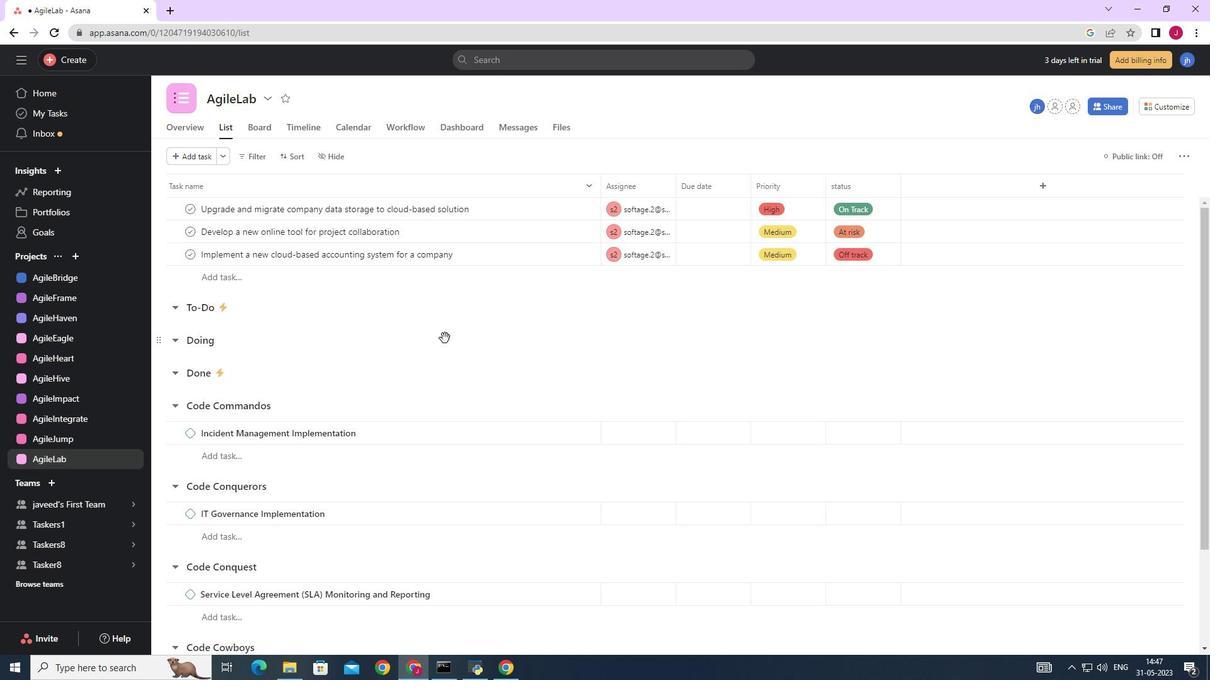 
Action: Mouse moved to (445, 341)
Screenshot: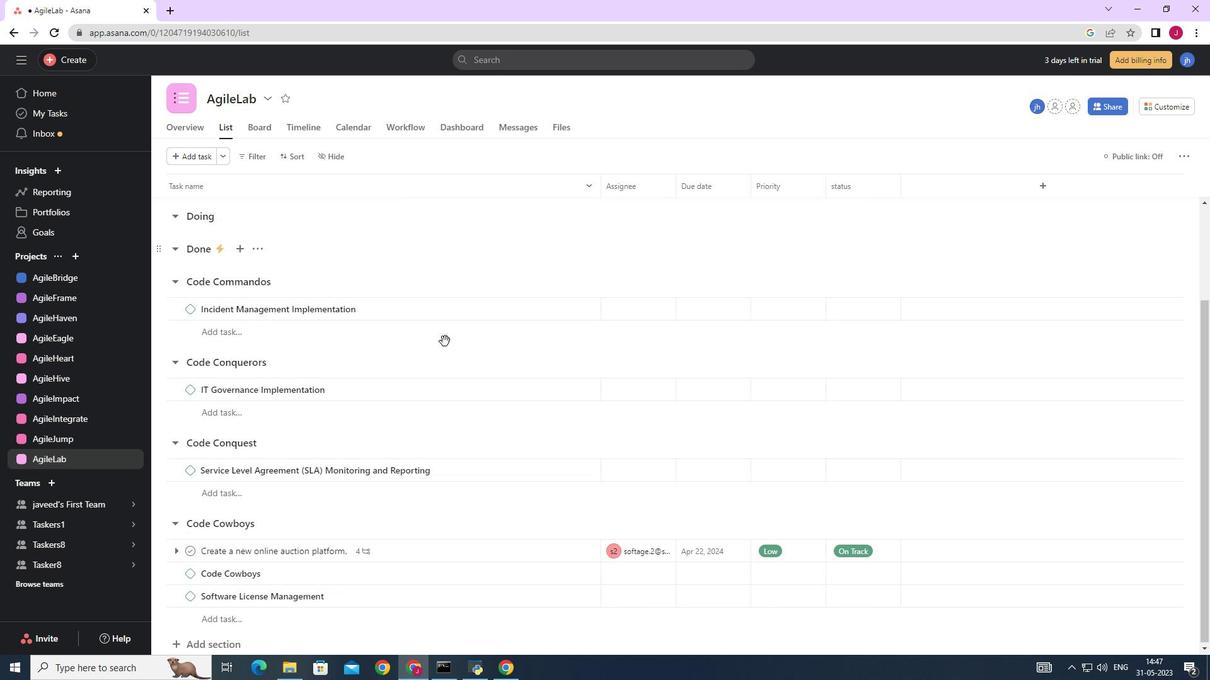 
Action: Mouse scrolled (445, 341) with delta (0, 0)
Screenshot: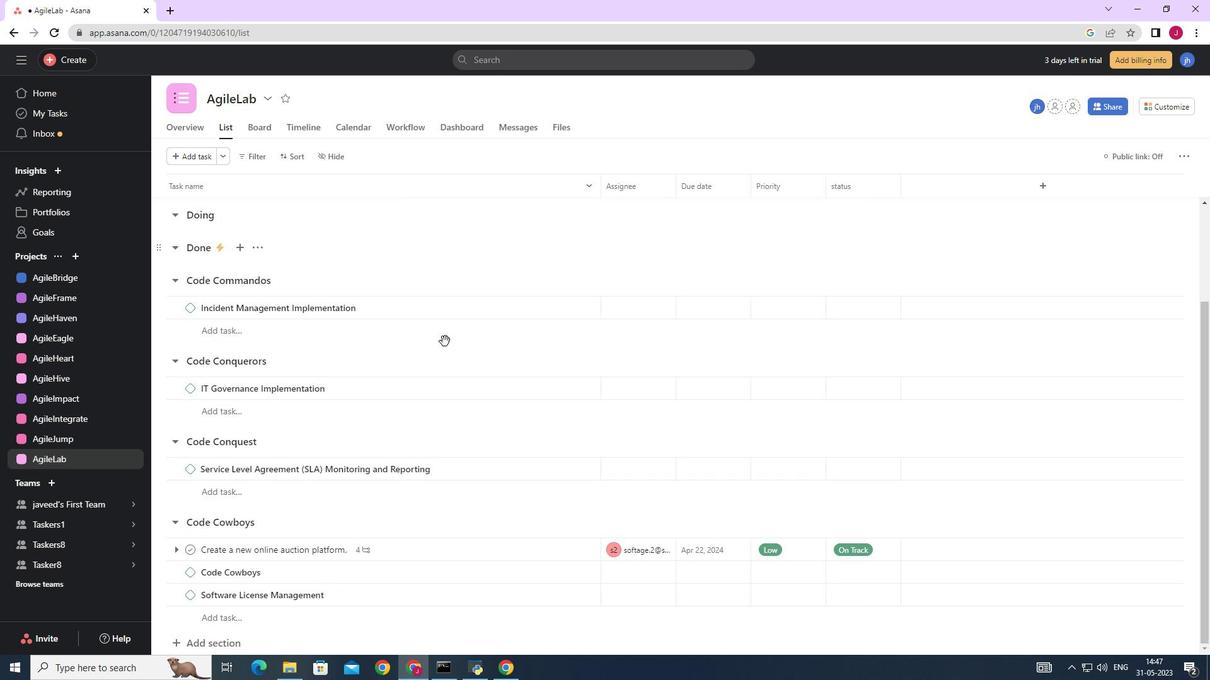 
Action: Mouse scrolled (445, 341) with delta (0, 0)
Screenshot: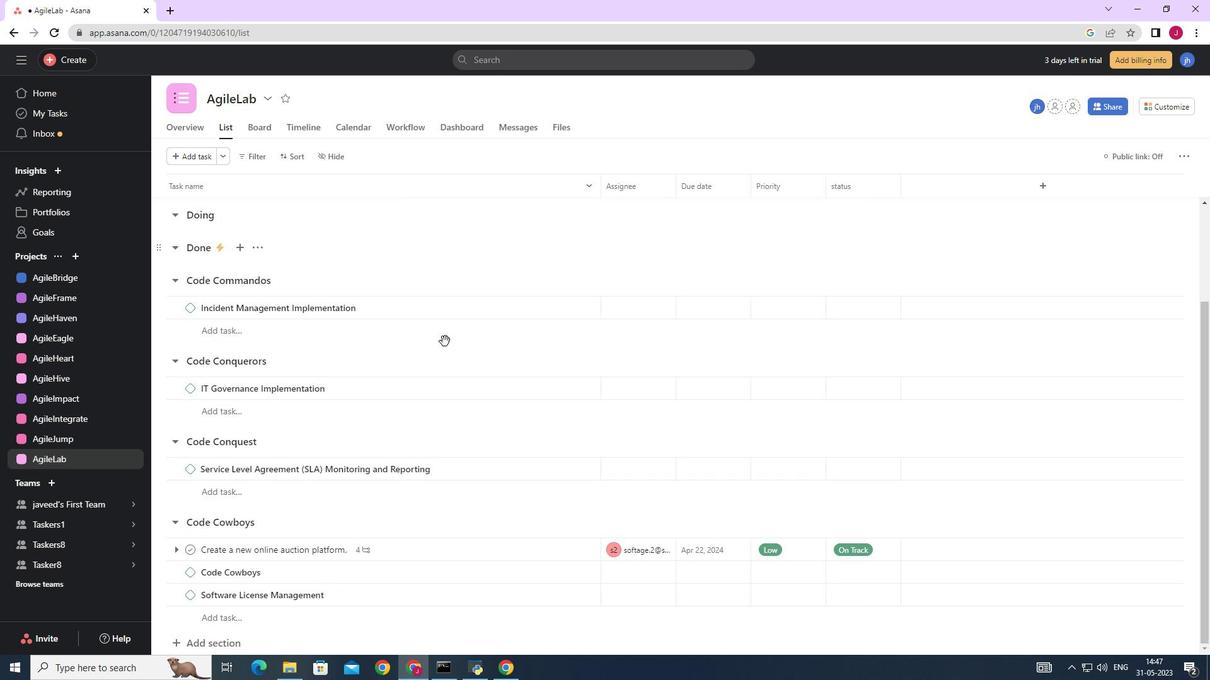 
Action: Mouse scrolled (445, 341) with delta (0, 0)
Screenshot: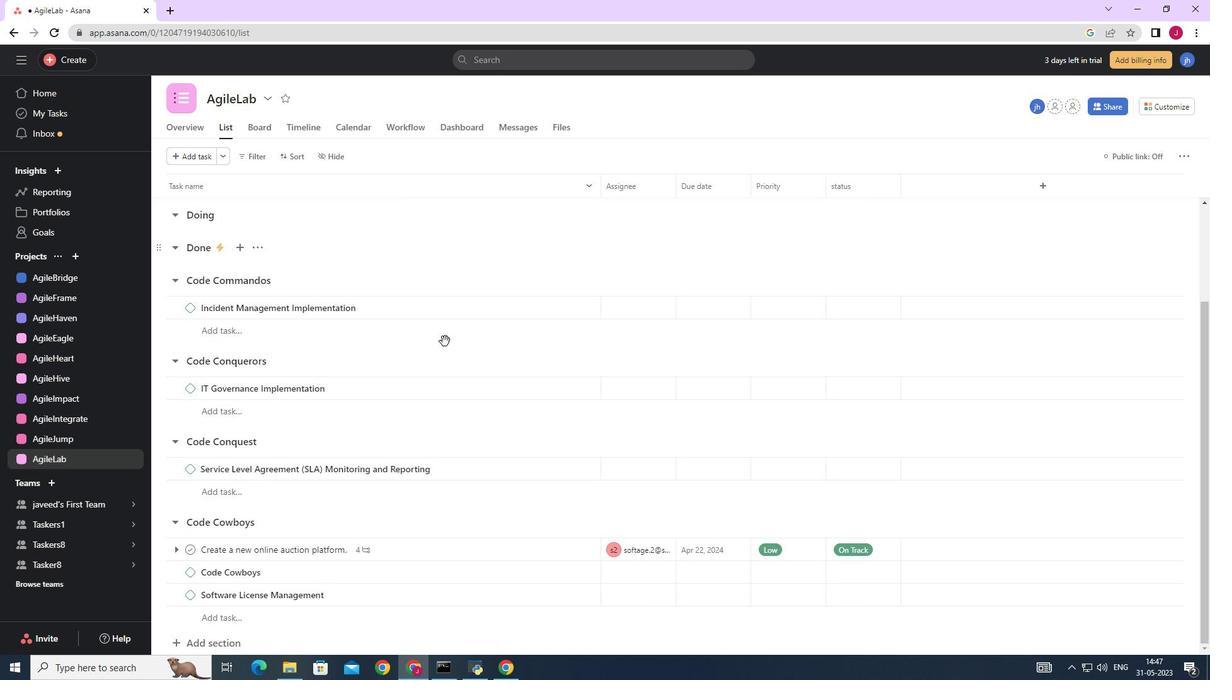 
Action: Mouse scrolled (445, 341) with delta (0, 0)
Screenshot: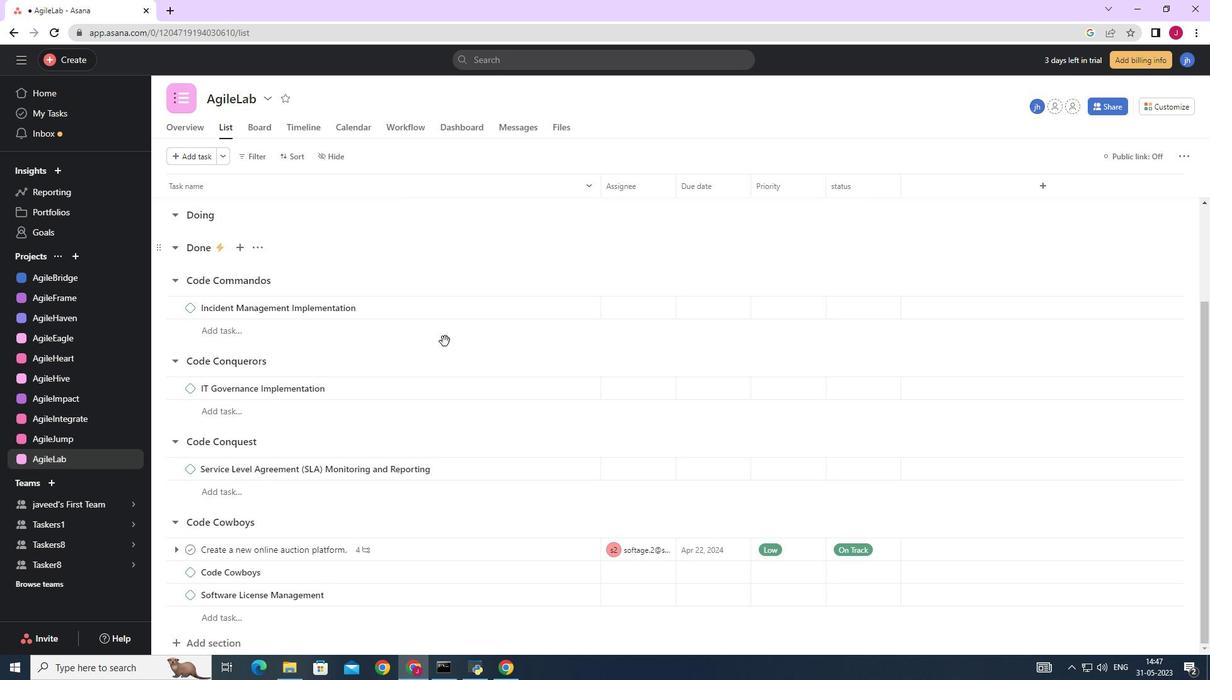 
Action: Mouse scrolled (445, 342) with delta (0, 0)
Screenshot: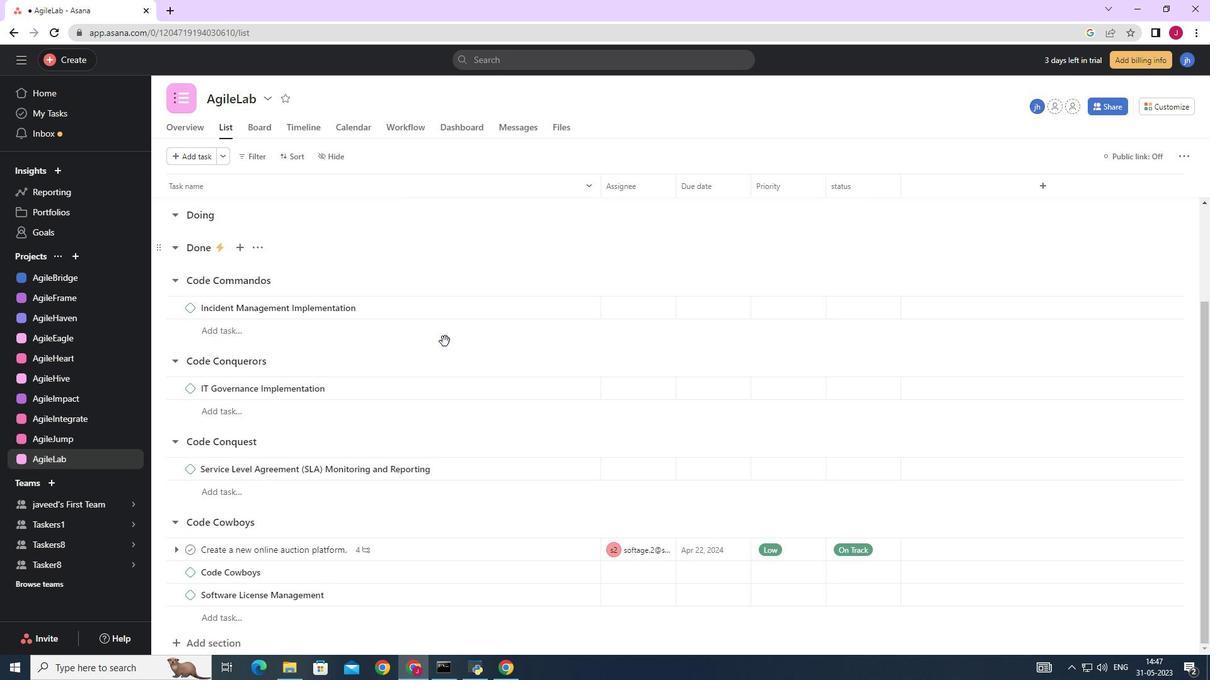 
Action: Mouse scrolled (445, 342) with delta (0, 0)
Screenshot: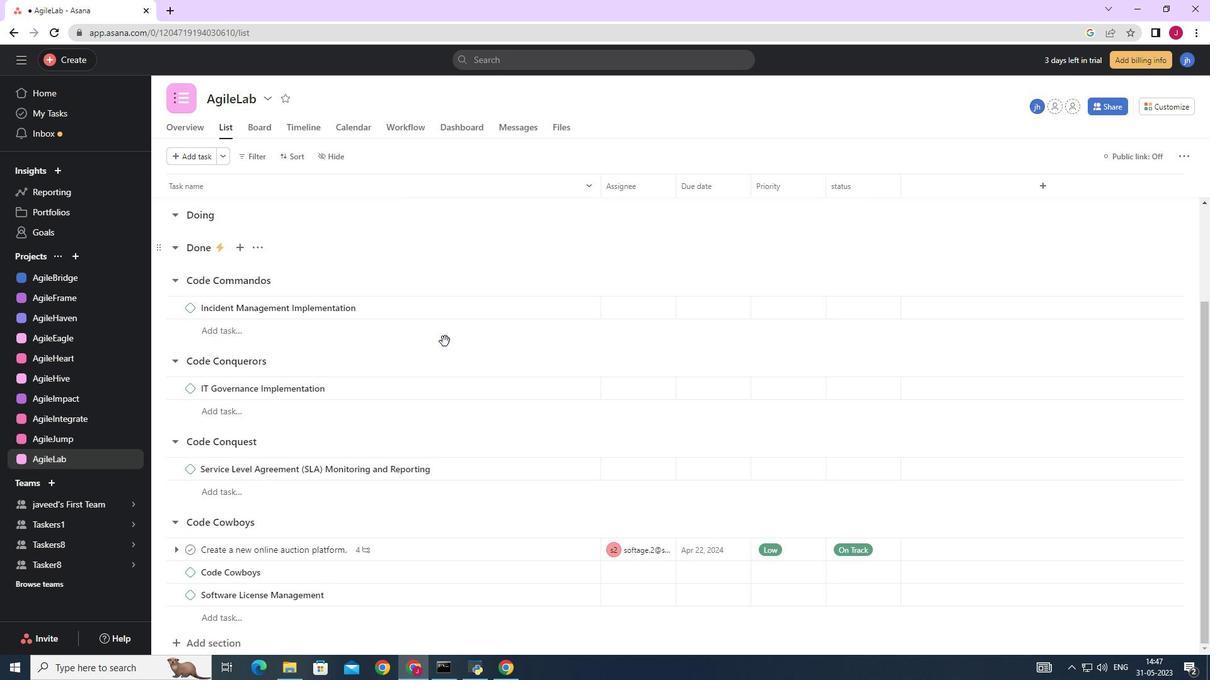 
Action: Mouse scrolled (445, 342) with delta (0, 0)
Screenshot: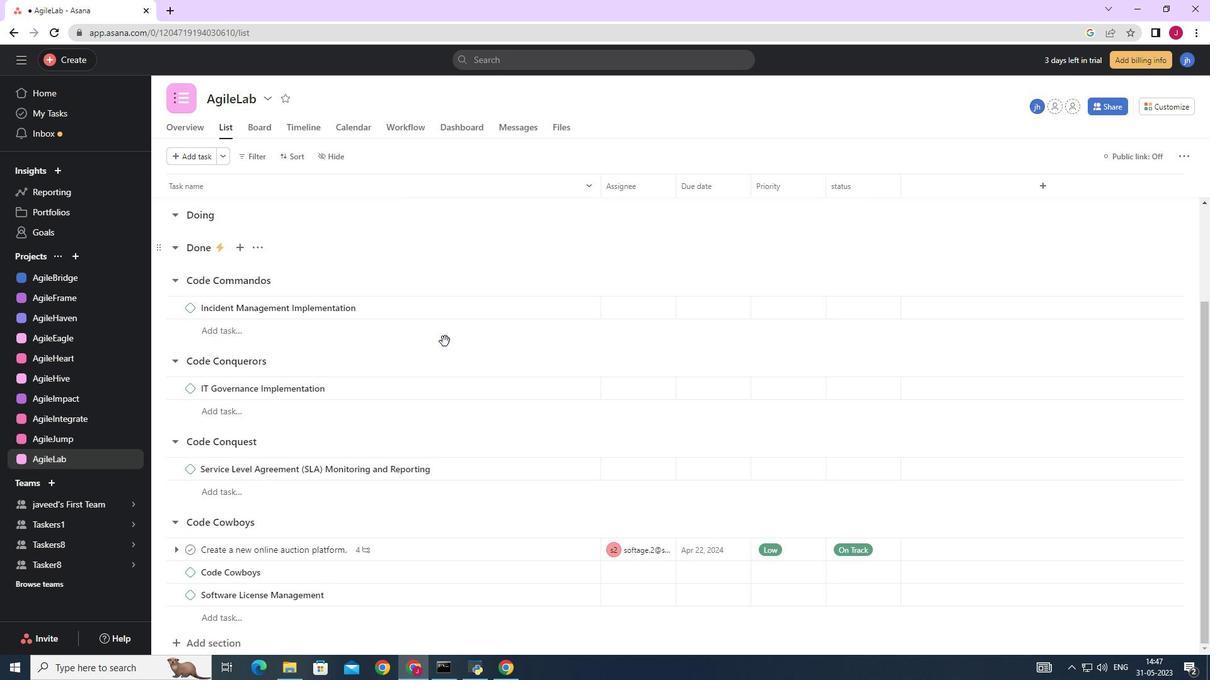 
Action: Mouse scrolled (445, 342) with delta (0, 0)
Screenshot: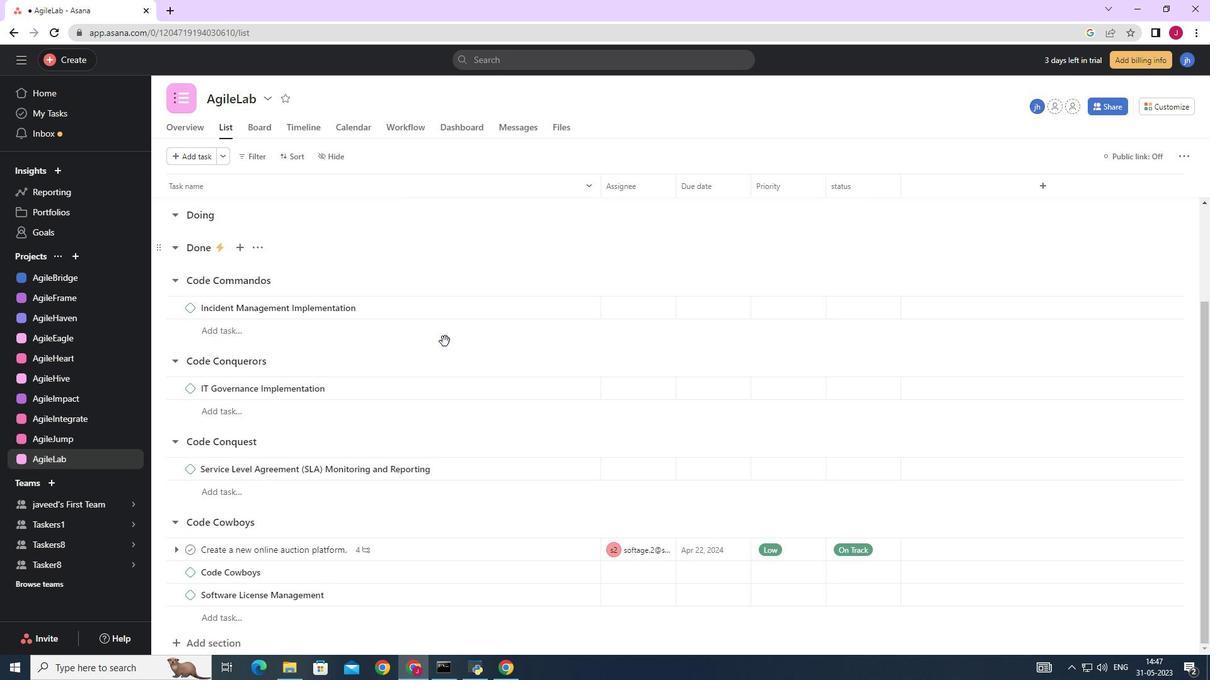 
Action: Mouse moved to (225, 279)
Screenshot: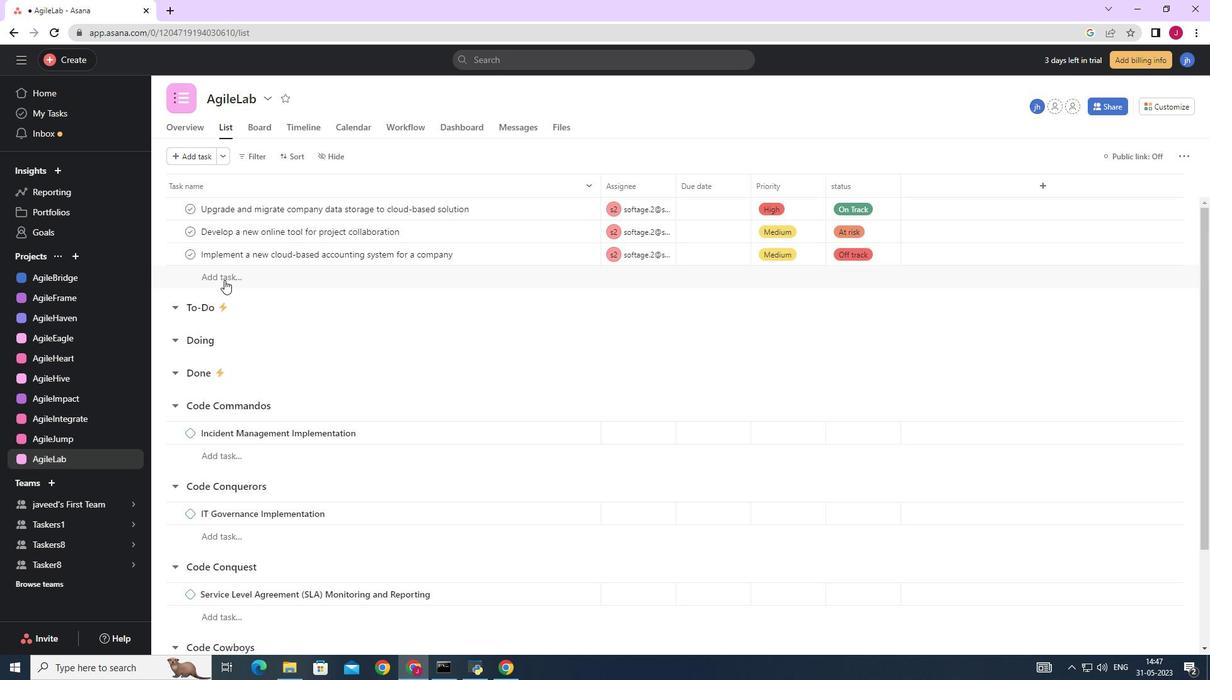 
Action: Mouse pressed left at (225, 279)
Screenshot: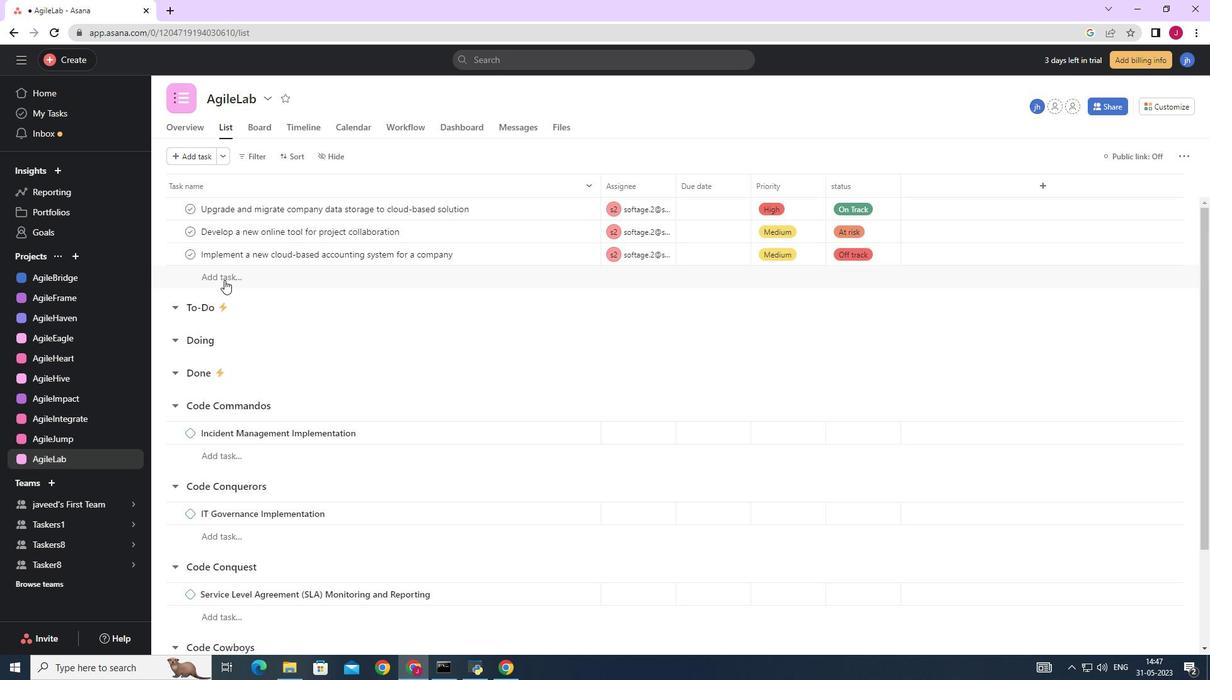 
Action: Mouse moved to (347, 358)
Screenshot: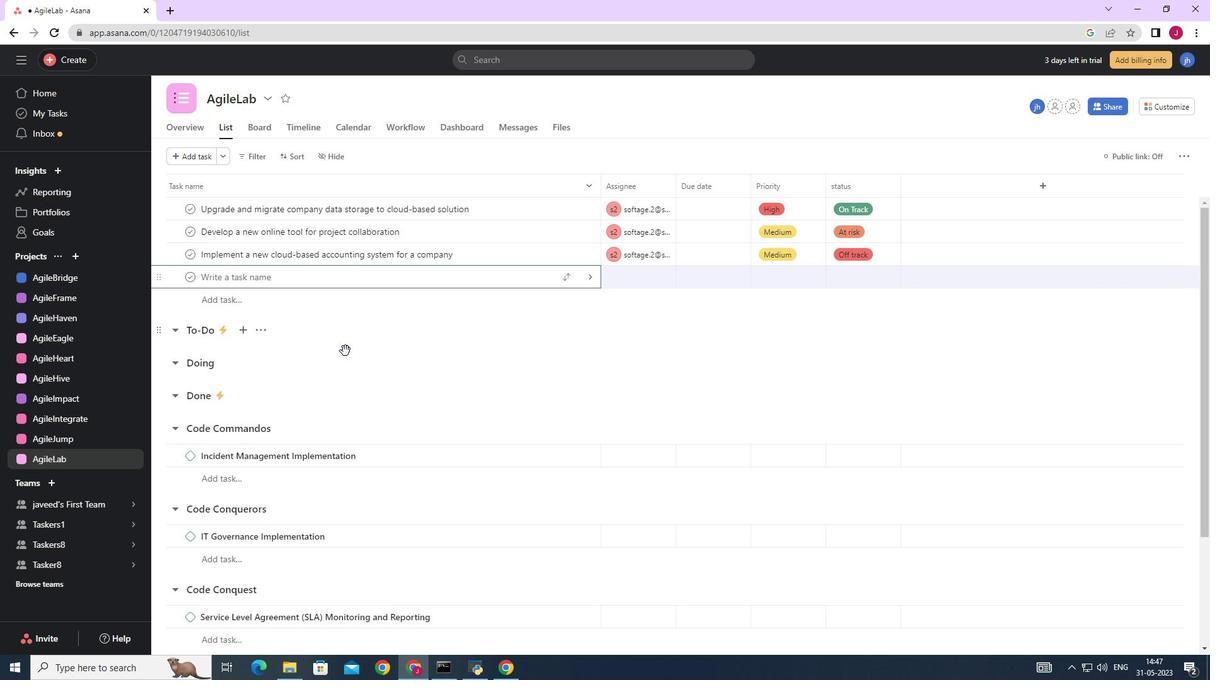 
Action: Mouse scrolled (347, 357) with delta (0, 0)
Screenshot: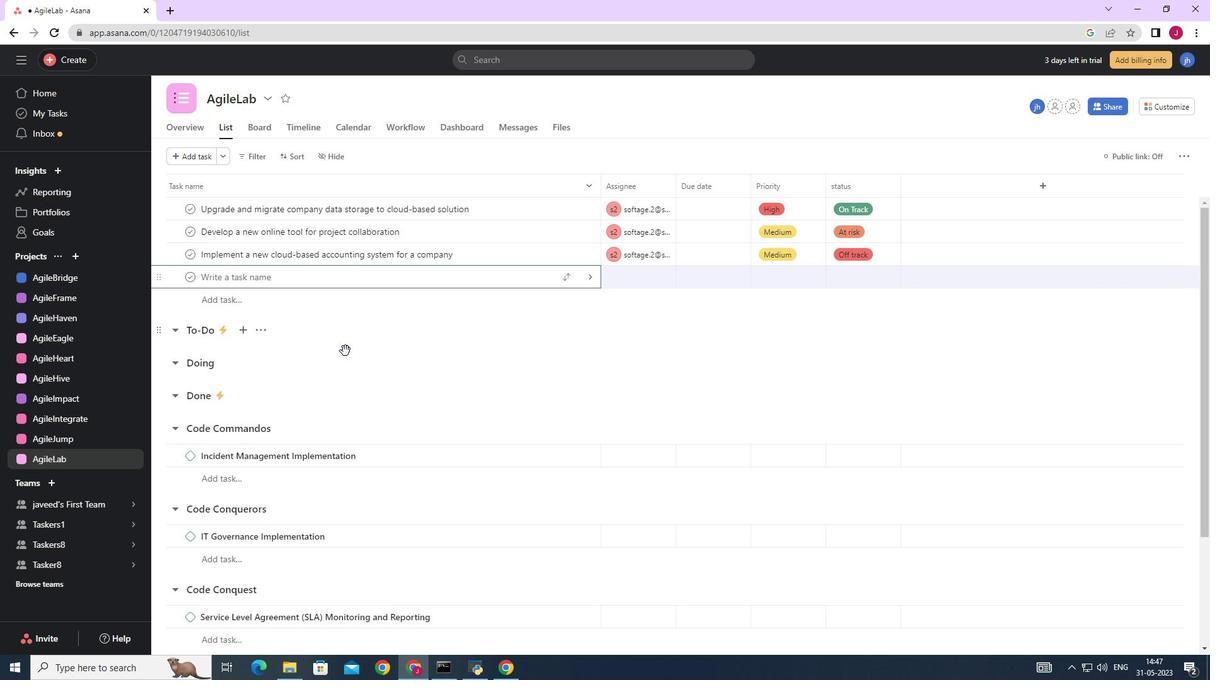 
Action: Mouse moved to (348, 358)
Screenshot: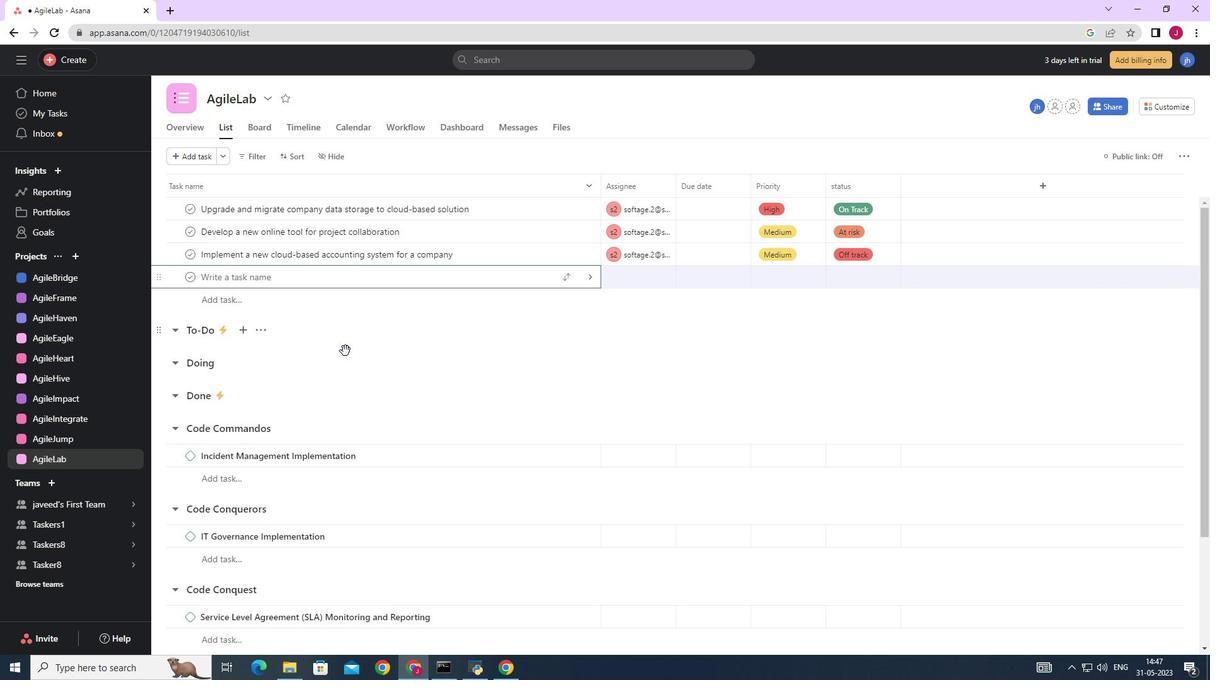 
Action: Mouse scrolled (348, 358) with delta (0, 0)
Screenshot: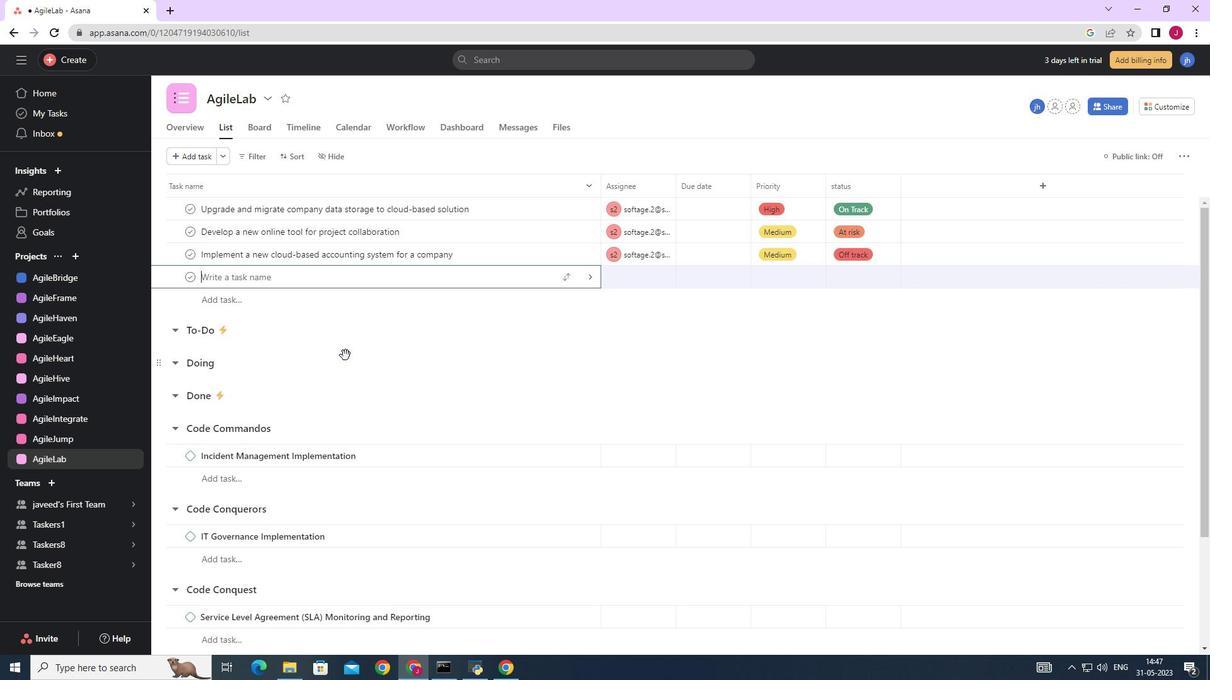 
Action: Mouse scrolled (348, 358) with delta (0, 0)
Screenshot: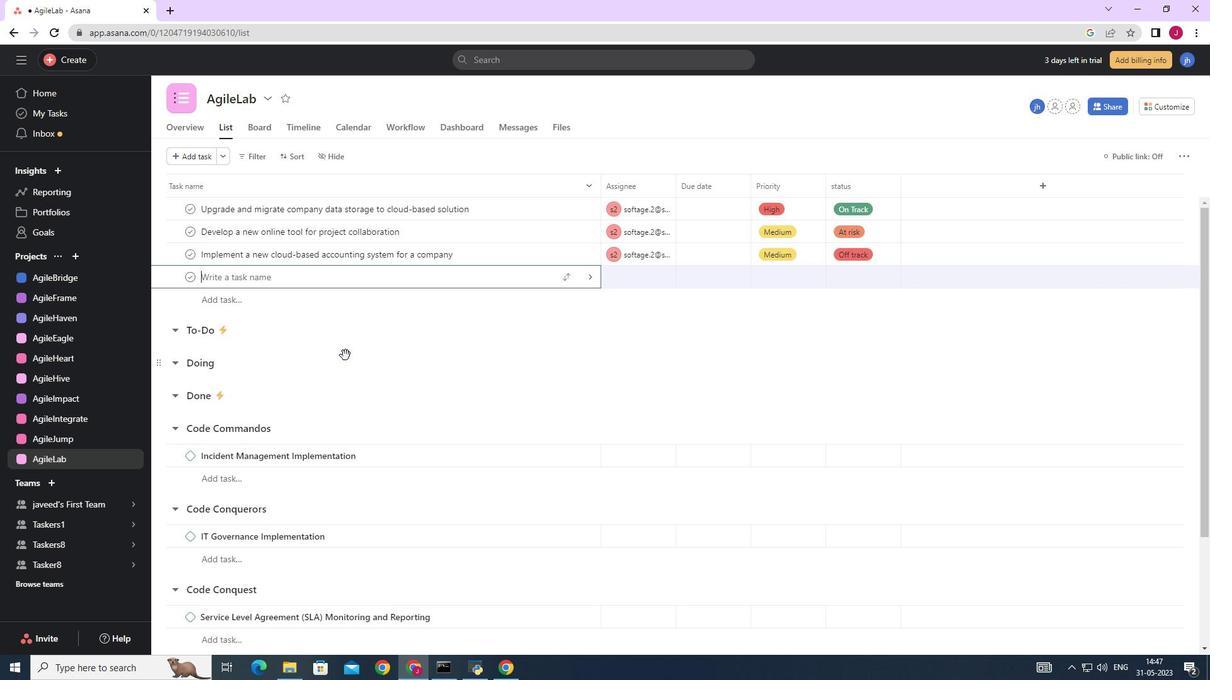 
Action: Mouse scrolled (348, 358) with delta (0, 0)
Screenshot: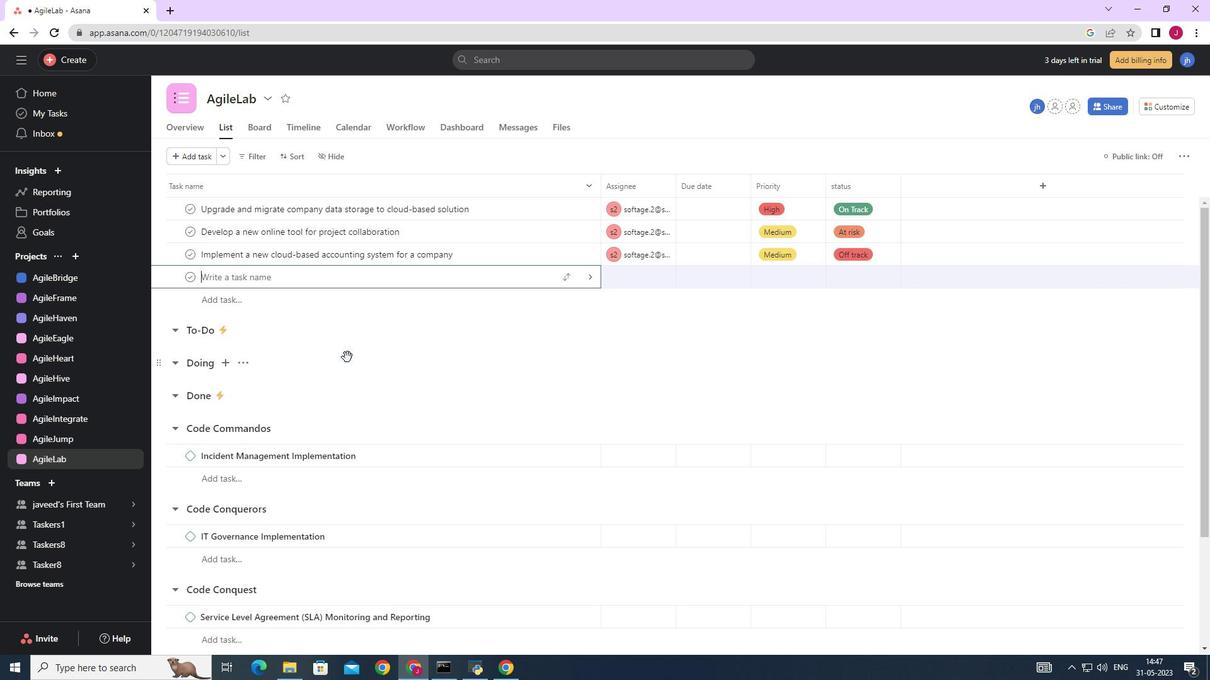 
Action: Mouse moved to (349, 358)
Screenshot: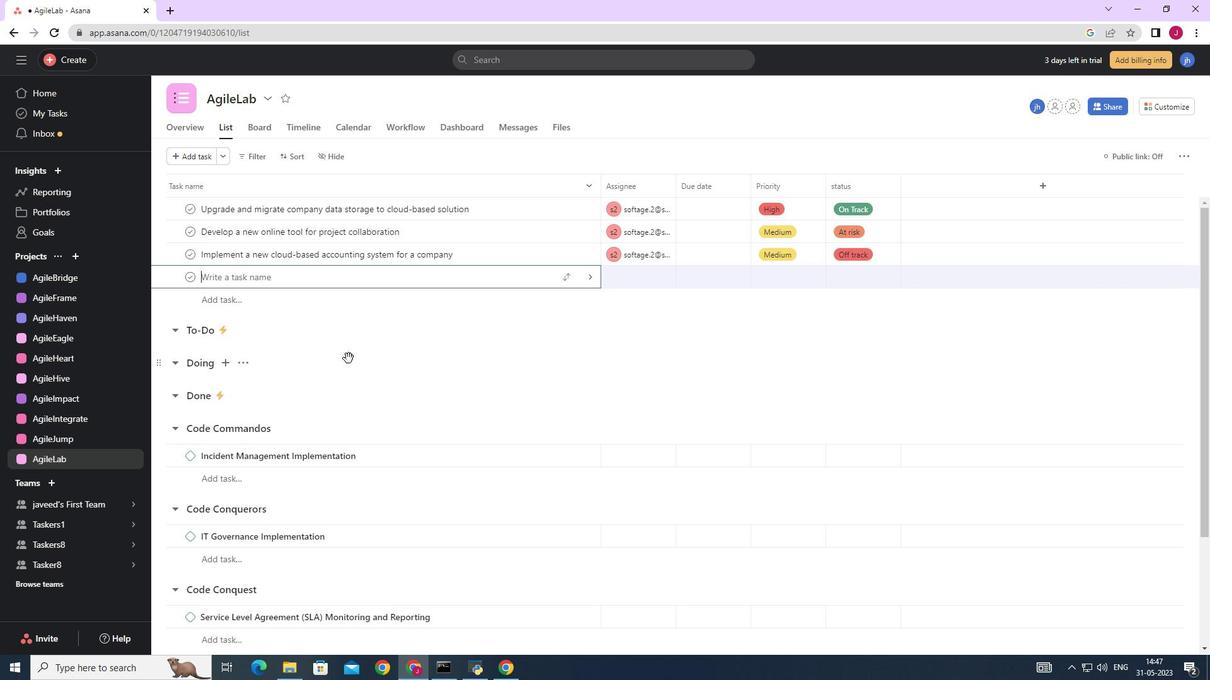 
Action: Mouse scrolled (349, 358) with delta (0, 0)
Screenshot: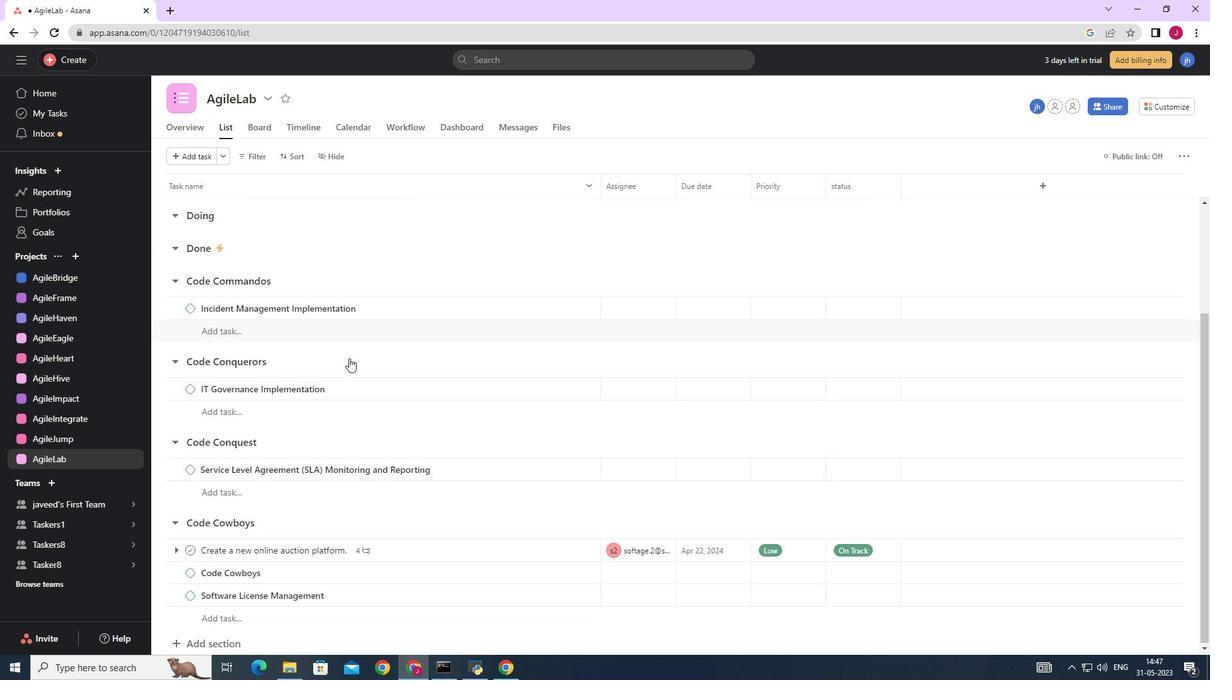 
Action: Mouse scrolled (349, 358) with delta (0, 0)
Screenshot: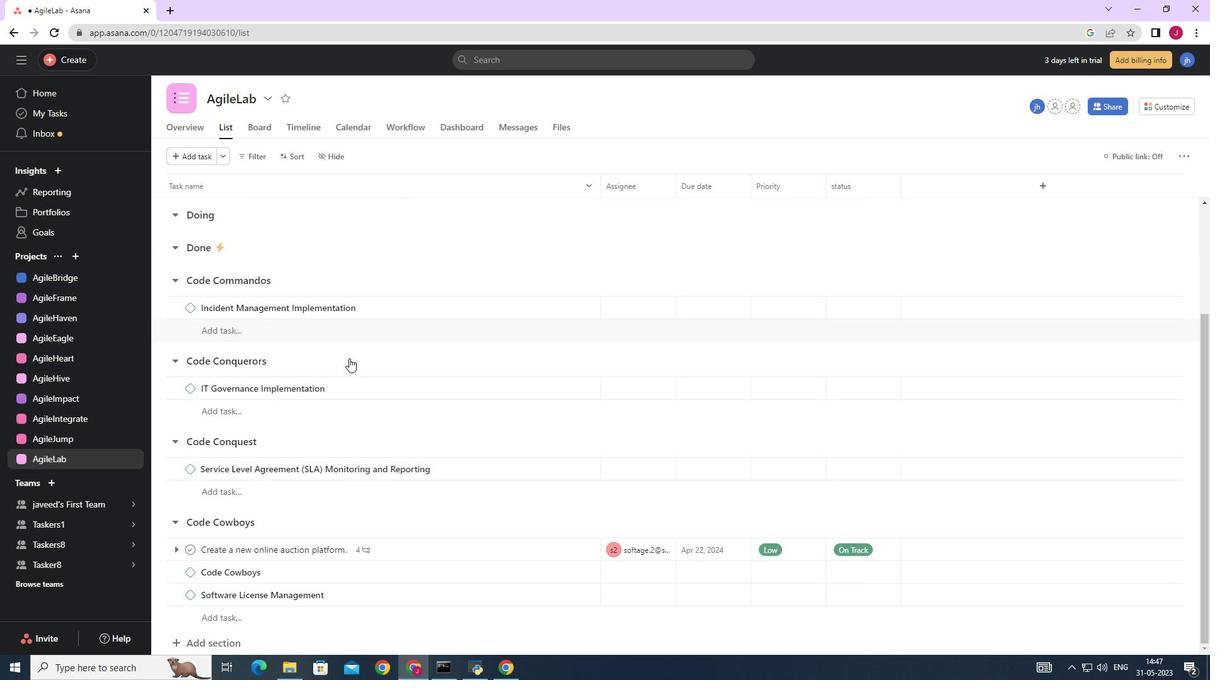 
Action: Mouse scrolled (349, 358) with delta (0, 0)
Screenshot: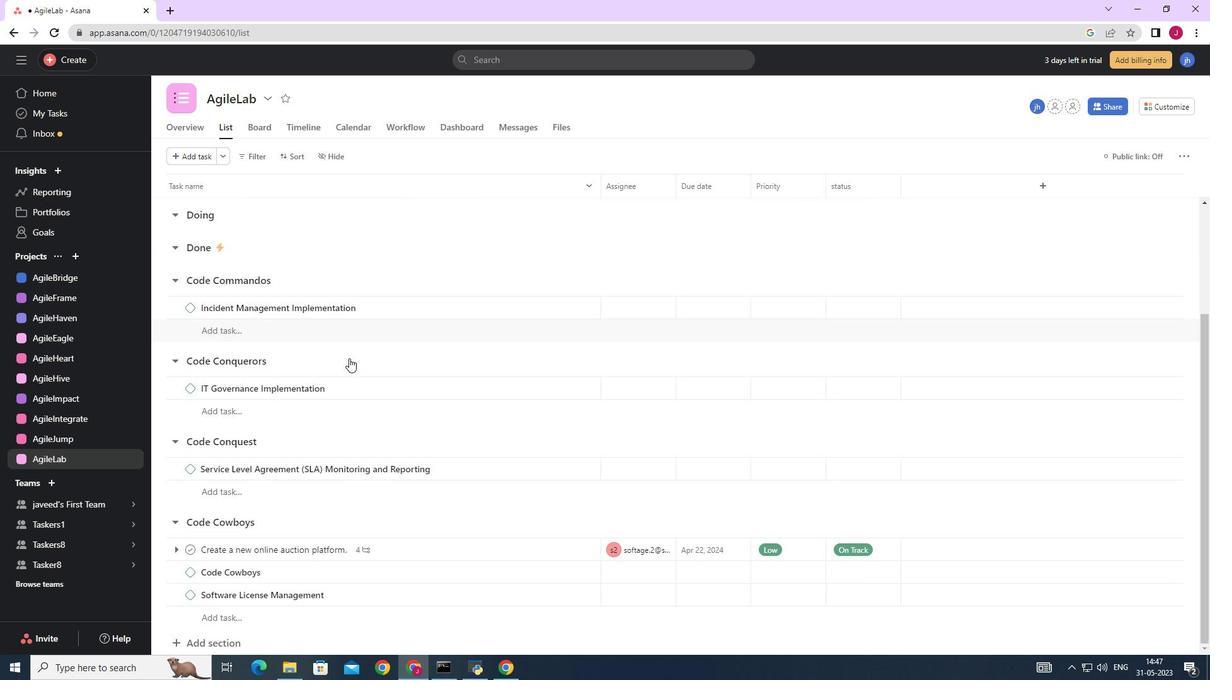 
Action: Mouse scrolled (349, 358) with delta (0, 0)
Screenshot: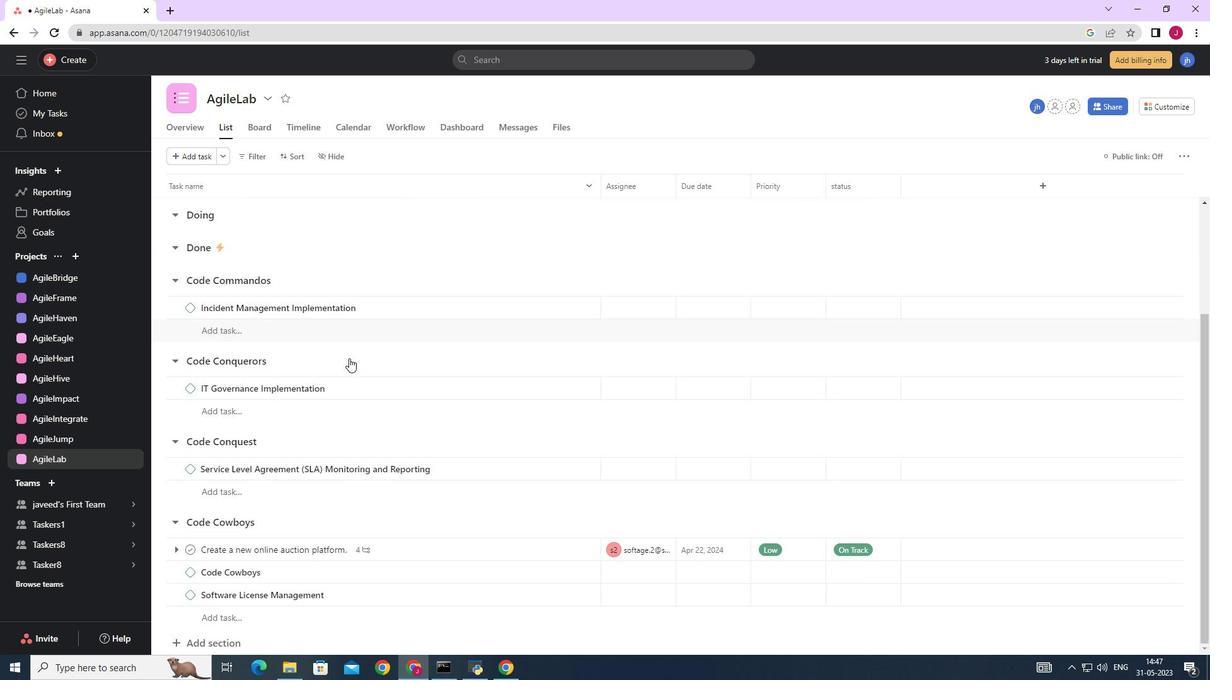 
Action: Mouse scrolled (349, 358) with delta (0, 0)
Screenshot: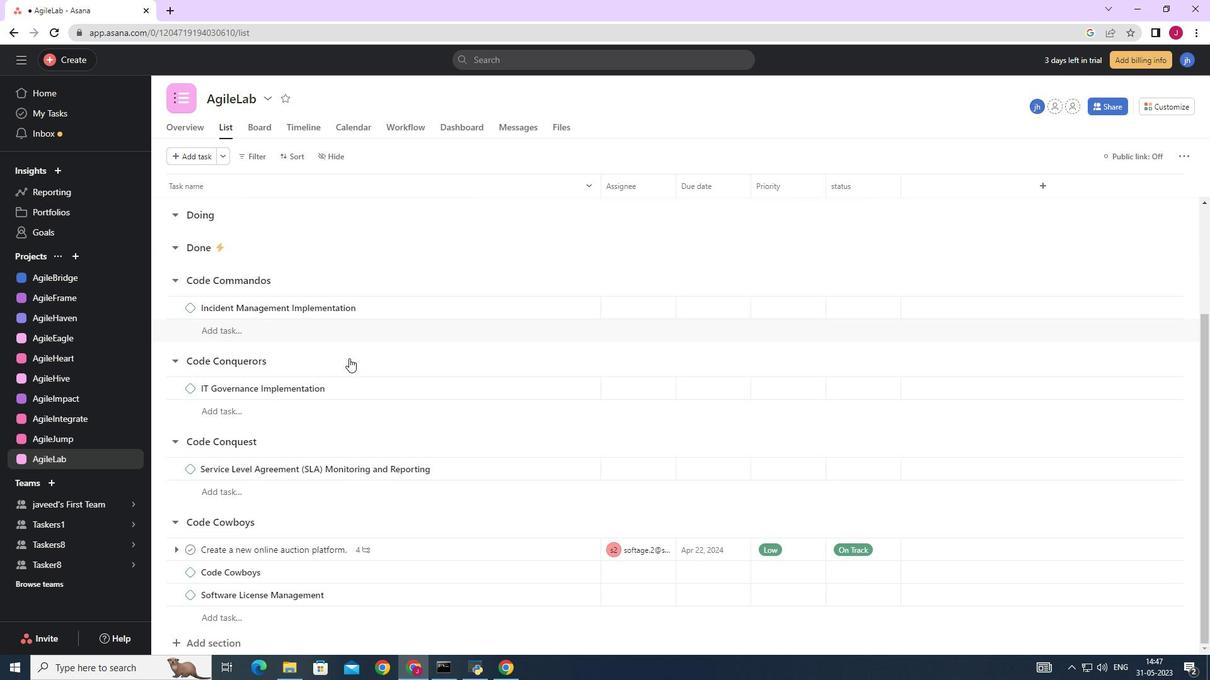 
Action: Mouse moved to (349, 358)
Screenshot: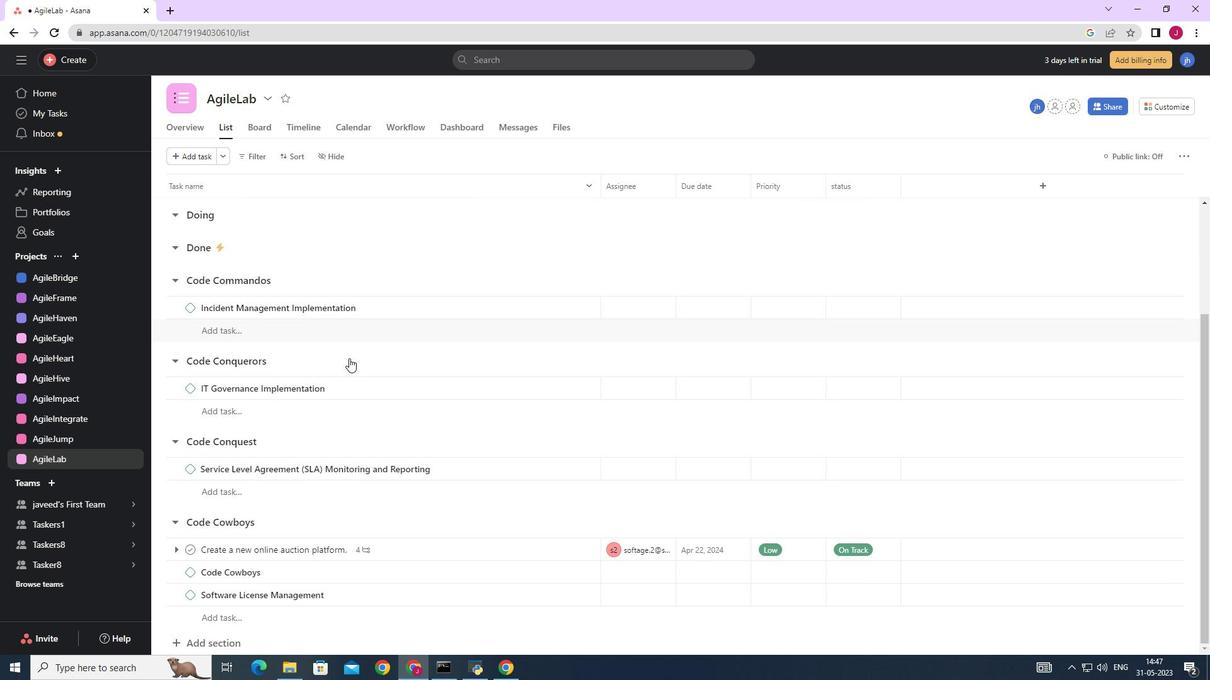 
Action: Mouse scrolled (349, 359) with delta (0, 0)
Screenshot: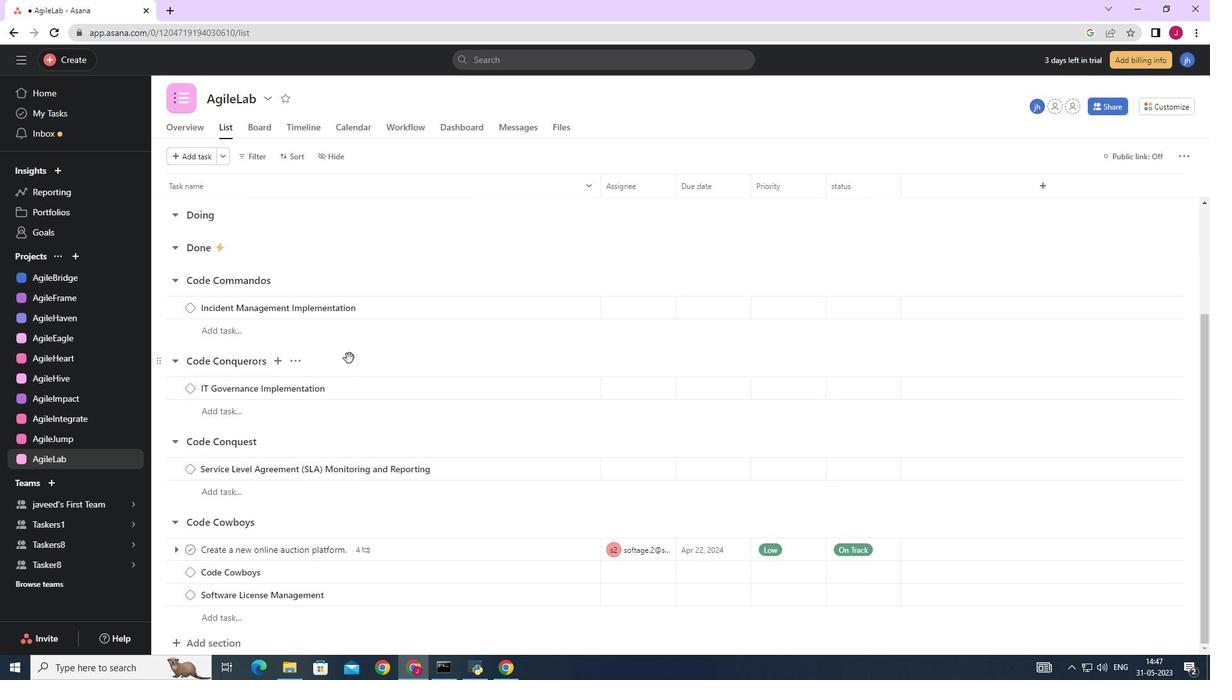 
Action: Mouse scrolled (349, 359) with delta (0, 0)
Screenshot: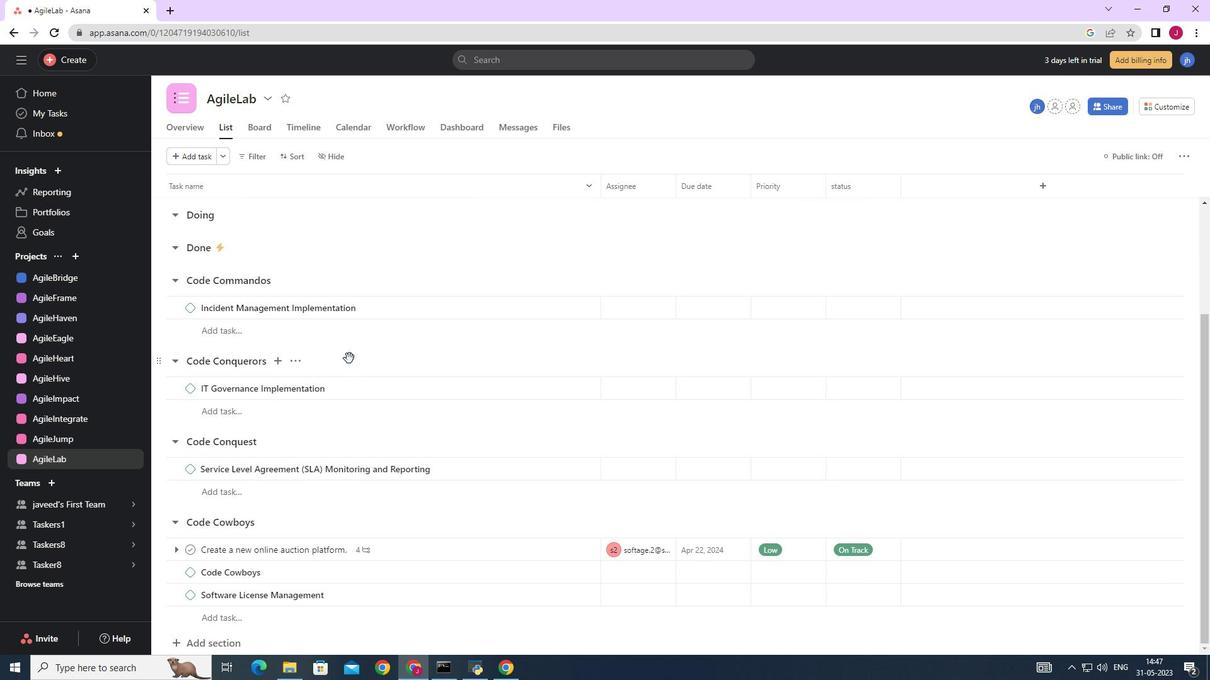 
Action: Mouse scrolled (349, 359) with delta (0, 0)
Screenshot: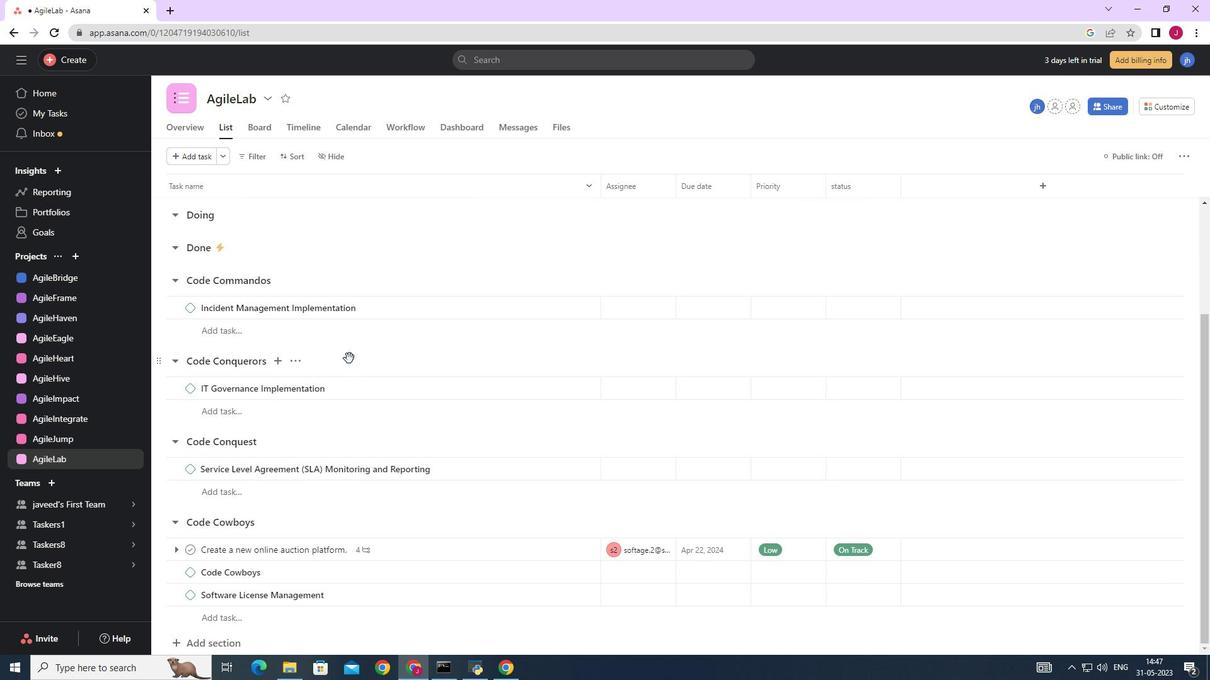 
Action: Mouse moved to (346, 354)
Screenshot: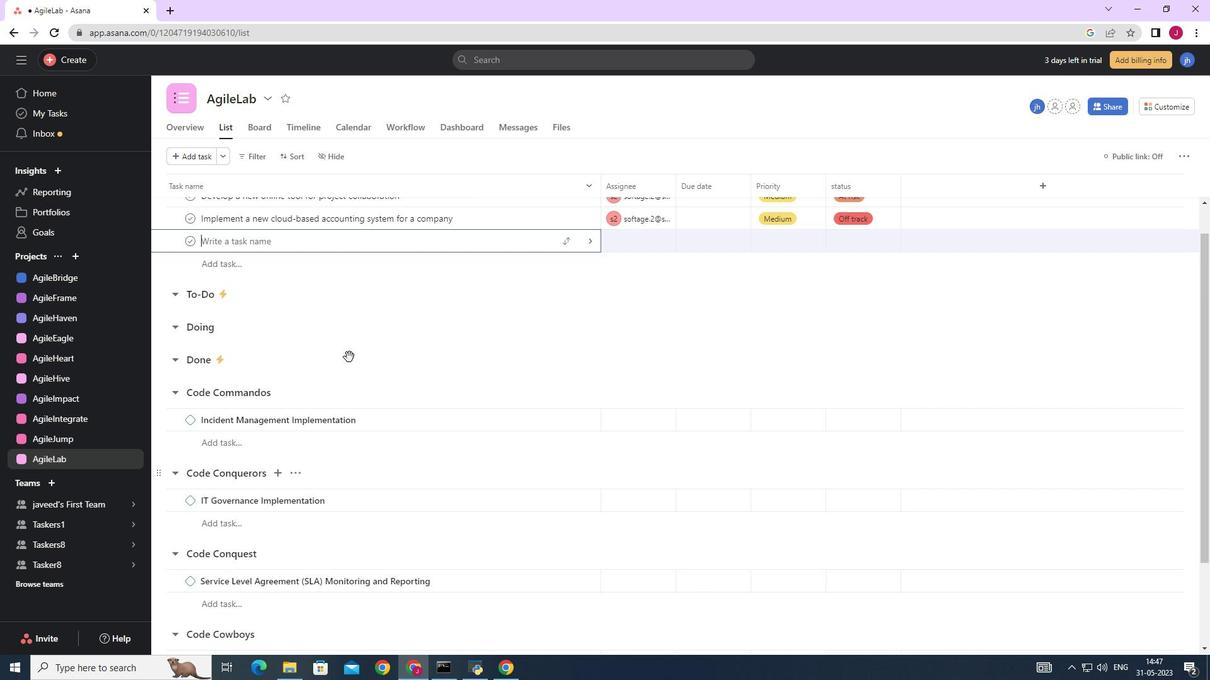 
Action: Mouse scrolled (346, 355) with delta (0, 0)
Screenshot: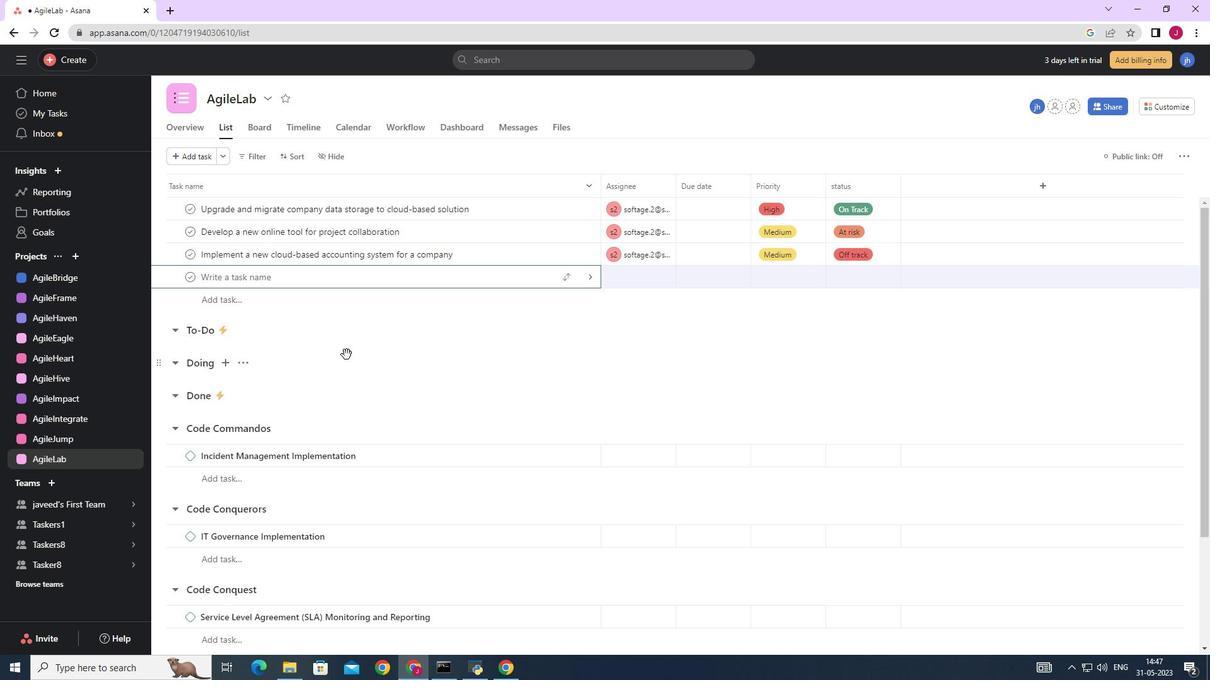 
Action: Mouse scrolled (346, 355) with delta (0, 0)
Screenshot: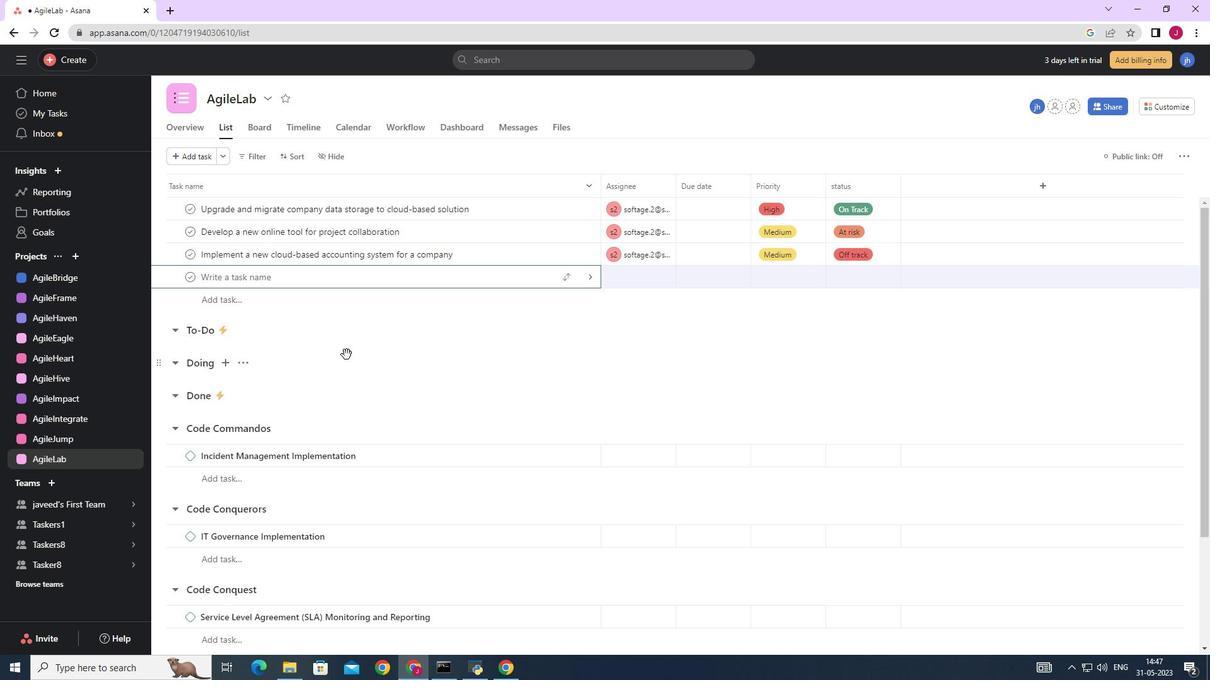 
Action: Mouse scrolled (346, 355) with delta (0, 0)
Screenshot: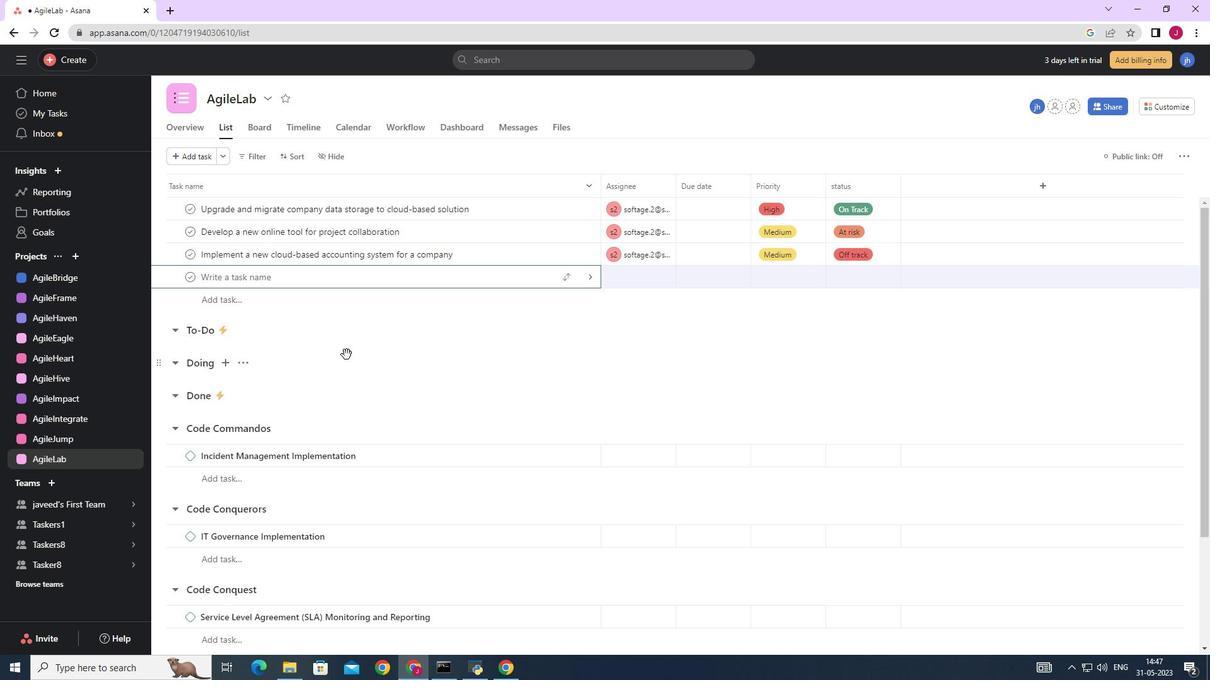 
Action: Mouse scrolled (346, 355) with delta (0, 0)
Screenshot: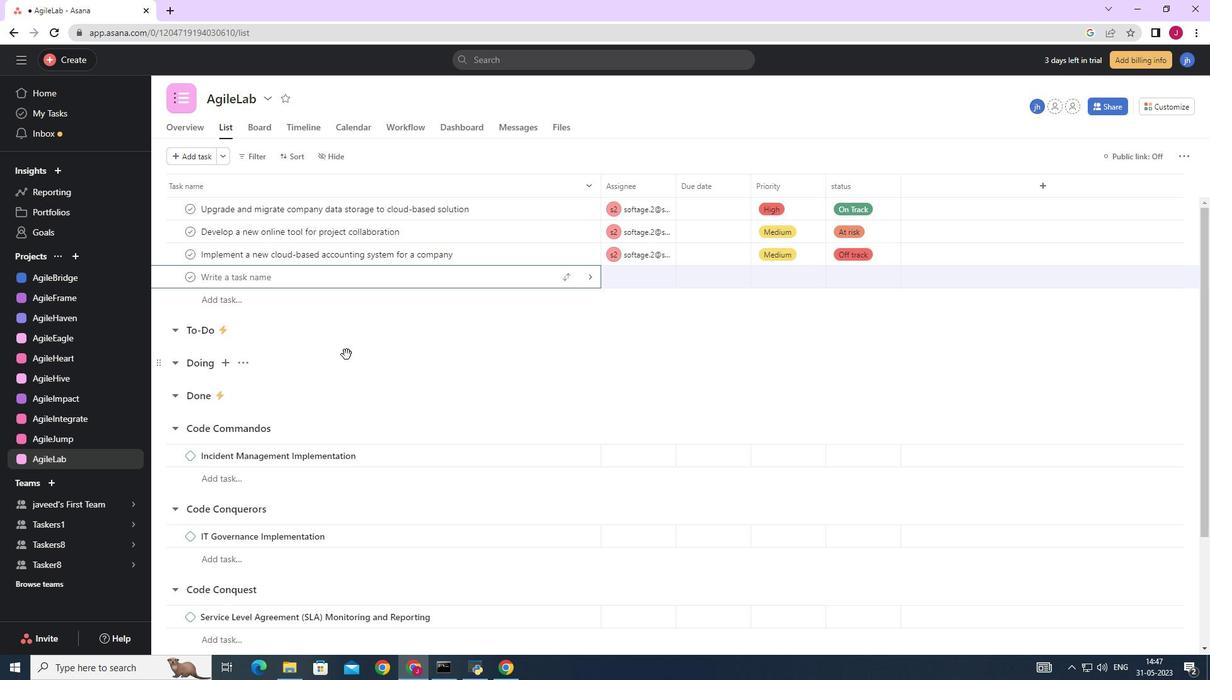 
Action: Mouse moved to (284, 297)
Screenshot: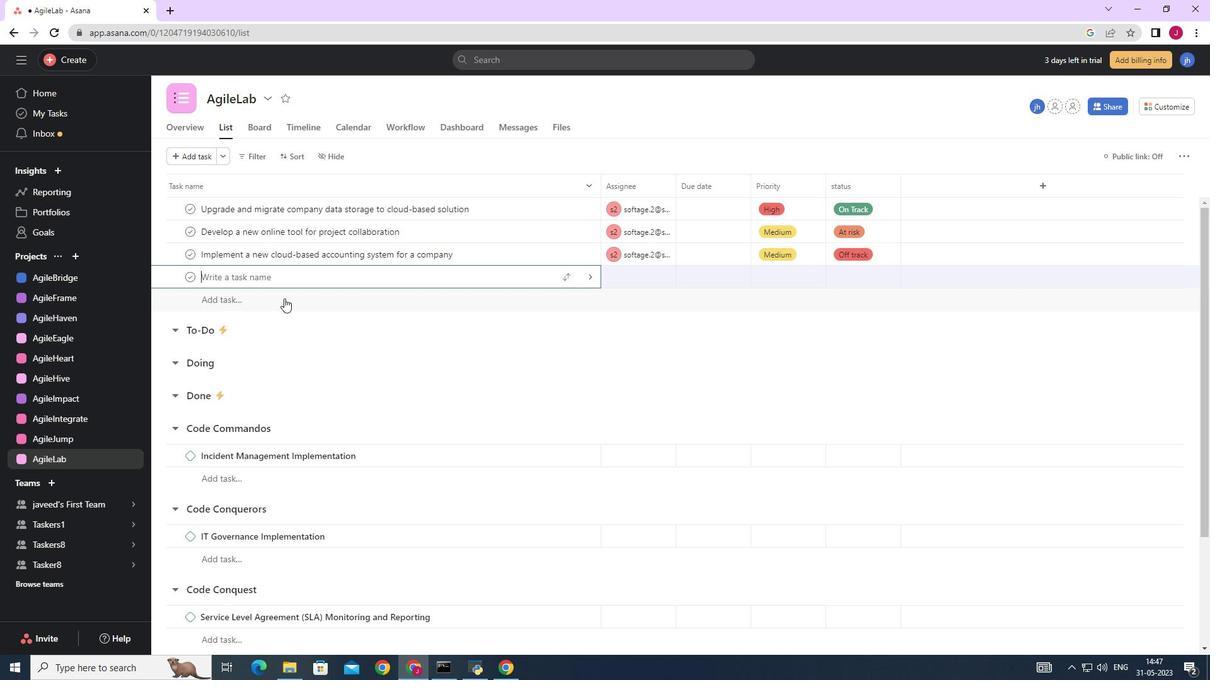 
Action: Key pressed <Key.caps_lock>C<Key.caps_lock>reate<Key.backspace><Key.backspace><Key.backspace><Key.backspace><Key.backspace><Key.backspace><Key.backspace><Key.backspace><Key.backspace><Key.backspace>
Screenshot: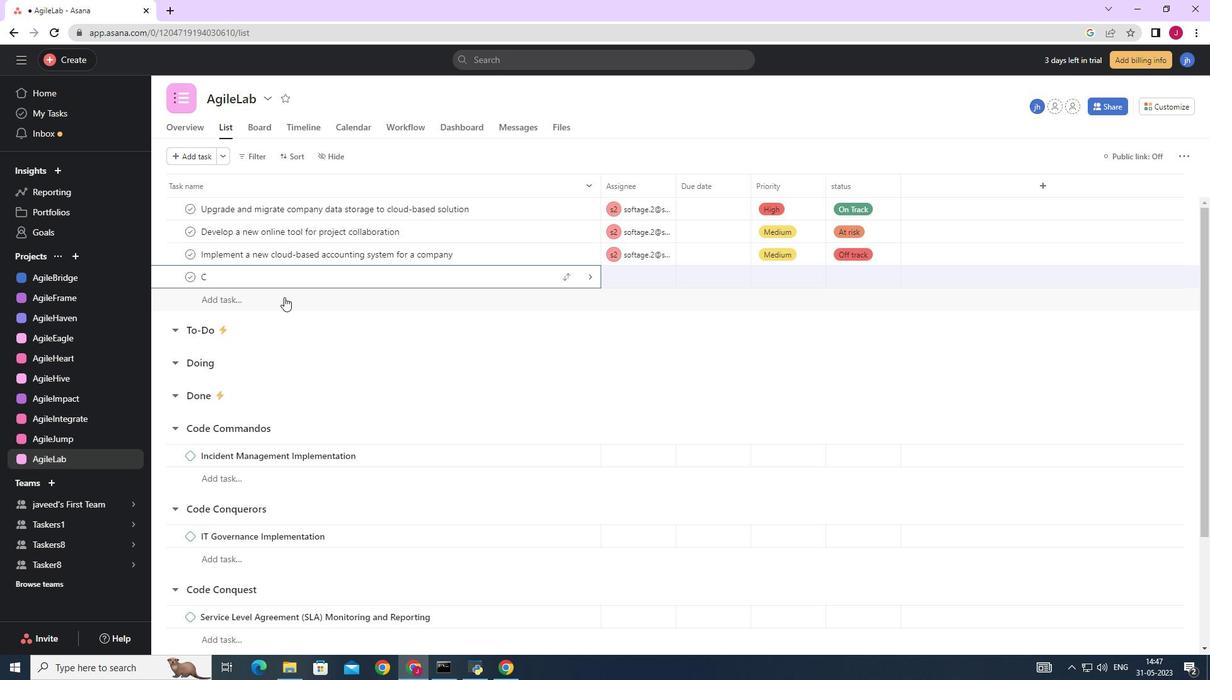 
Action: Mouse moved to (532, 253)
Screenshot: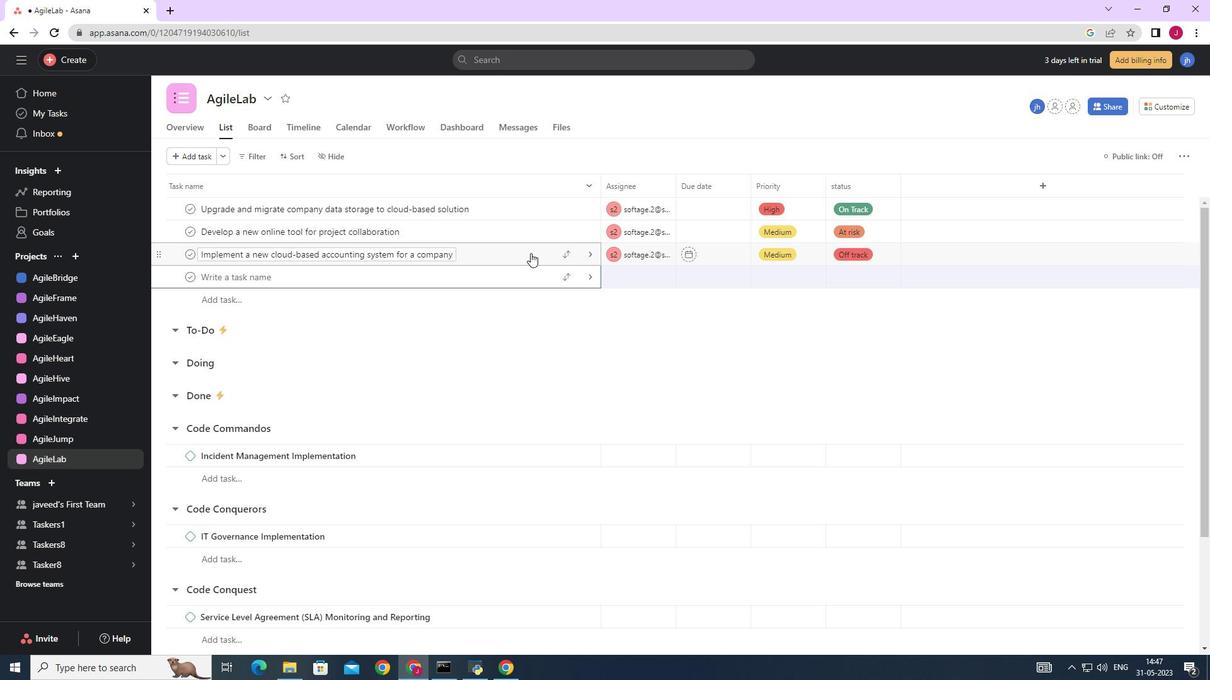 
Action: Mouse pressed left at (532, 253)
Screenshot: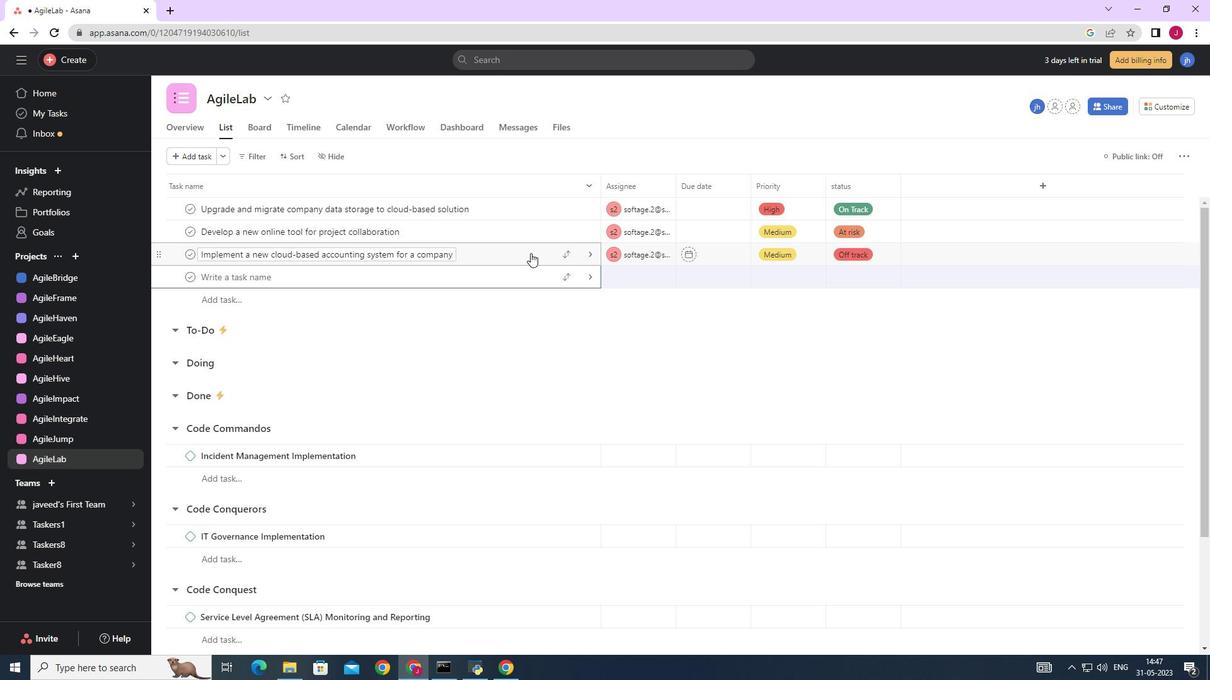 
Action: Mouse moved to (914, 363)
Screenshot: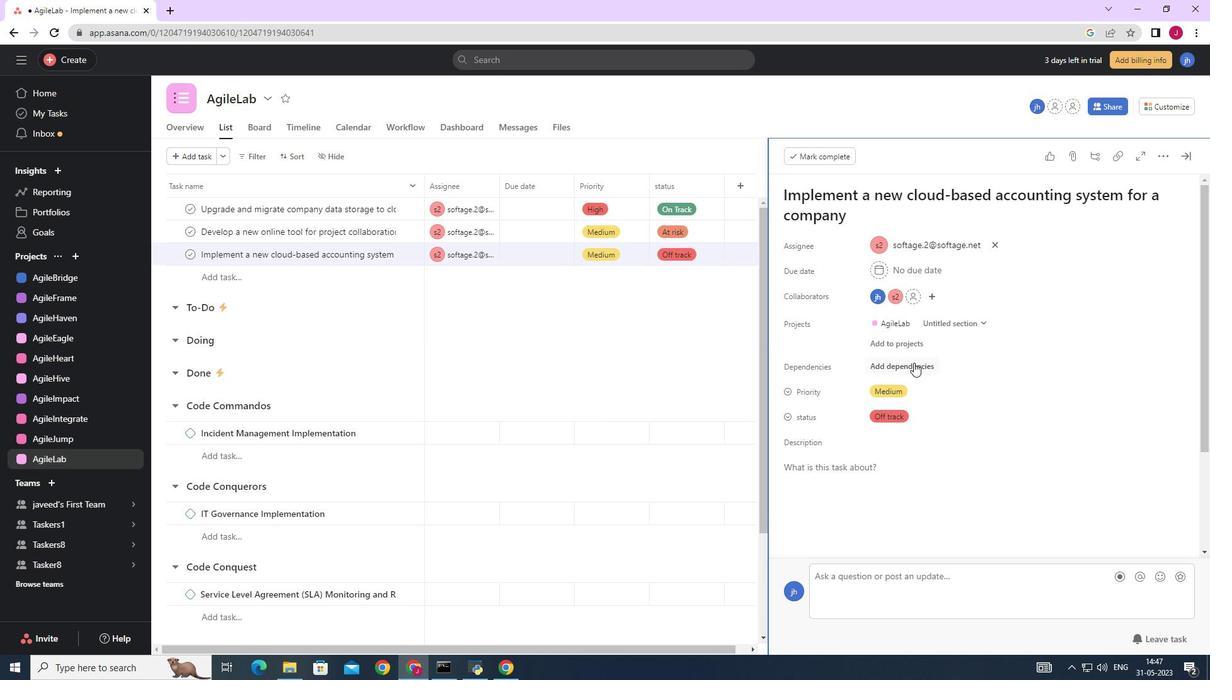 
Action: Mouse pressed left at (914, 363)
Screenshot: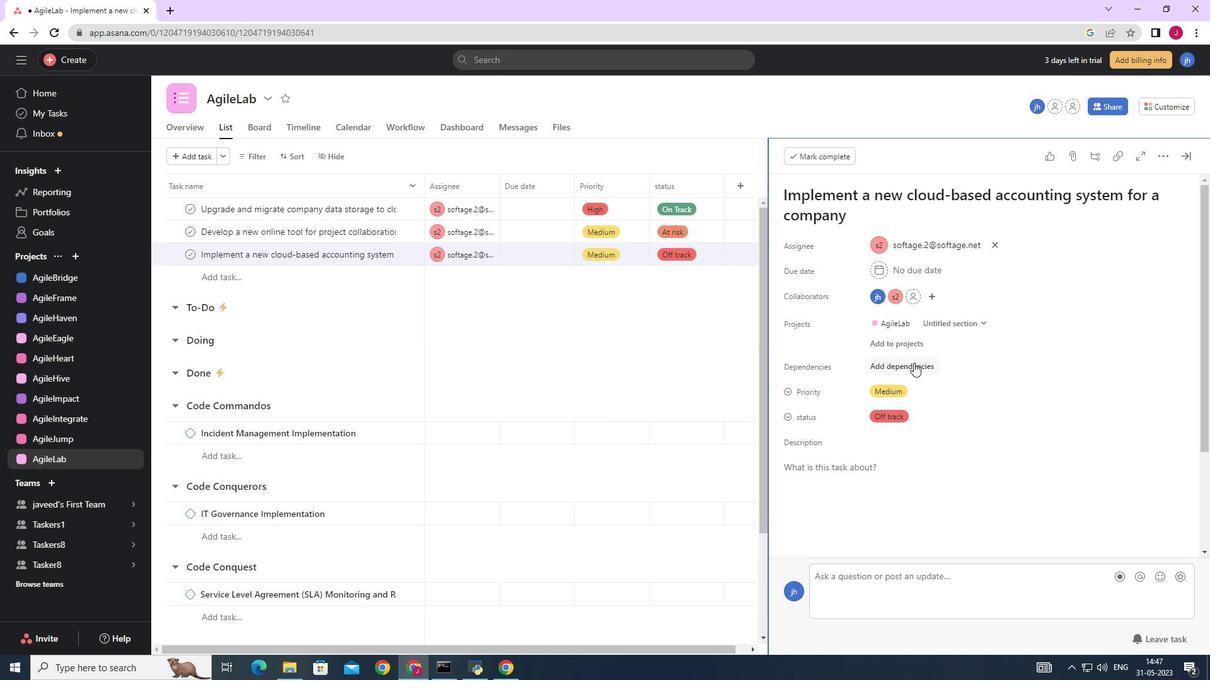 
Action: Mouse moved to (946, 456)
Screenshot: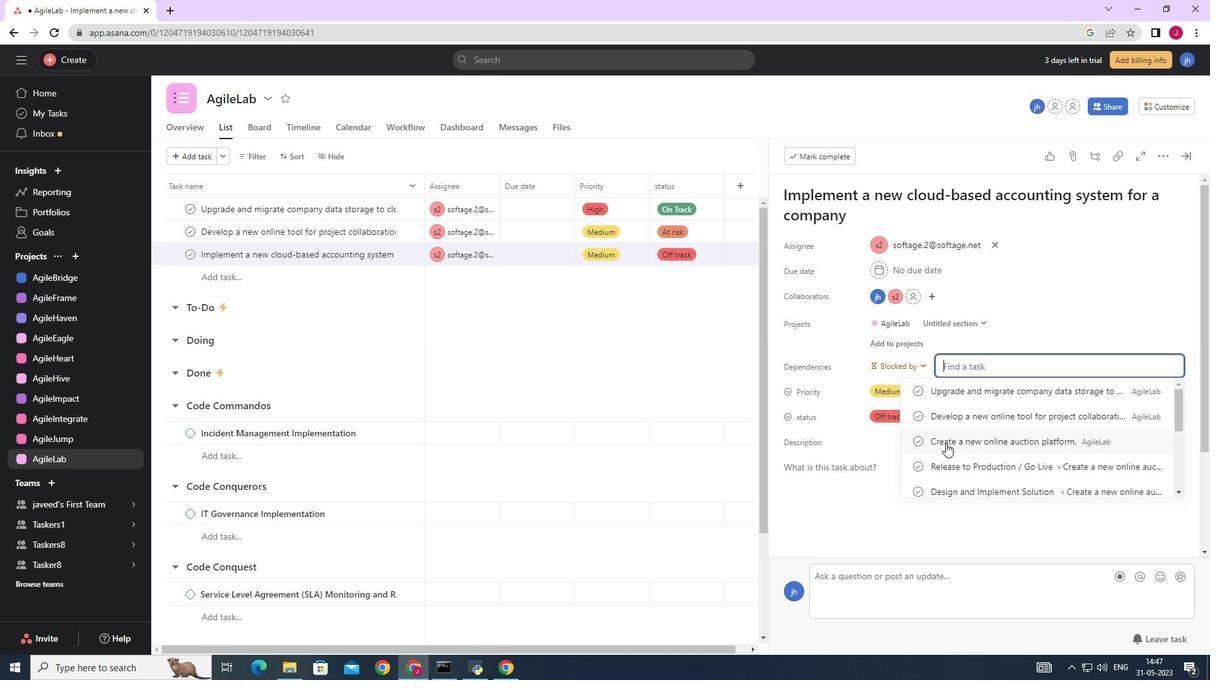 
Action: Mouse scrolled (946, 455) with delta (0, 0)
Screenshot: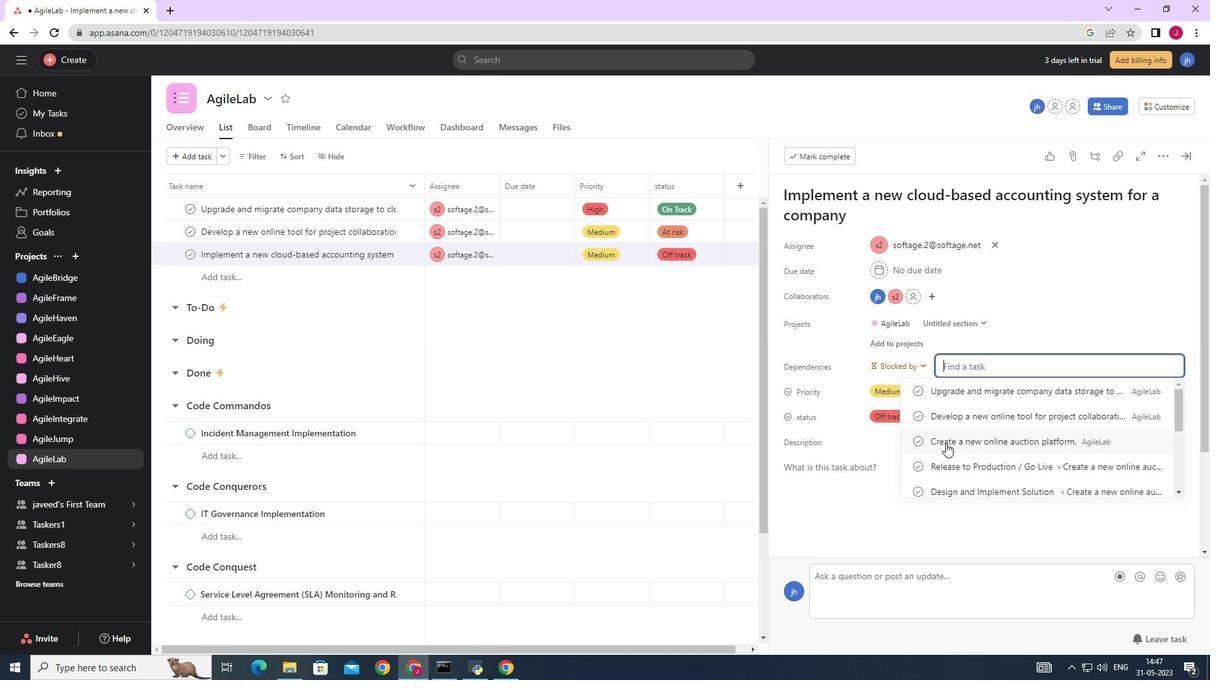 
Action: Mouse moved to (946, 457)
Screenshot: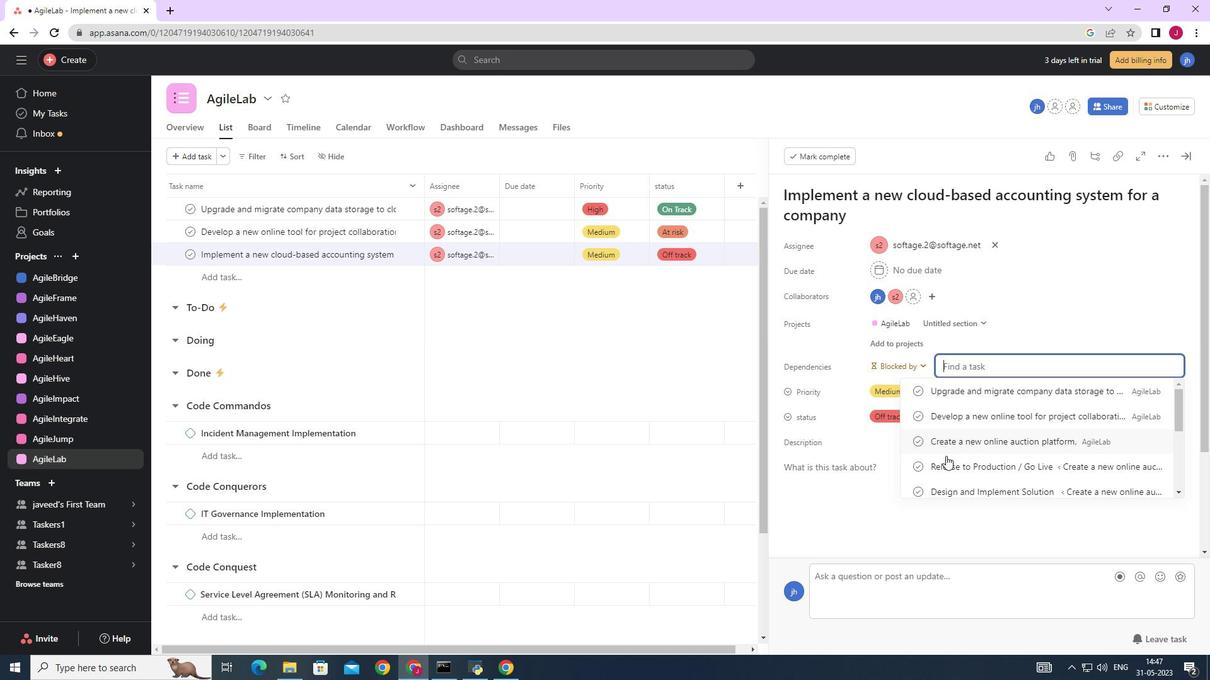
Action: Mouse scrolled (946, 456) with delta (0, 0)
Screenshot: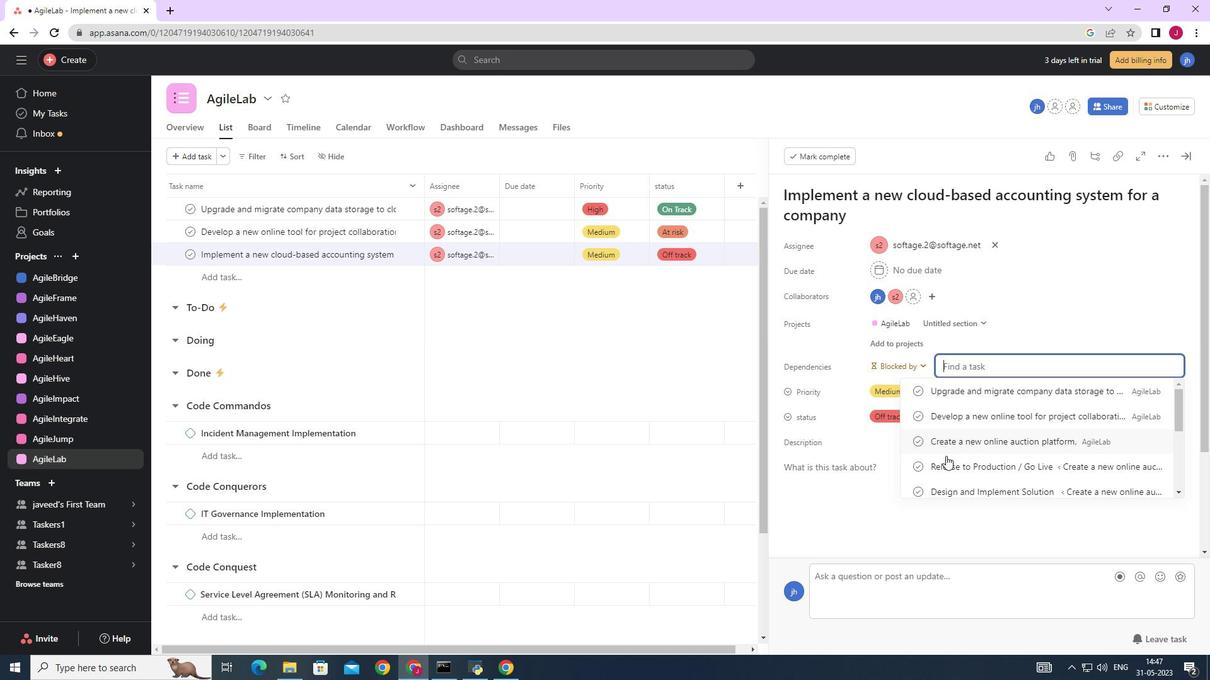 
Action: Mouse scrolled (946, 456) with delta (0, 0)
Screenshot: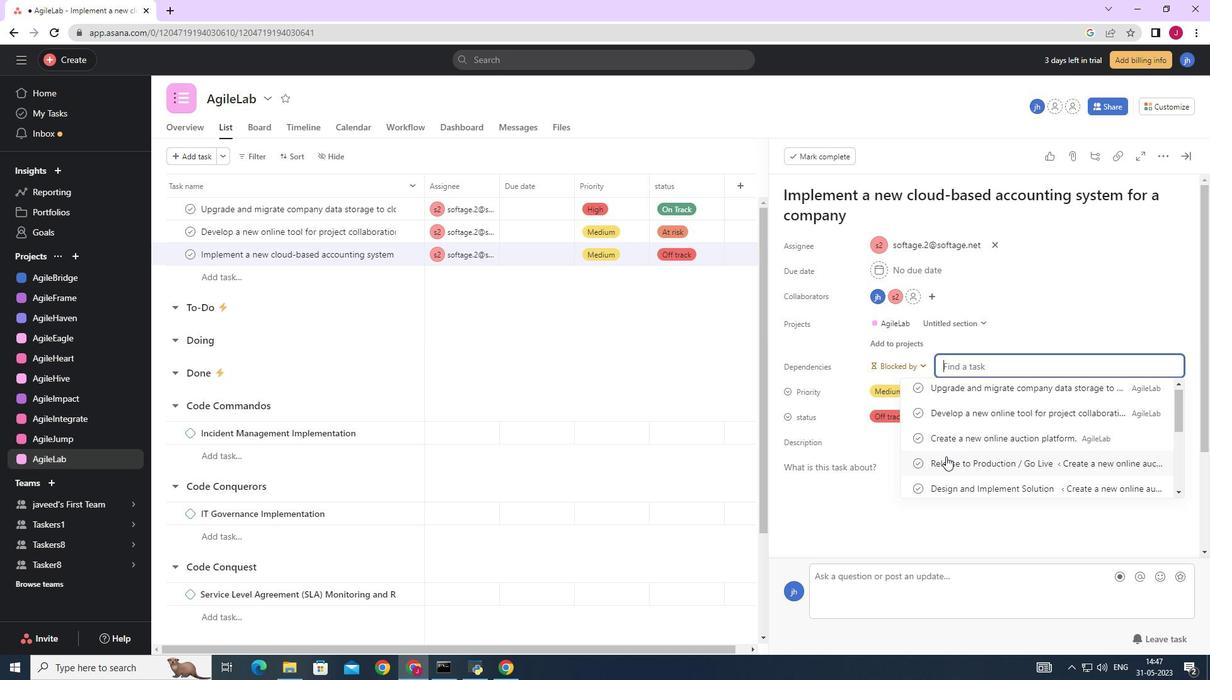
Action: Mouse moved to (964, 458)
Screenshot: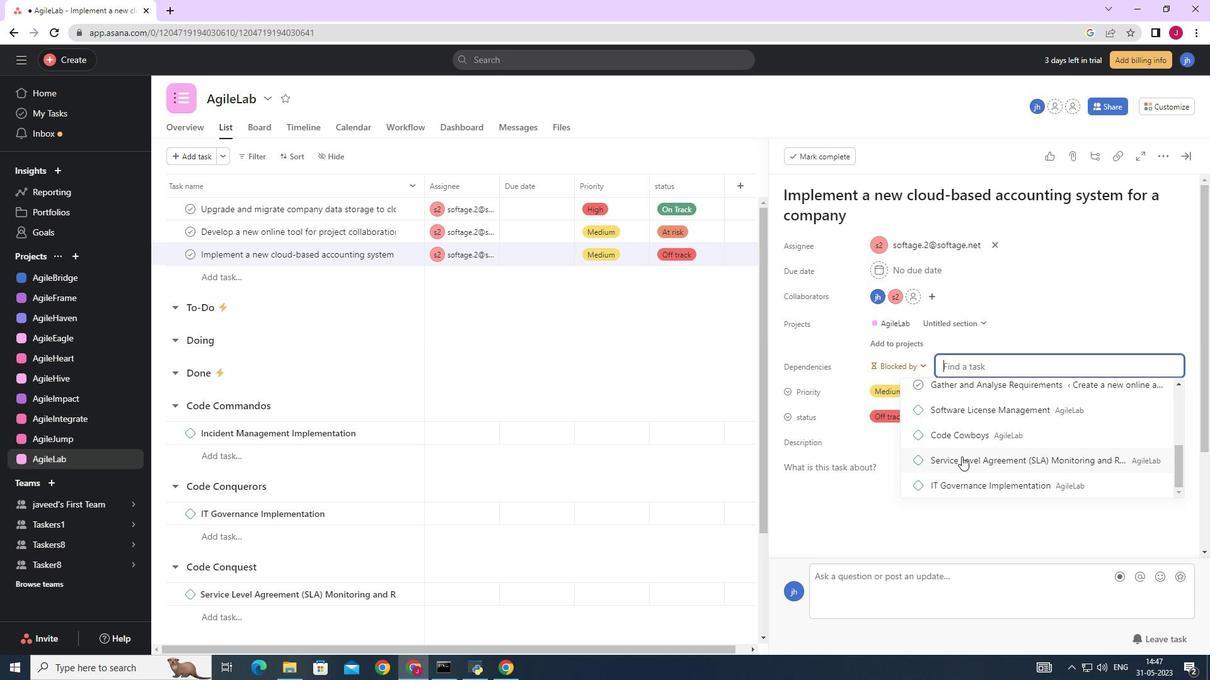 
Action: Mouse scrolled (964, 458) with delta (0, 0)
Screenshot: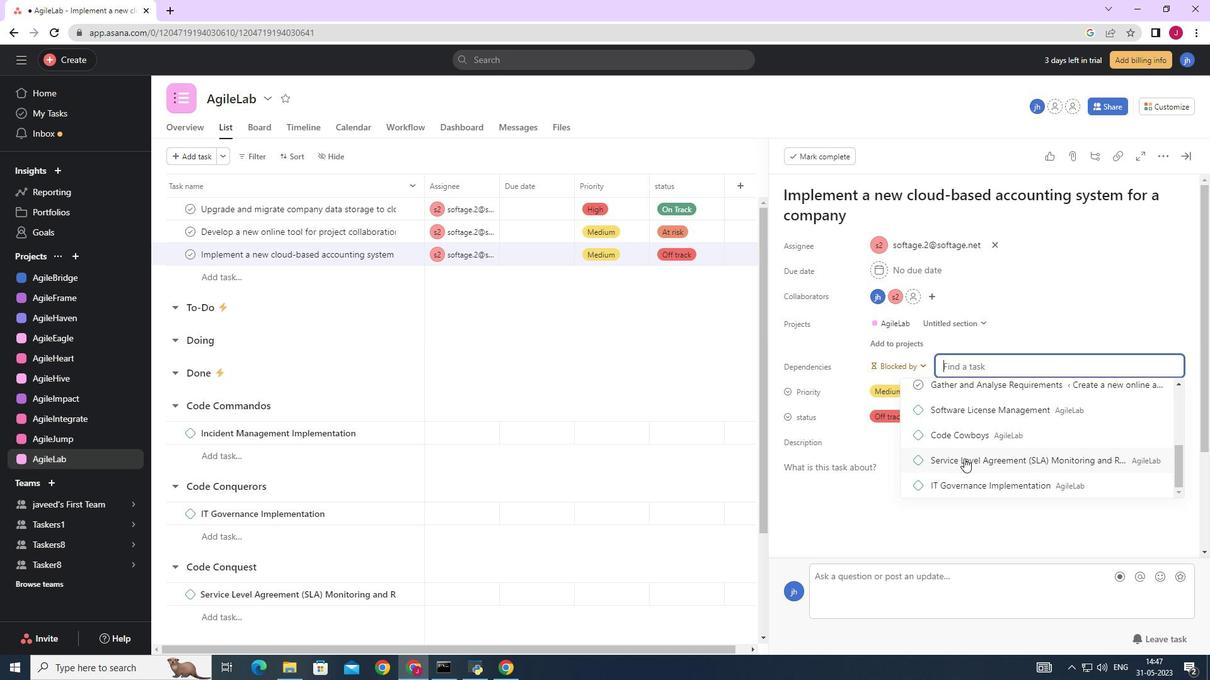 
Action: Mouse scrolled (964, 458) with delta (0, 0)
Screenshot: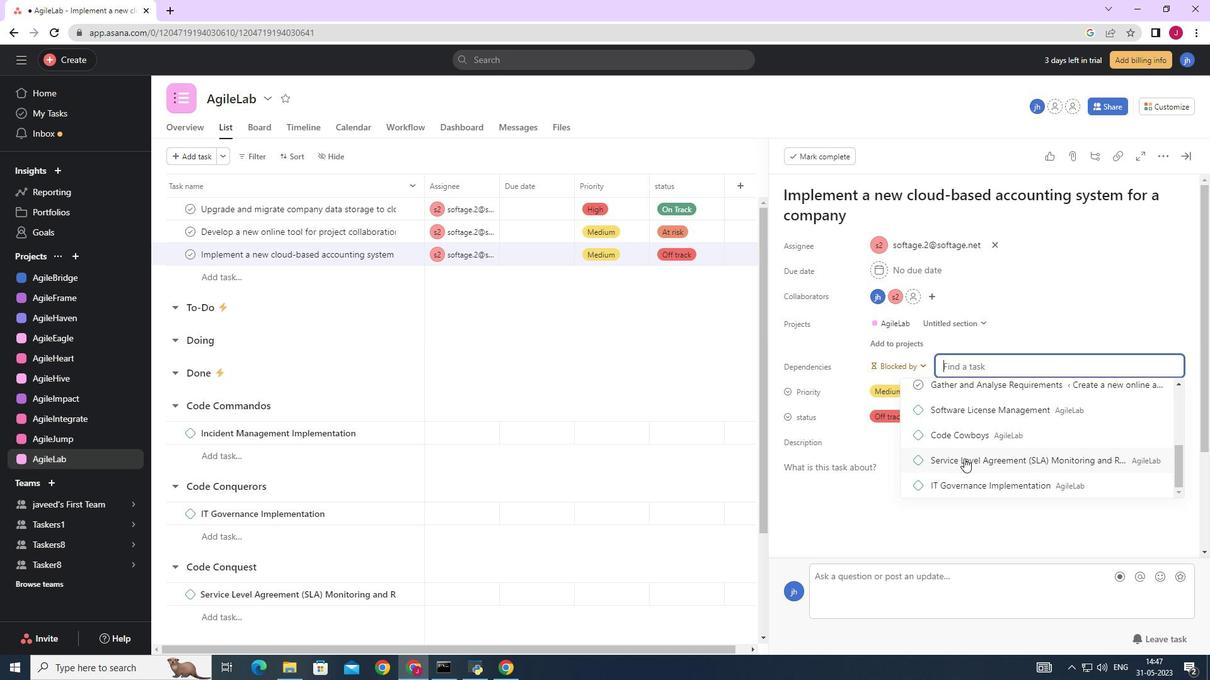 
Action: Mouse scrolled (964, 458) with delta (0, 0)
Screenshot: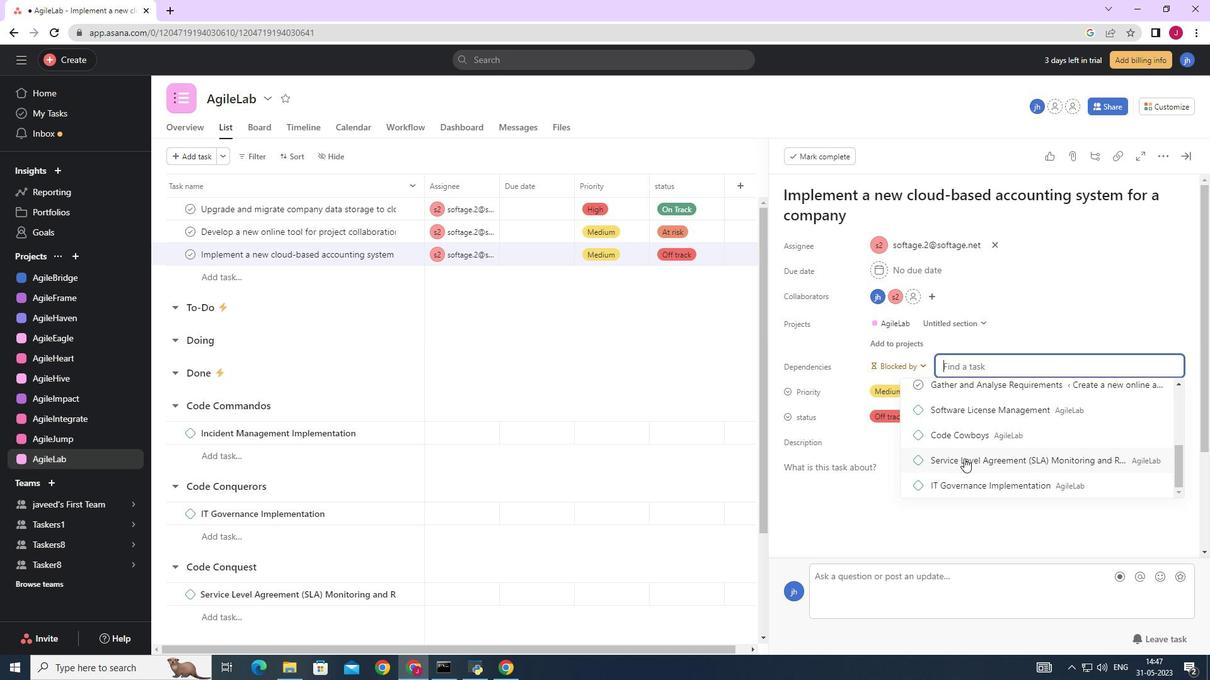 
Action: Mouse scrolled (964, 459) with delta (0, 0)
Screenshot: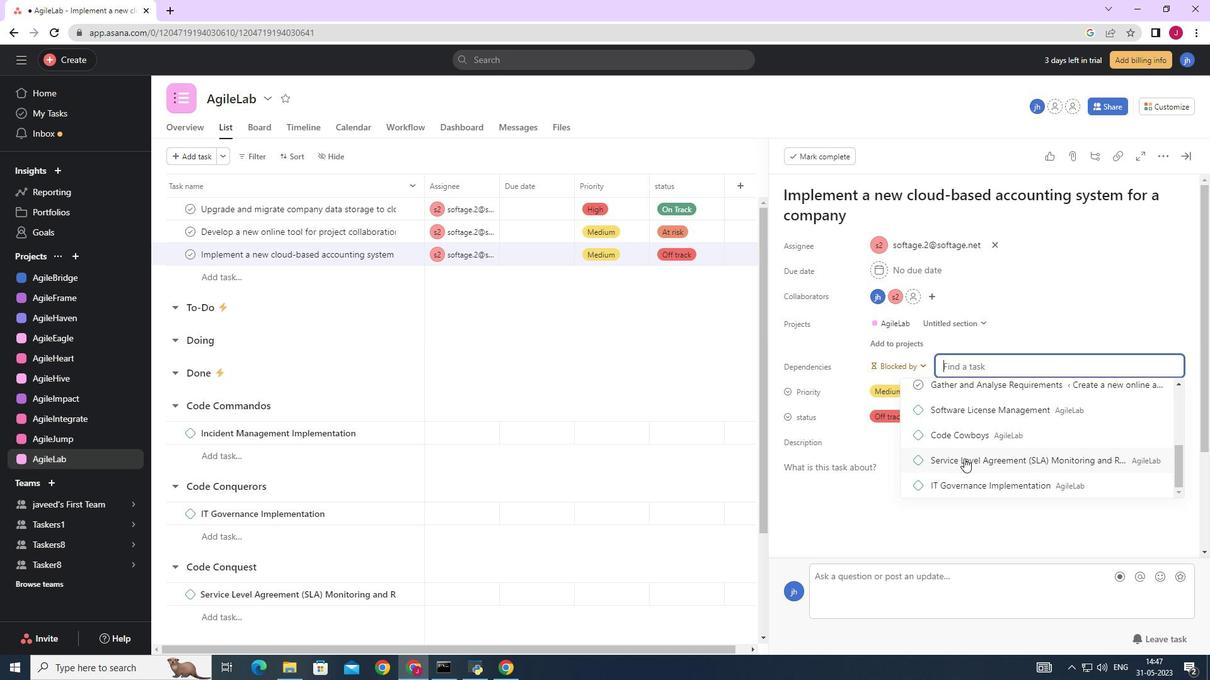 
Action: Mouse scrolled (964, 459) with delta (0, 0)
Screenshot: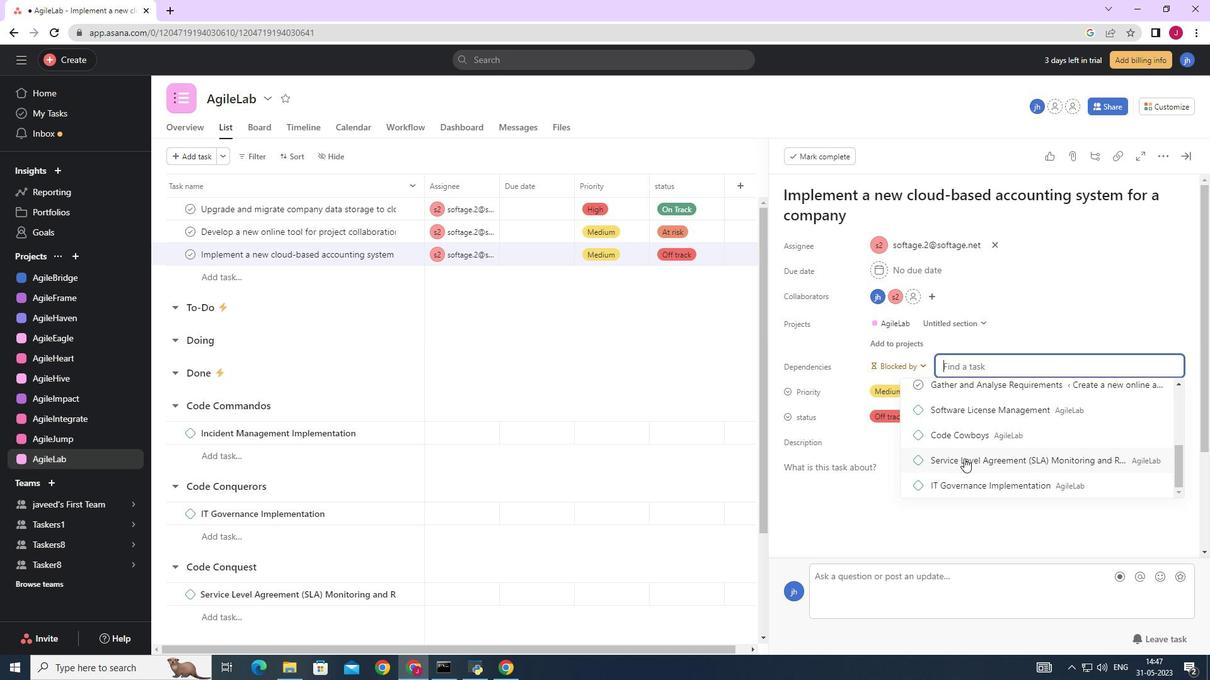 
Action: Mouse scrolled (964, 459) with delta (0, 0)
Screenshot: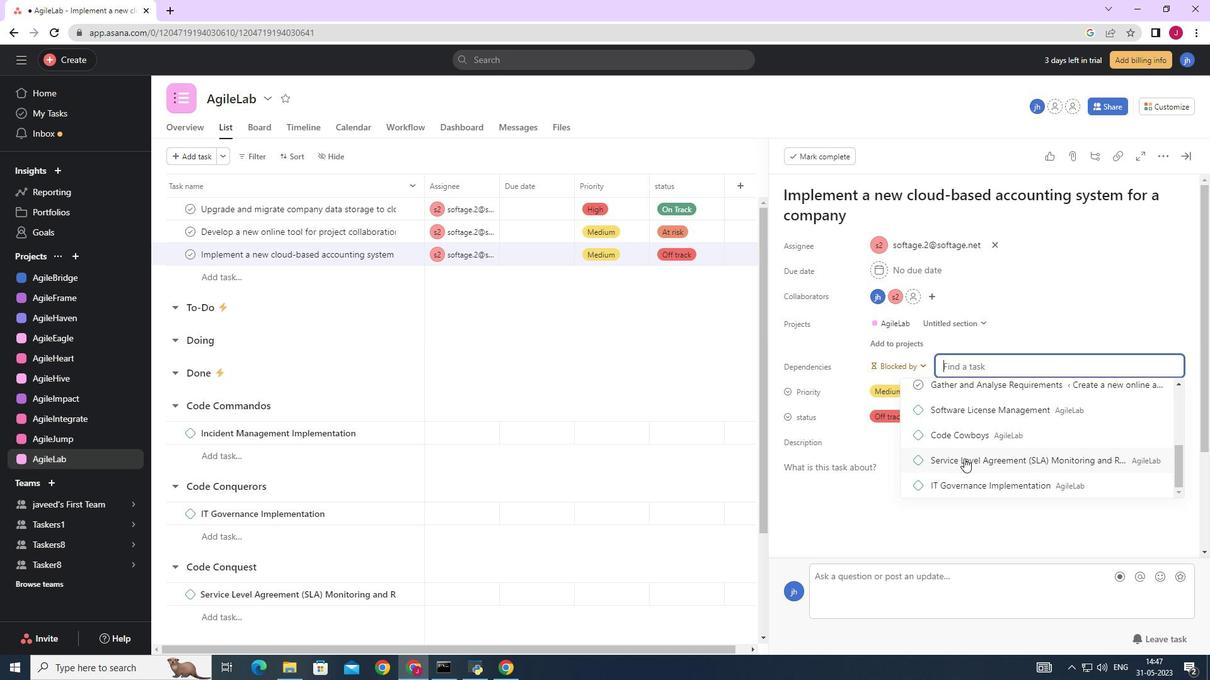 
Action: Mouse scrolled (964, 459) with delta (0, 0)
Screenshot: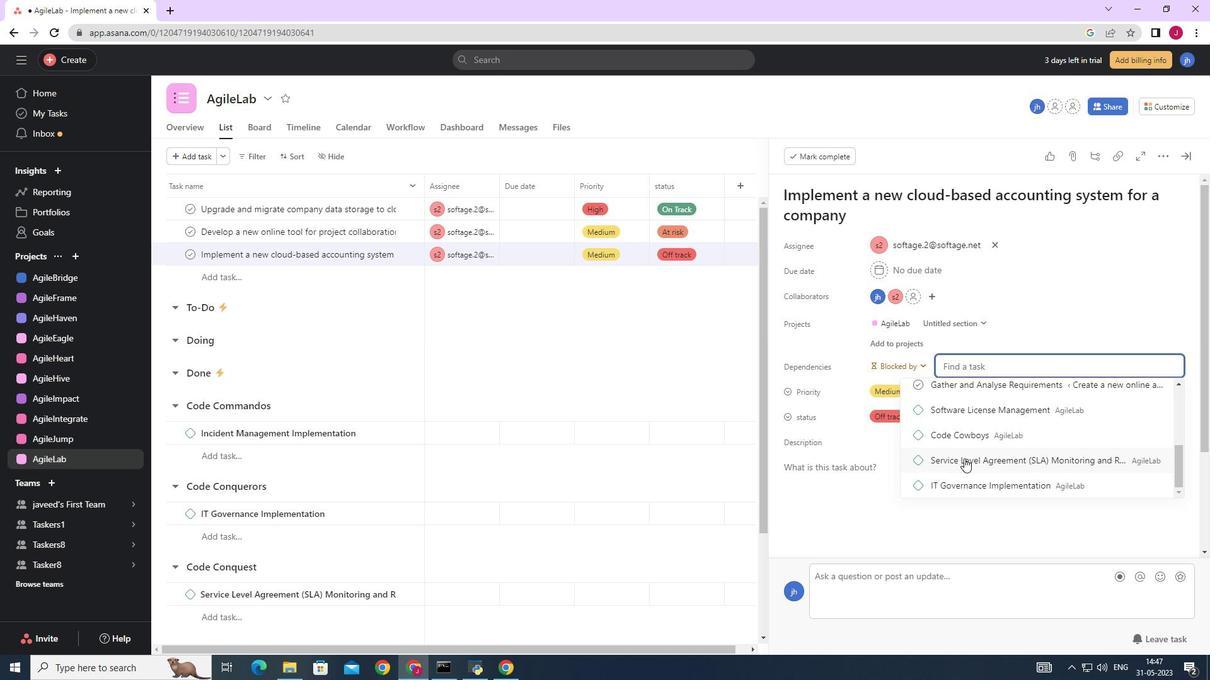 
Action: Mouse moved to (972, 439)
Screenshot: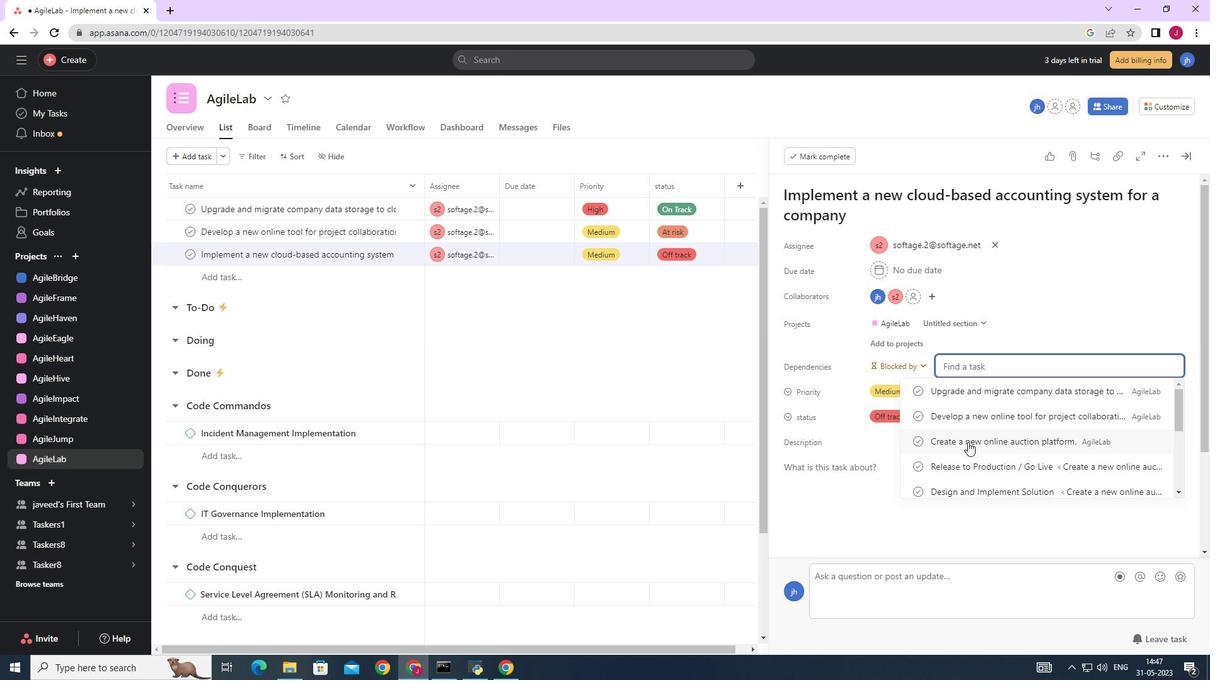 
Action: Mouse pressed left at (972, 439)
Screenshot: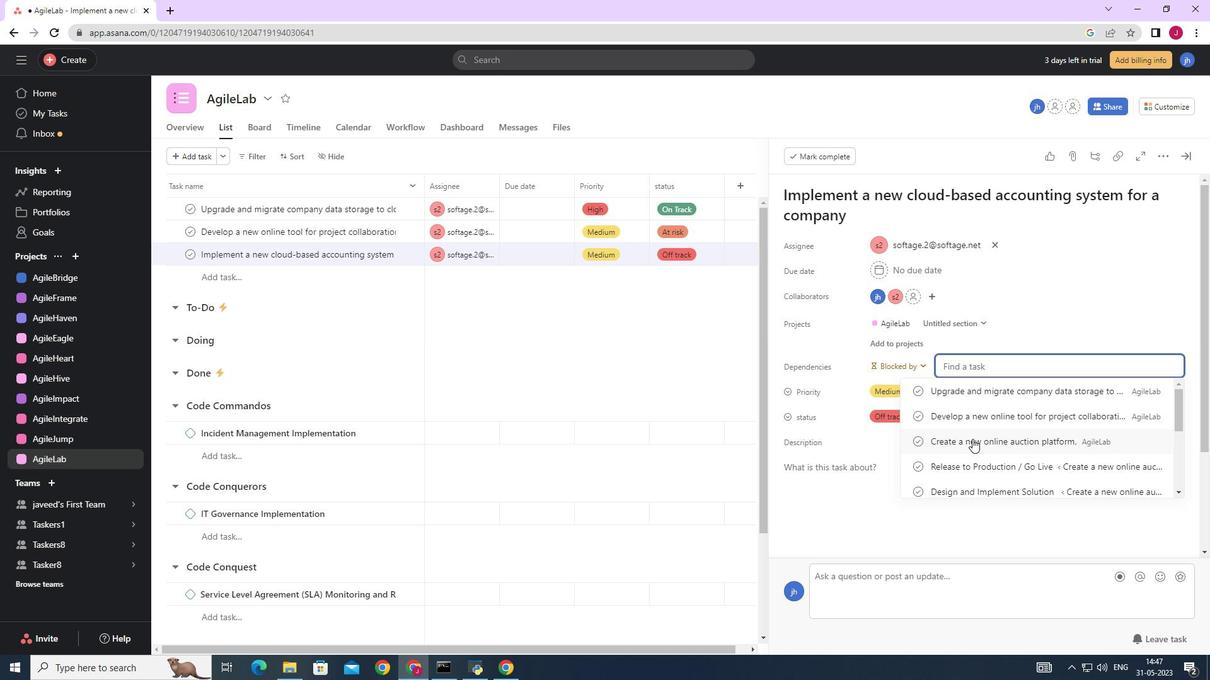 
Action: Mouse moved to (1185, 155)
Screenshot: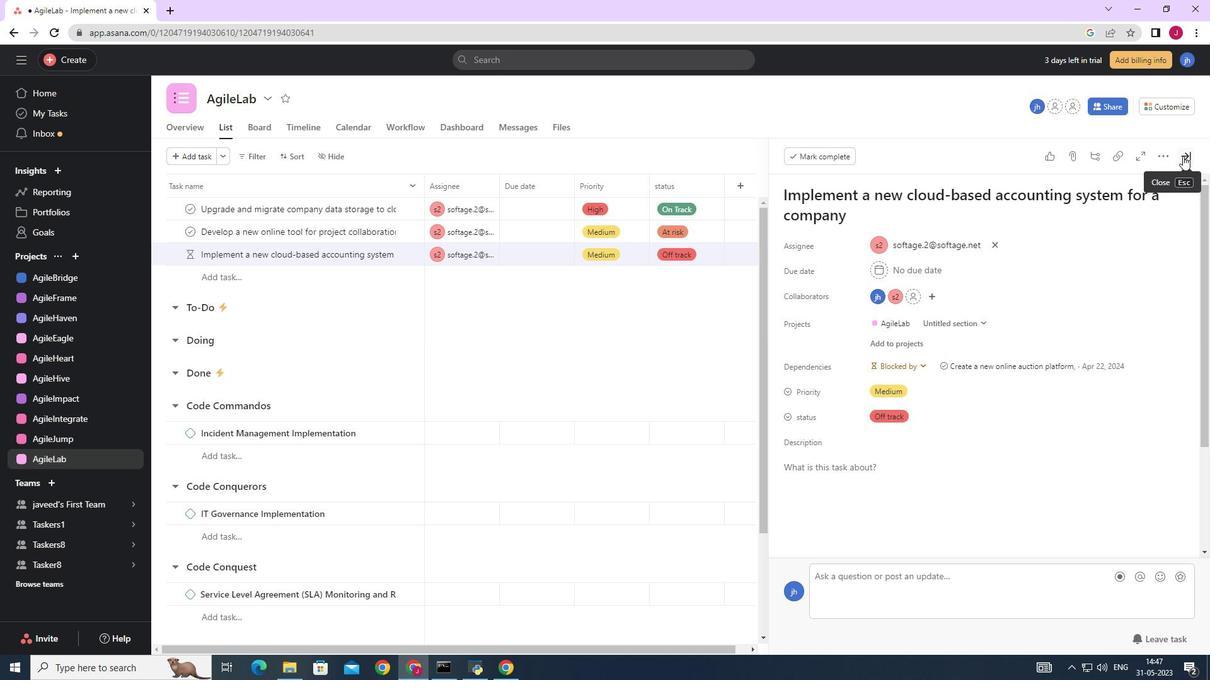 
Action: Mouse pressed left at (1185, 155)
Screenshot: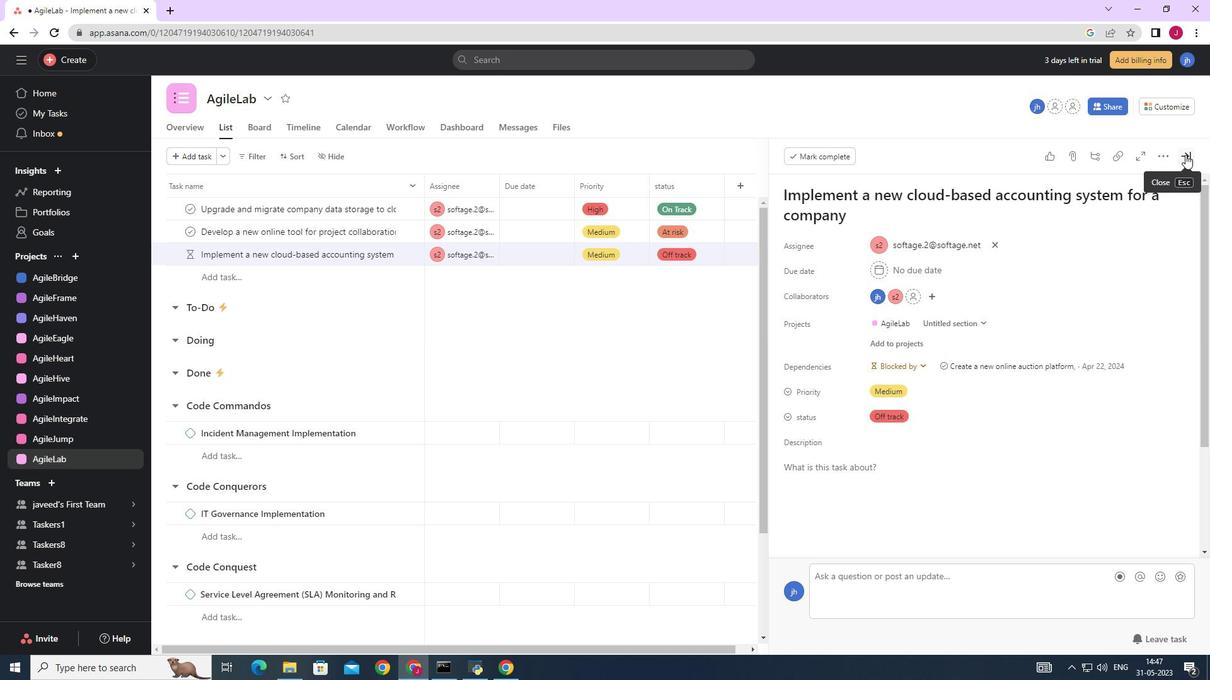 
